 Task: Find connections with filter location Bandeirantes with filter topic #Lifechangewith filter profile language Potuguese with filter current company Biocon with filter school Sri Padmavati Mahila Visvavidyalayam with filter industry Commercial and Industrial Machinery Maintenance with filter service category Market Strategy with filter keywords title UPS Driver
Action: Mouse moved to (687, 128)
Screenshot: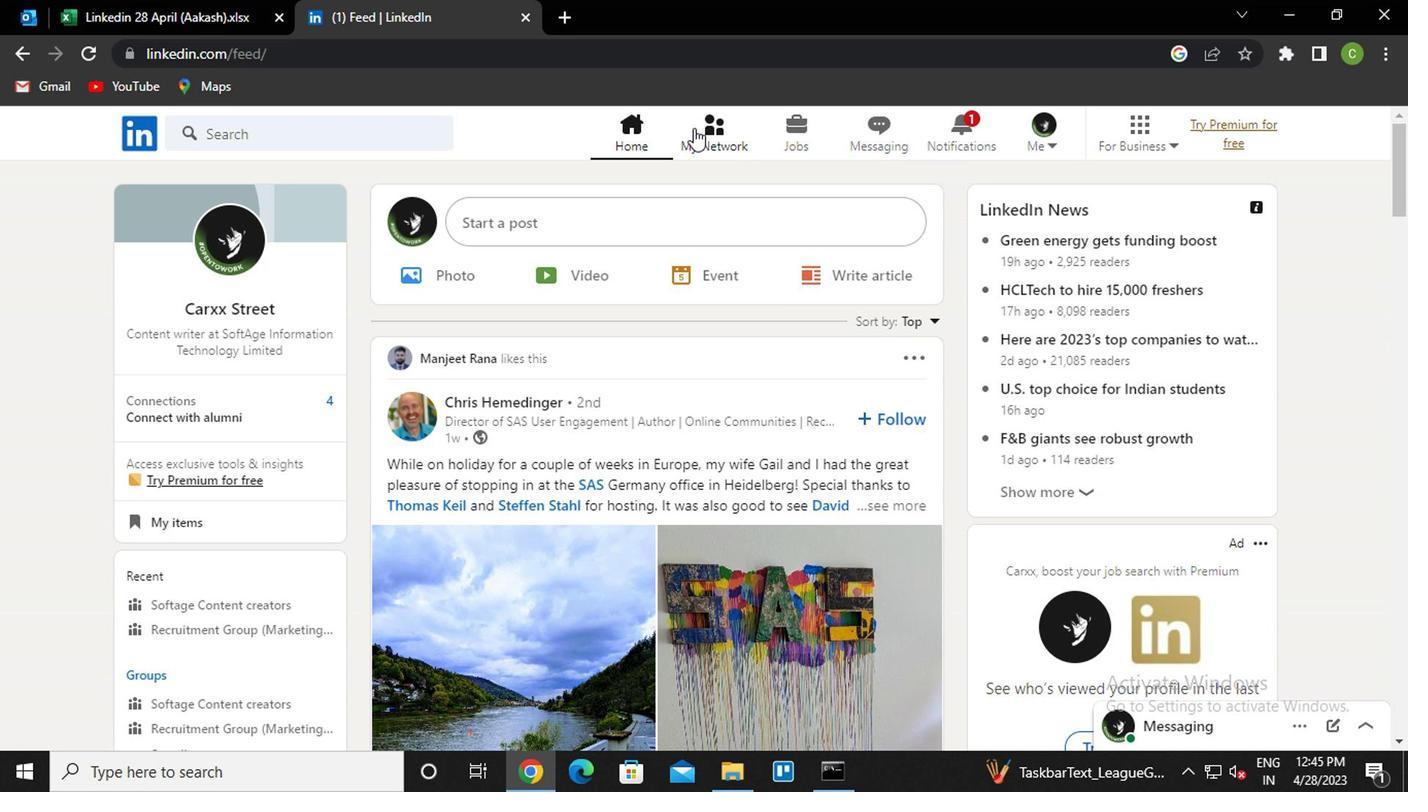 
Action: Mouse pressed left at (687, 128)
Screenshot: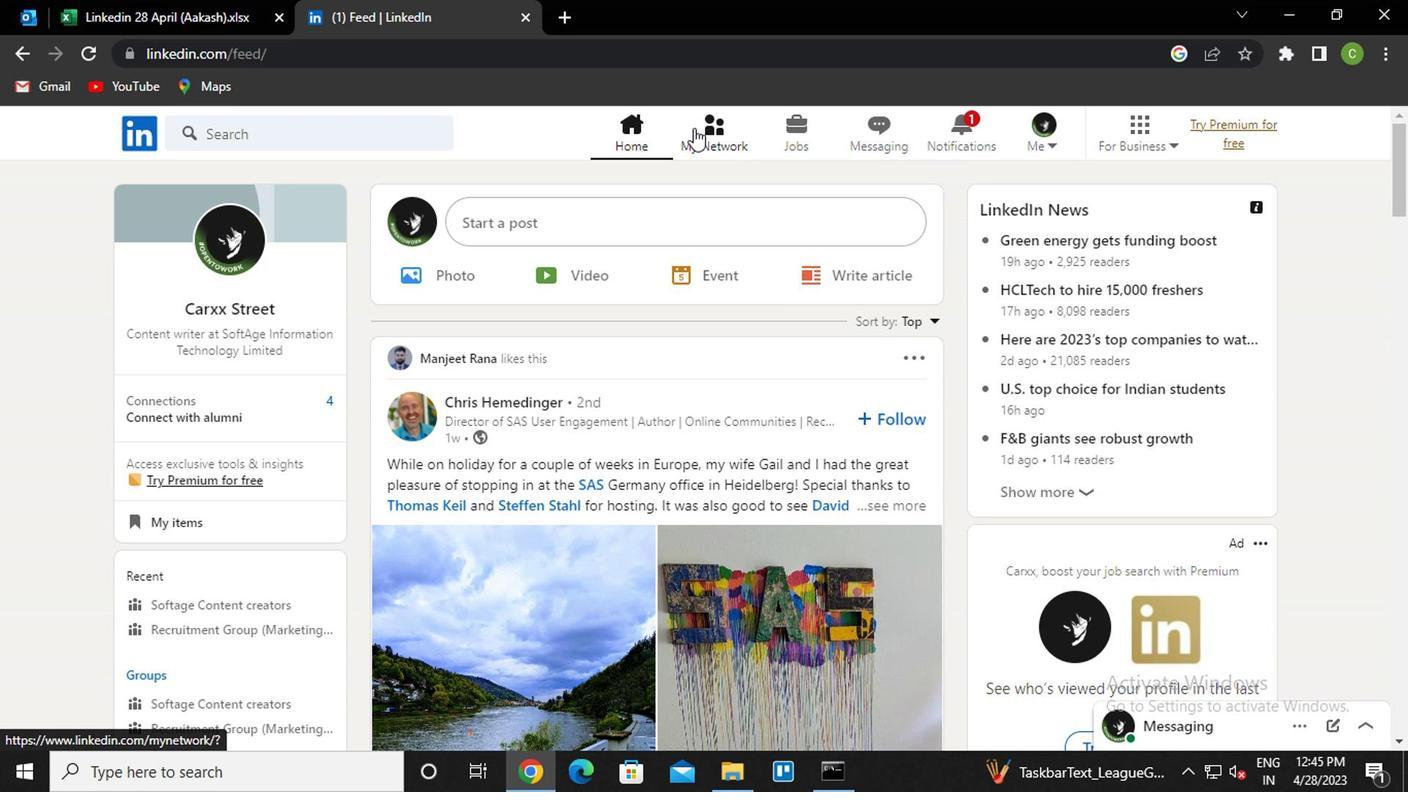 
Action: Mouse moved to (264, 258)
Screenshot: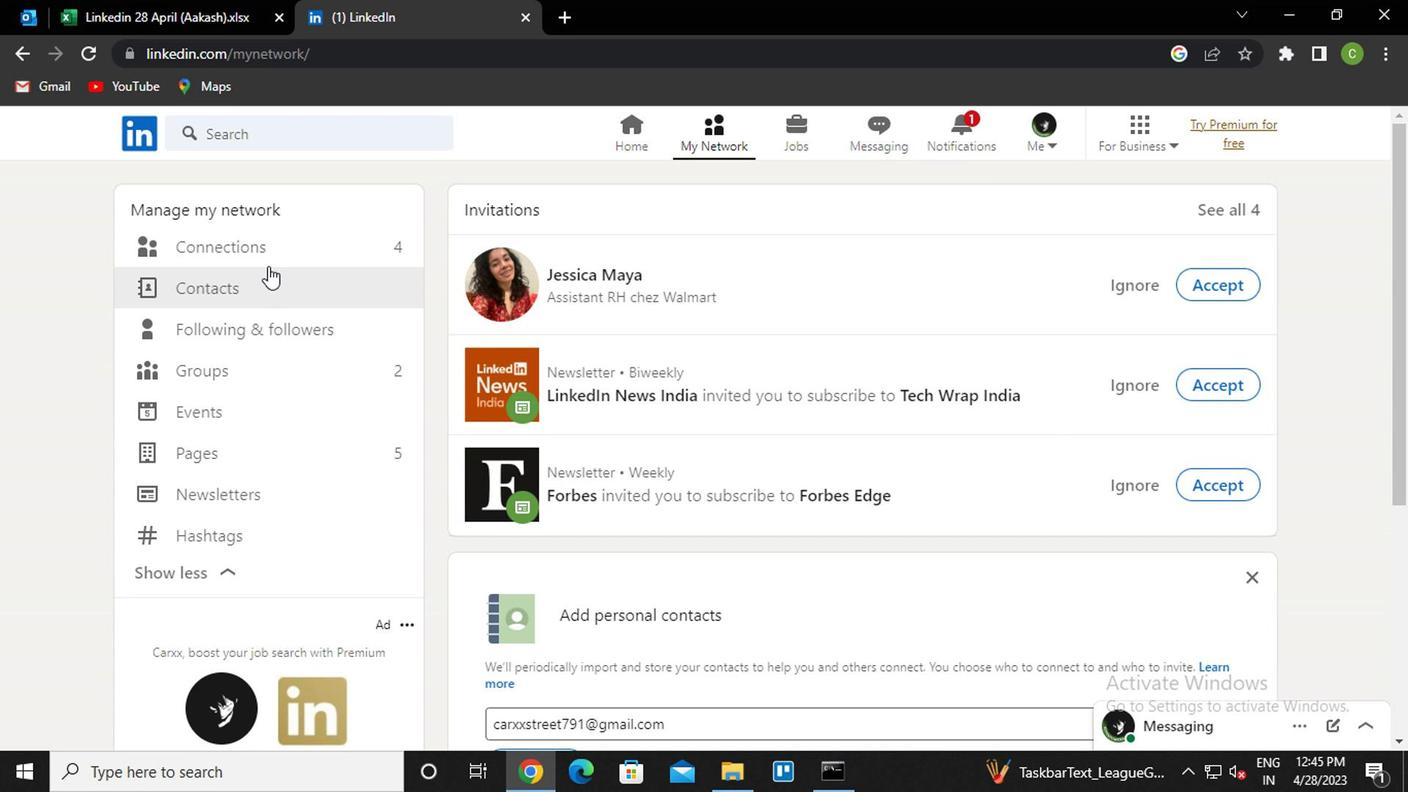 
Action: Mouse pressed left at (264, 258)
Screenshot: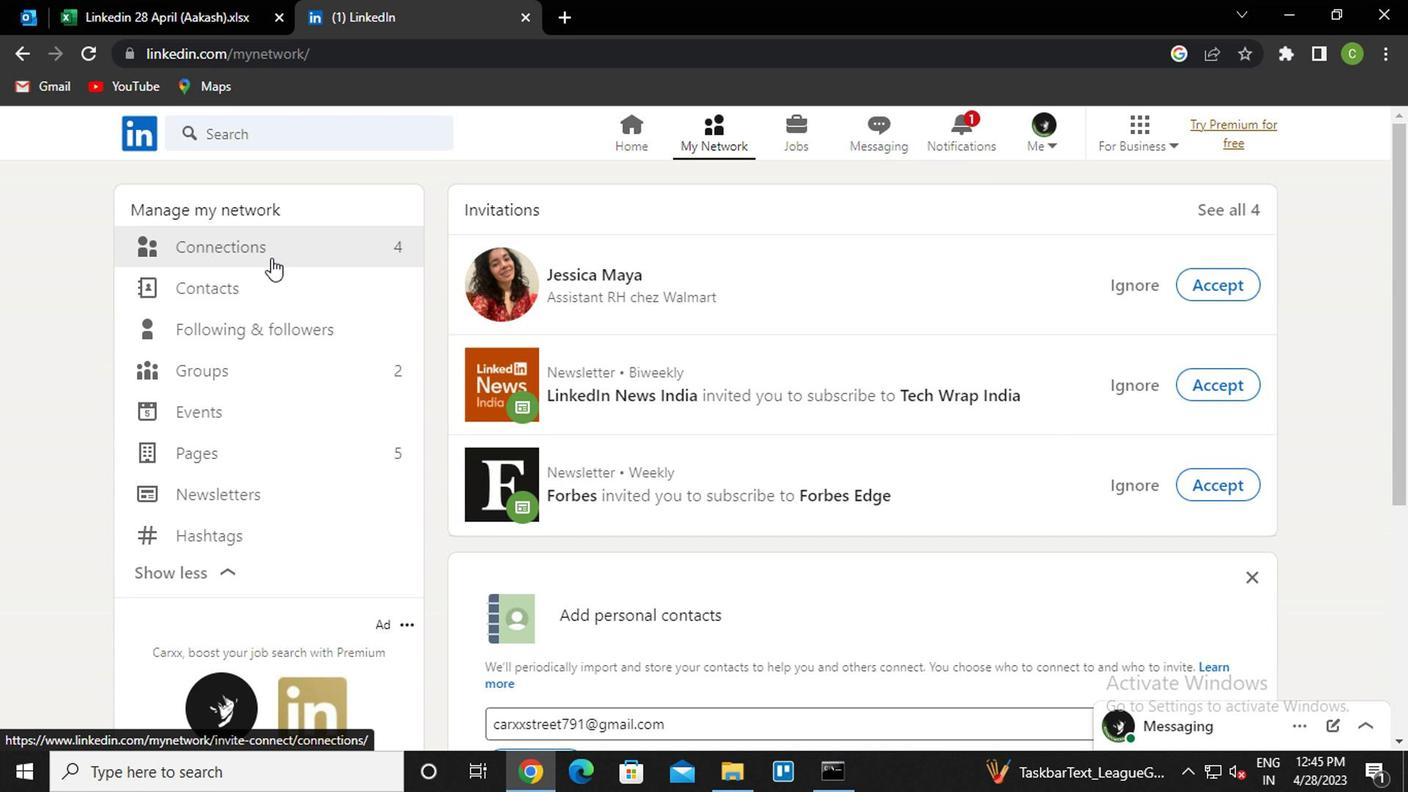 
Action: Mouse moved to (861, 250)
Screenshot: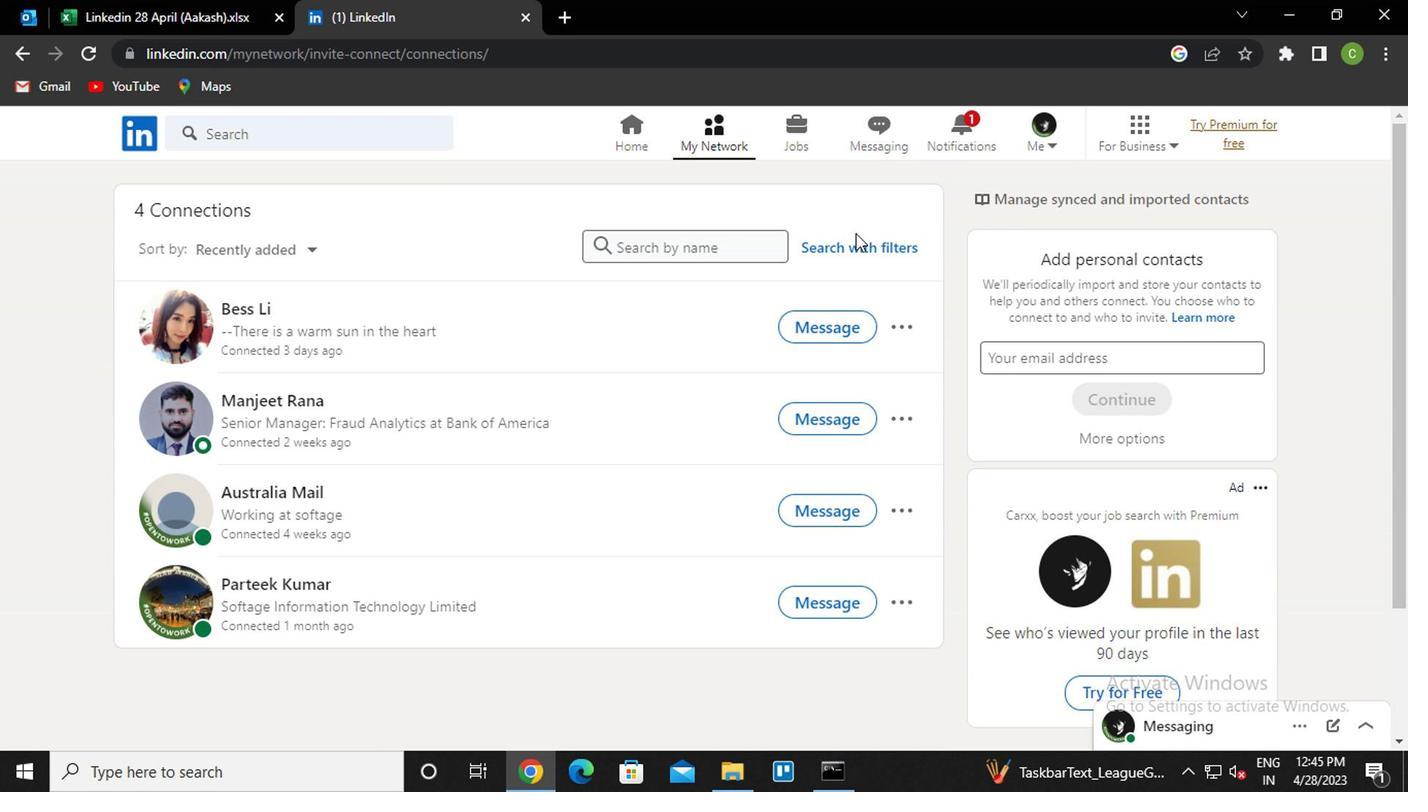 
Action: Mouse pressed left at (861, 250)
Screenshot: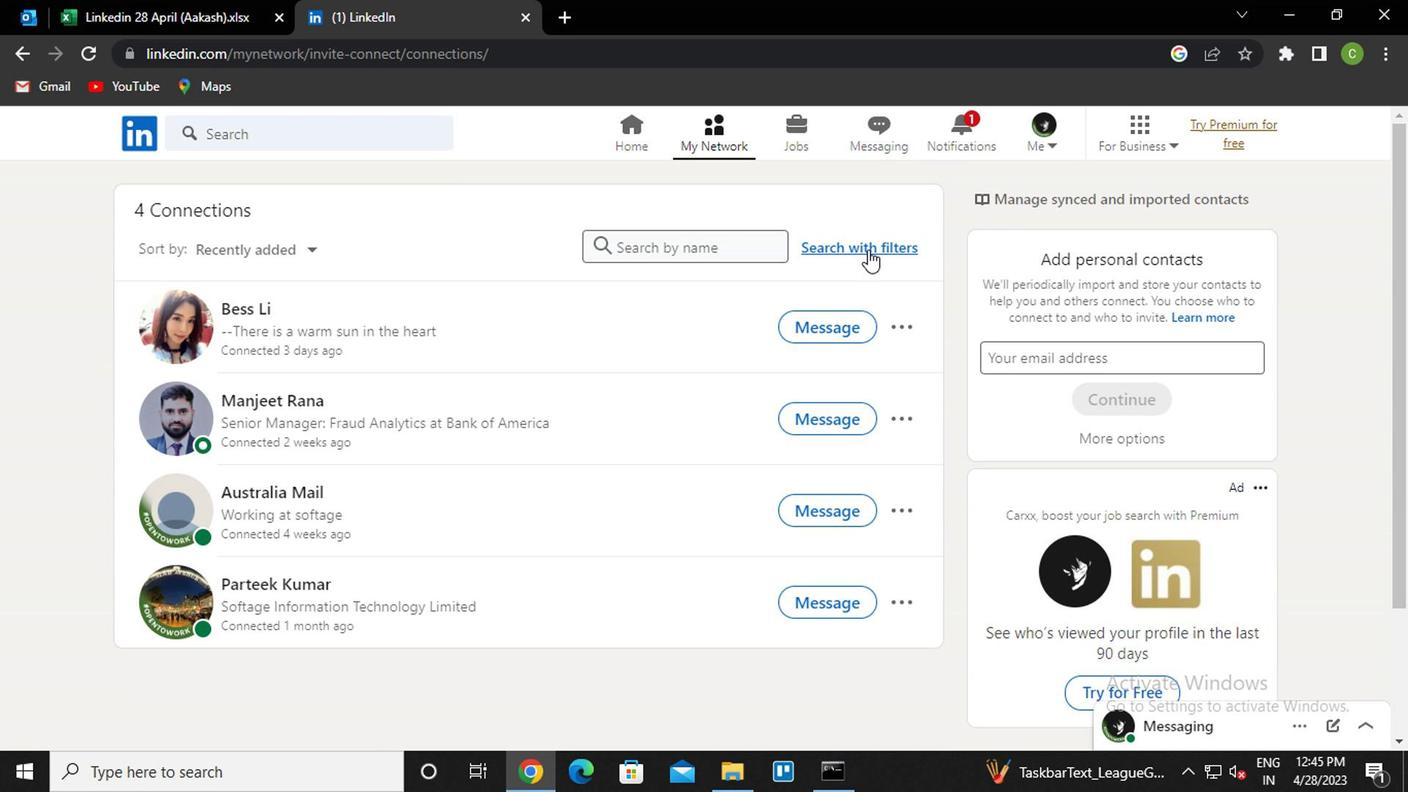 
Action: Mouse moved to (788, 205)
Screenshot: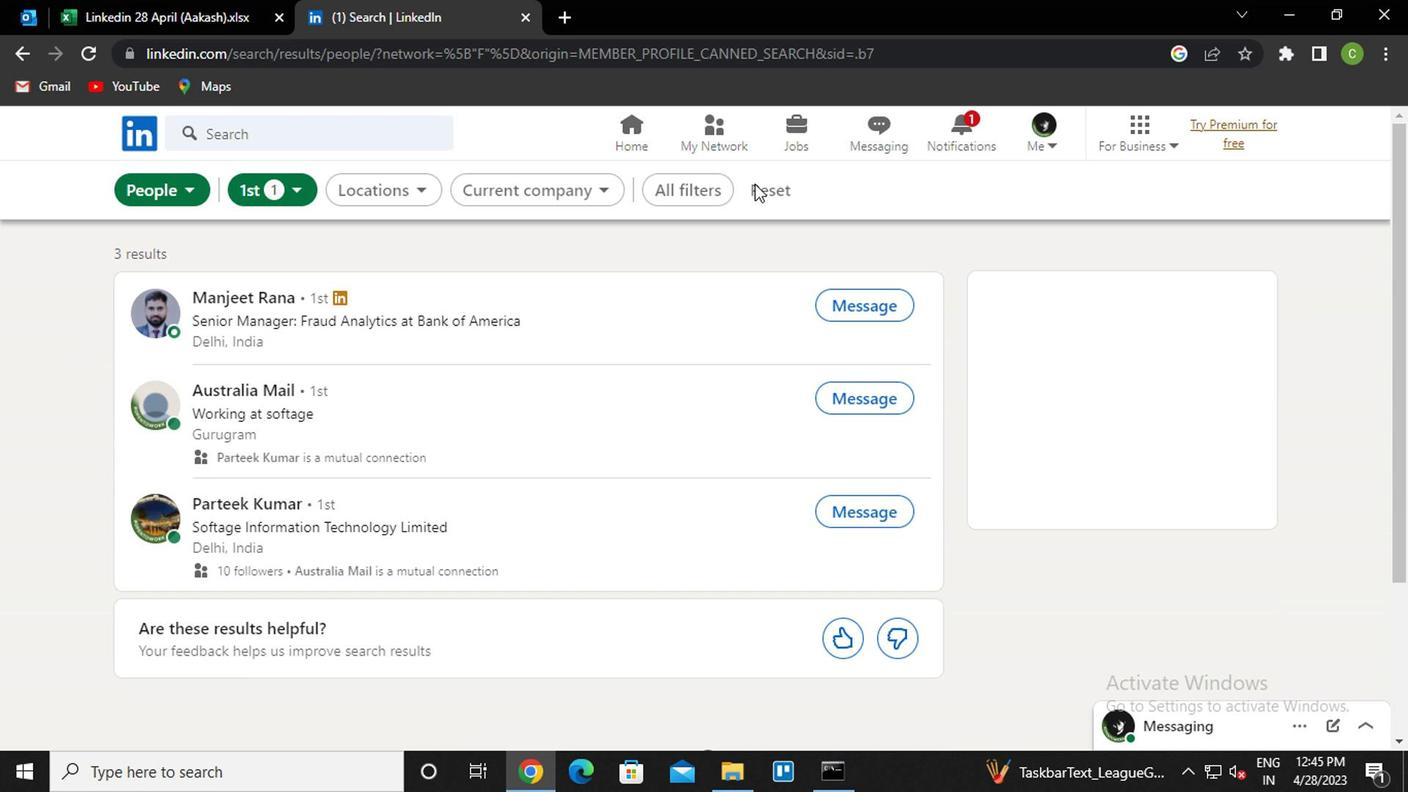 
Action: Mouse pressed left at (788, 205)
Screenshot: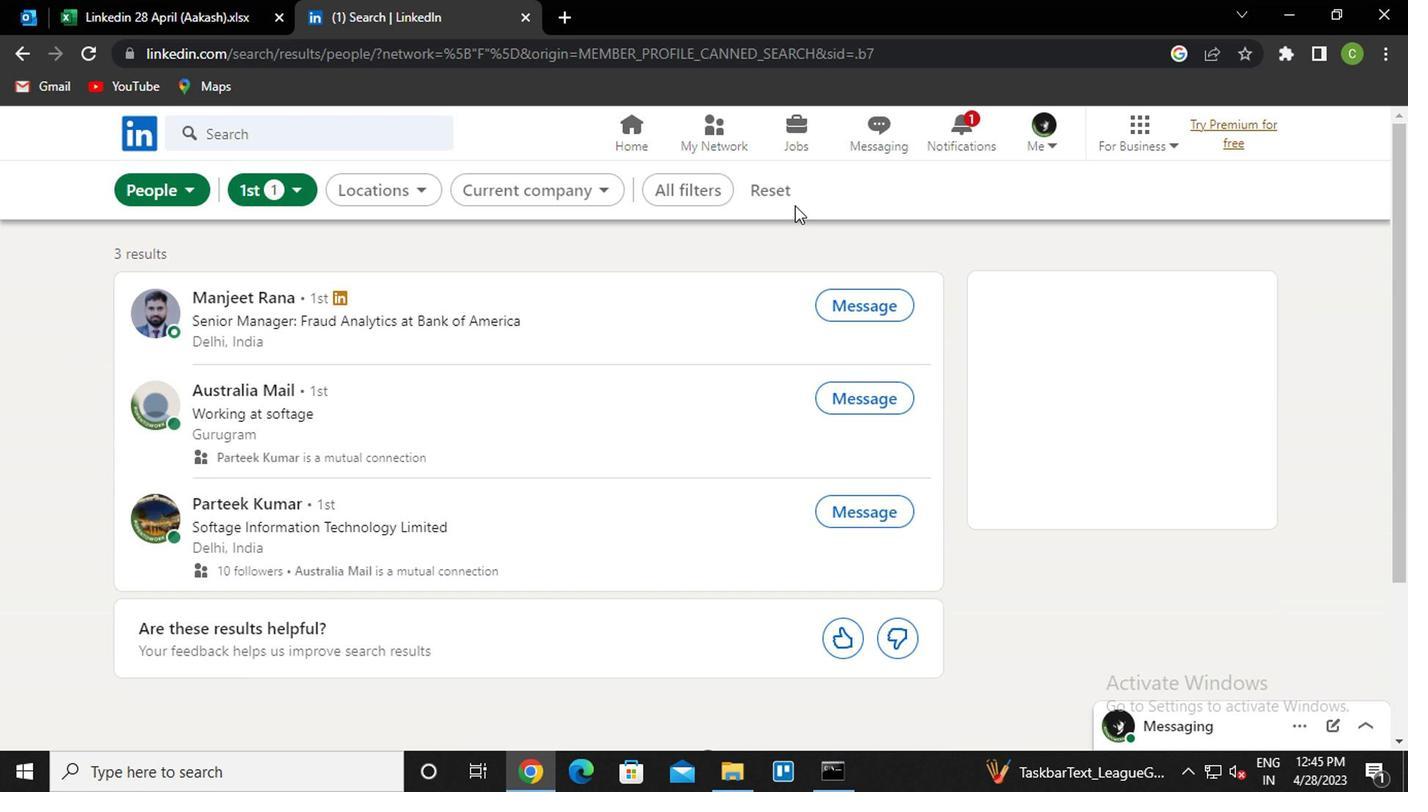 
Action: Mouse moved to (776, 198)
Screenshot: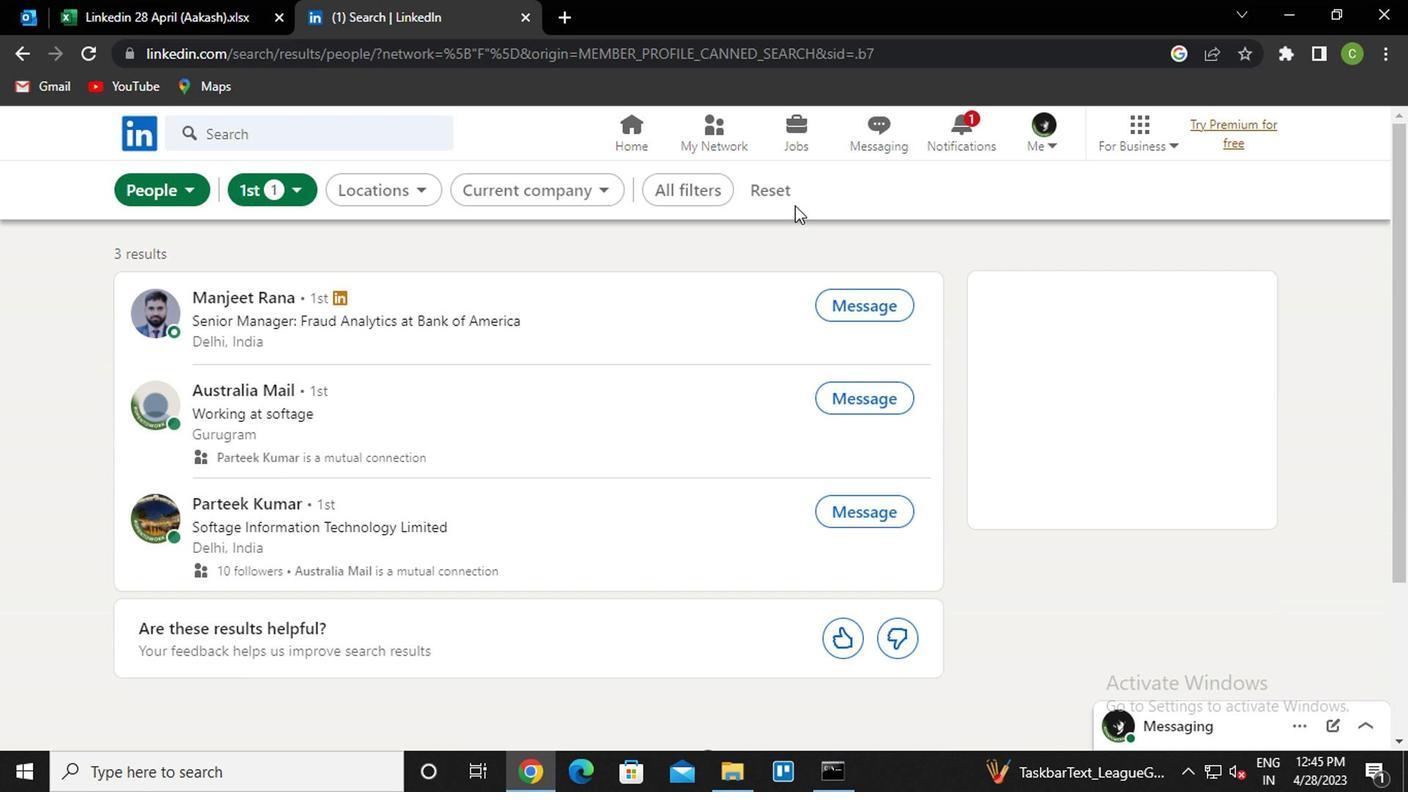
Action: Mouse pressed left at (776, 198)
Screenshot: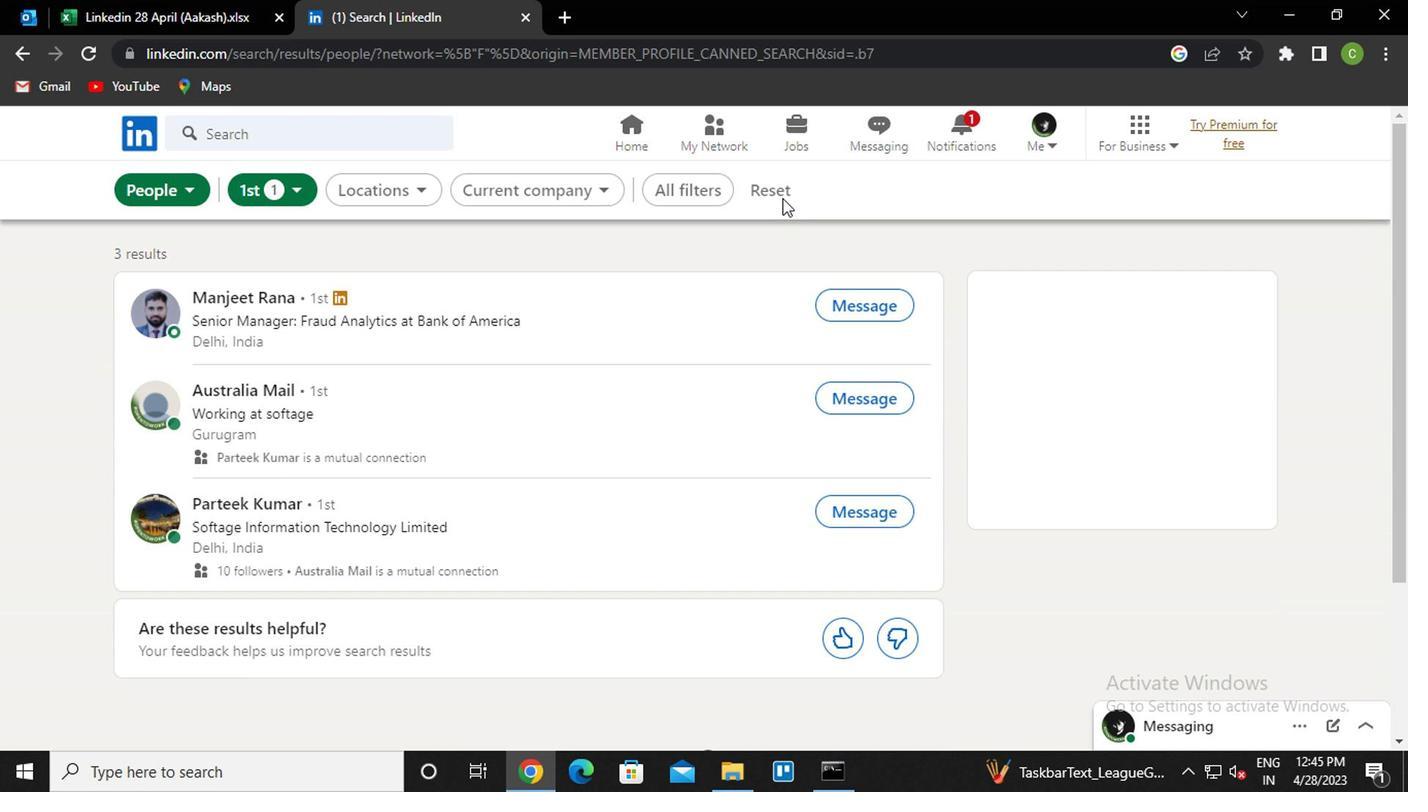 
Action: Mouse moved to (721, 196)
Screenshot: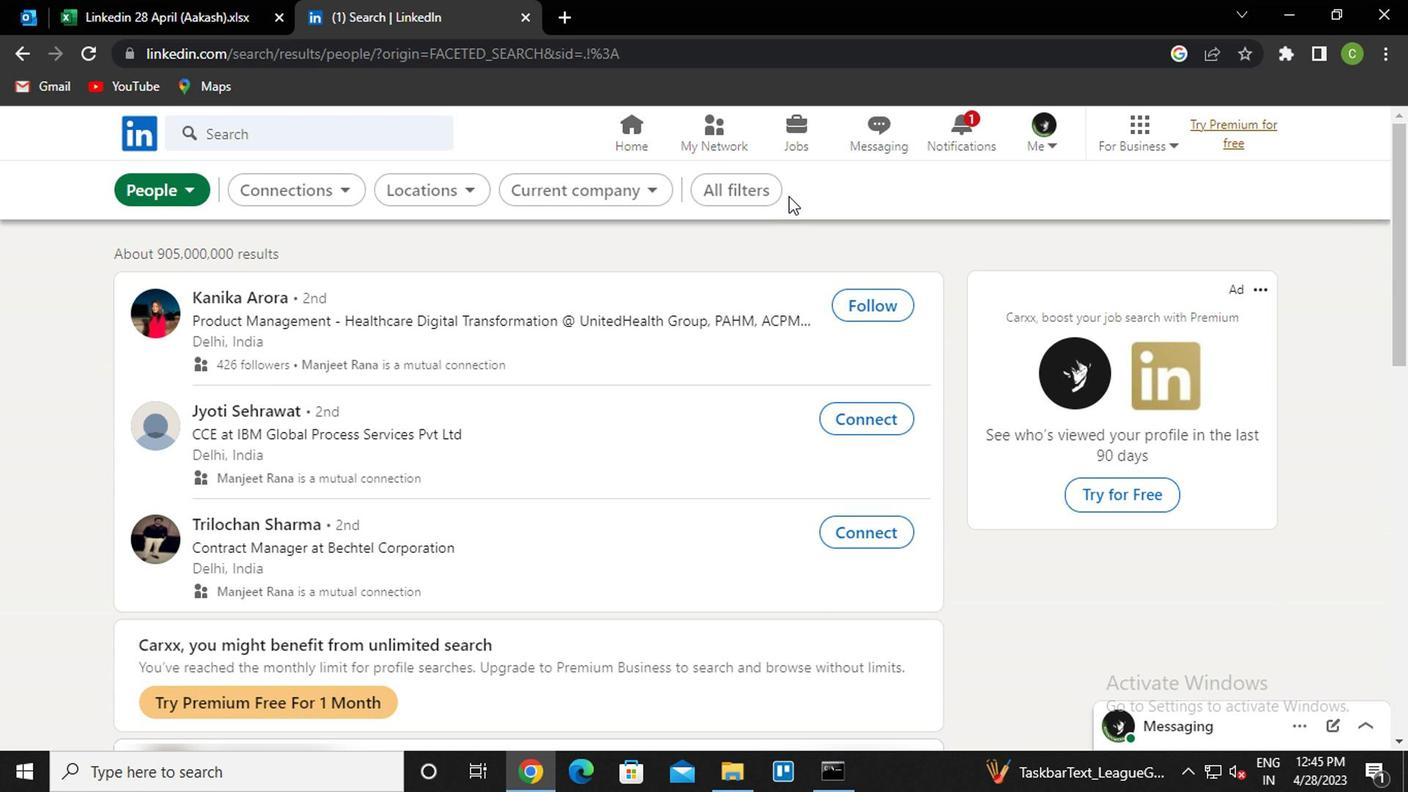 
Action: Mouse pressed left at (721, 196)
Screenshot: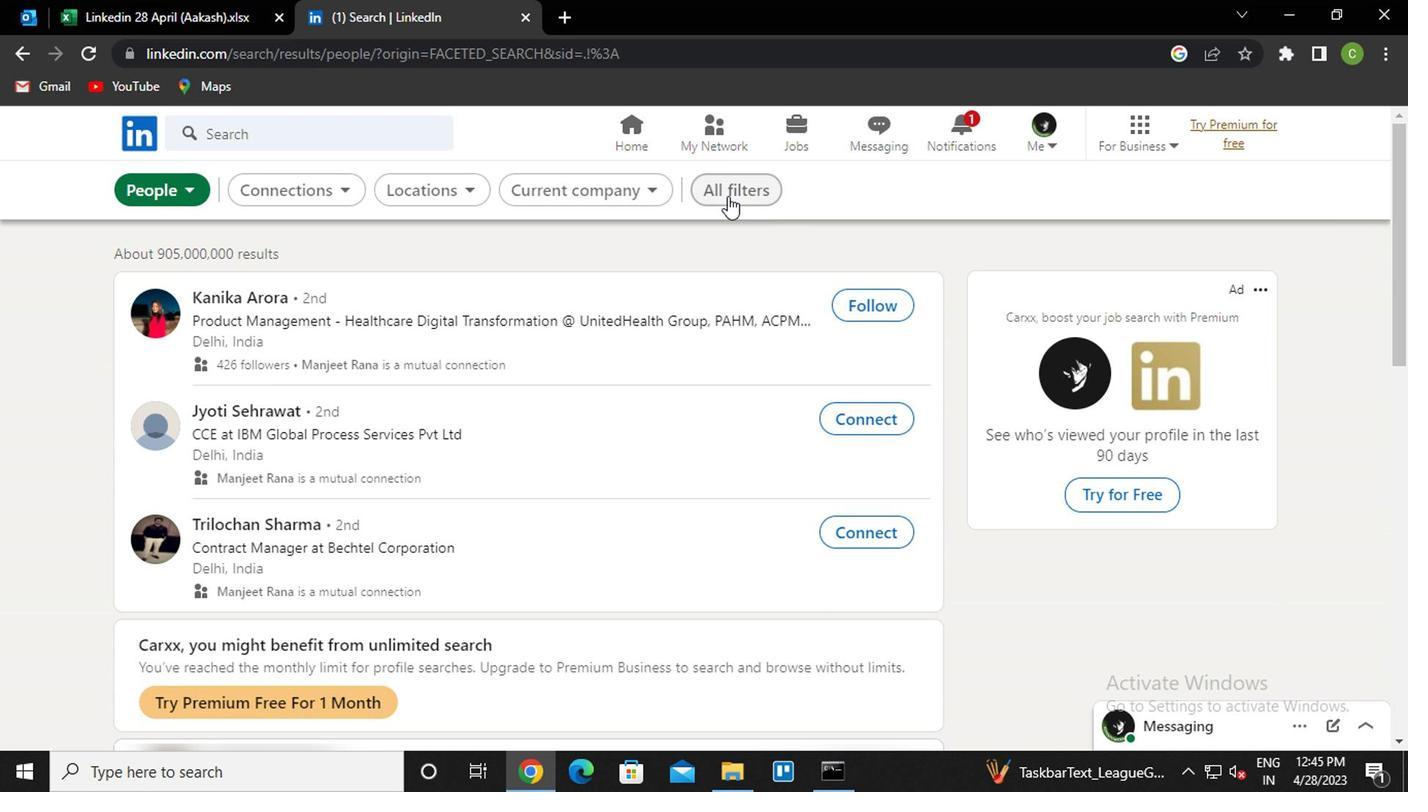 
Action: Mouse moved to (1121, 437)
Screenshot: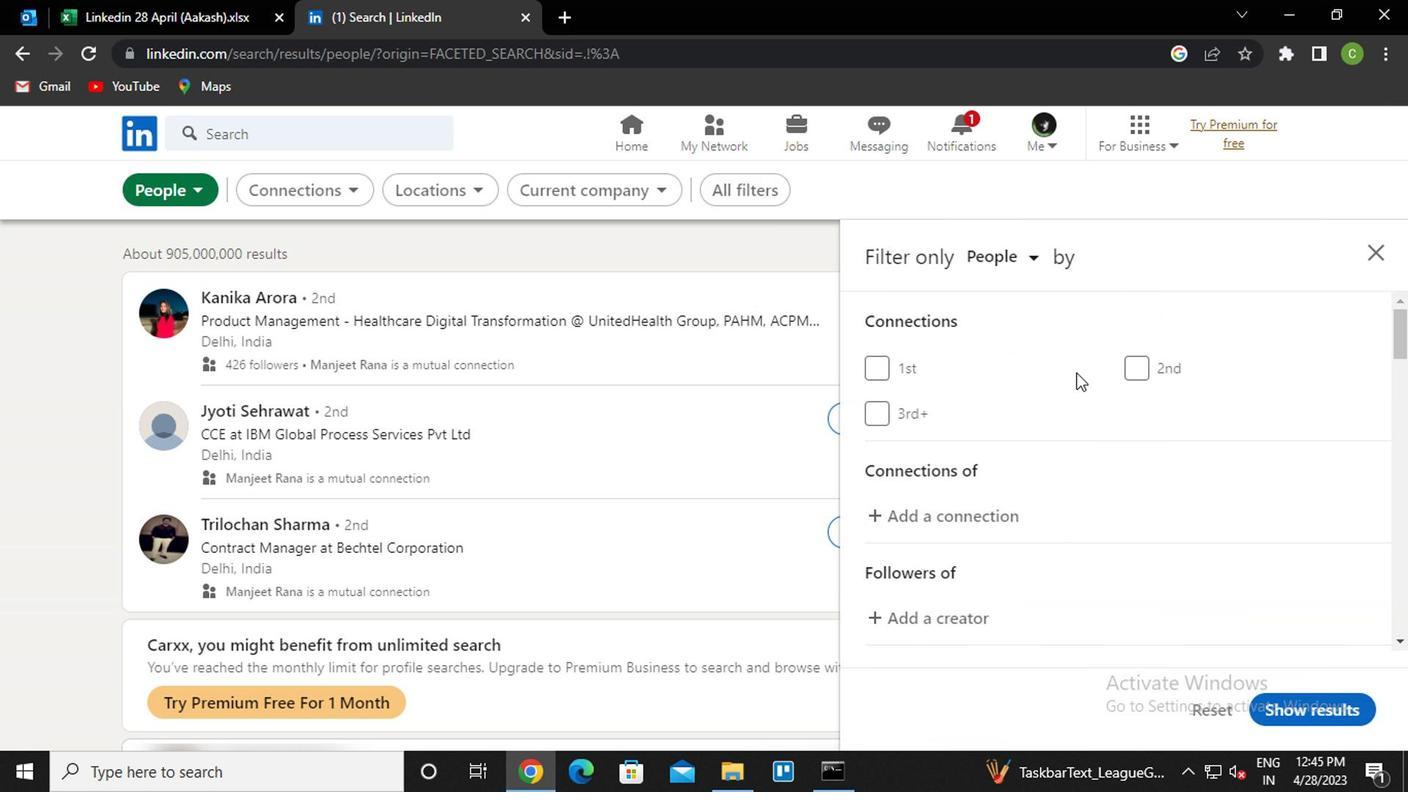 
Action: Mouse scrolled (1121, 436) with delta (0, 0)
Screenshot: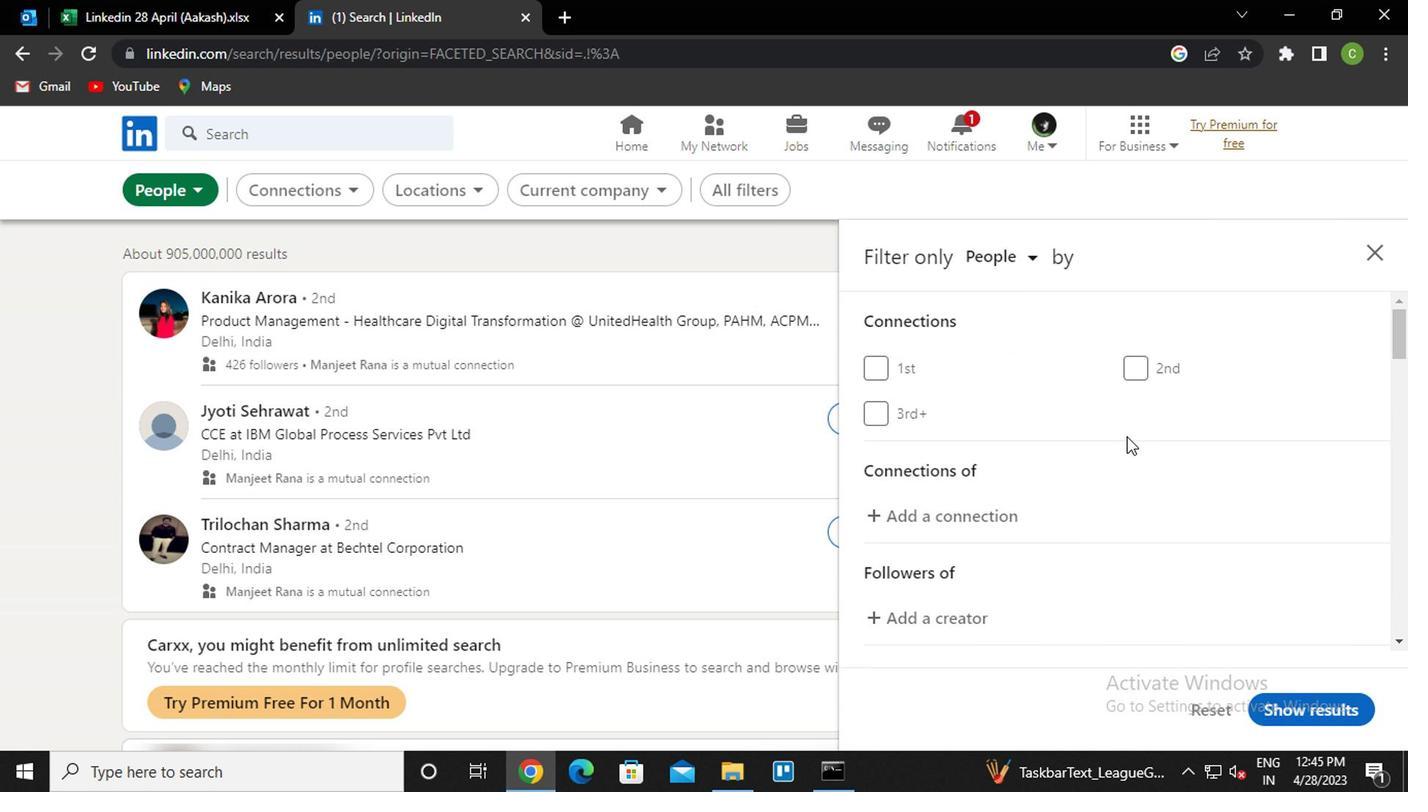 
Action: Mouse scrolled (1121, 436) with delta (0, 0)
Screenshot: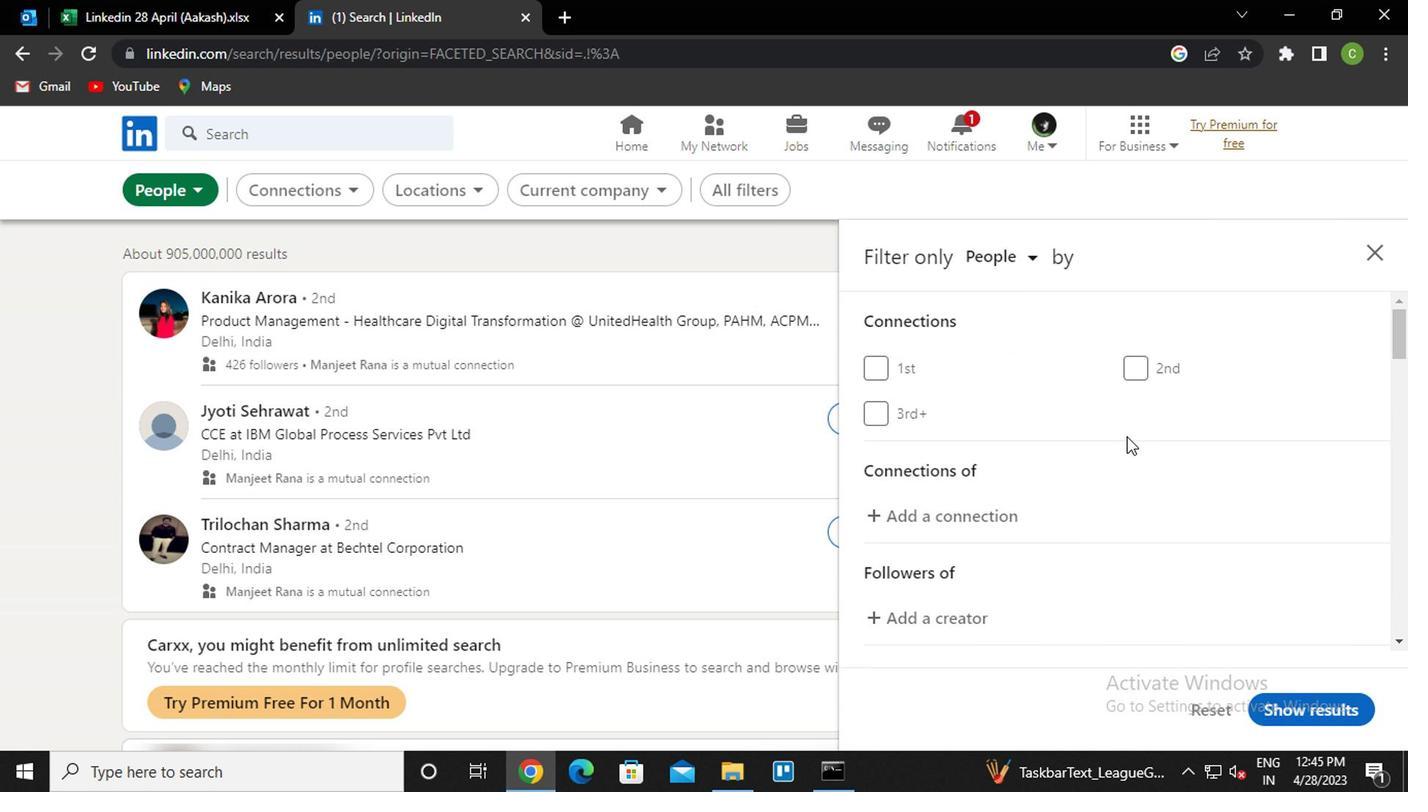
Action: Mouse scrolled (1121, 436) with delta (0, 0)
Screenshot: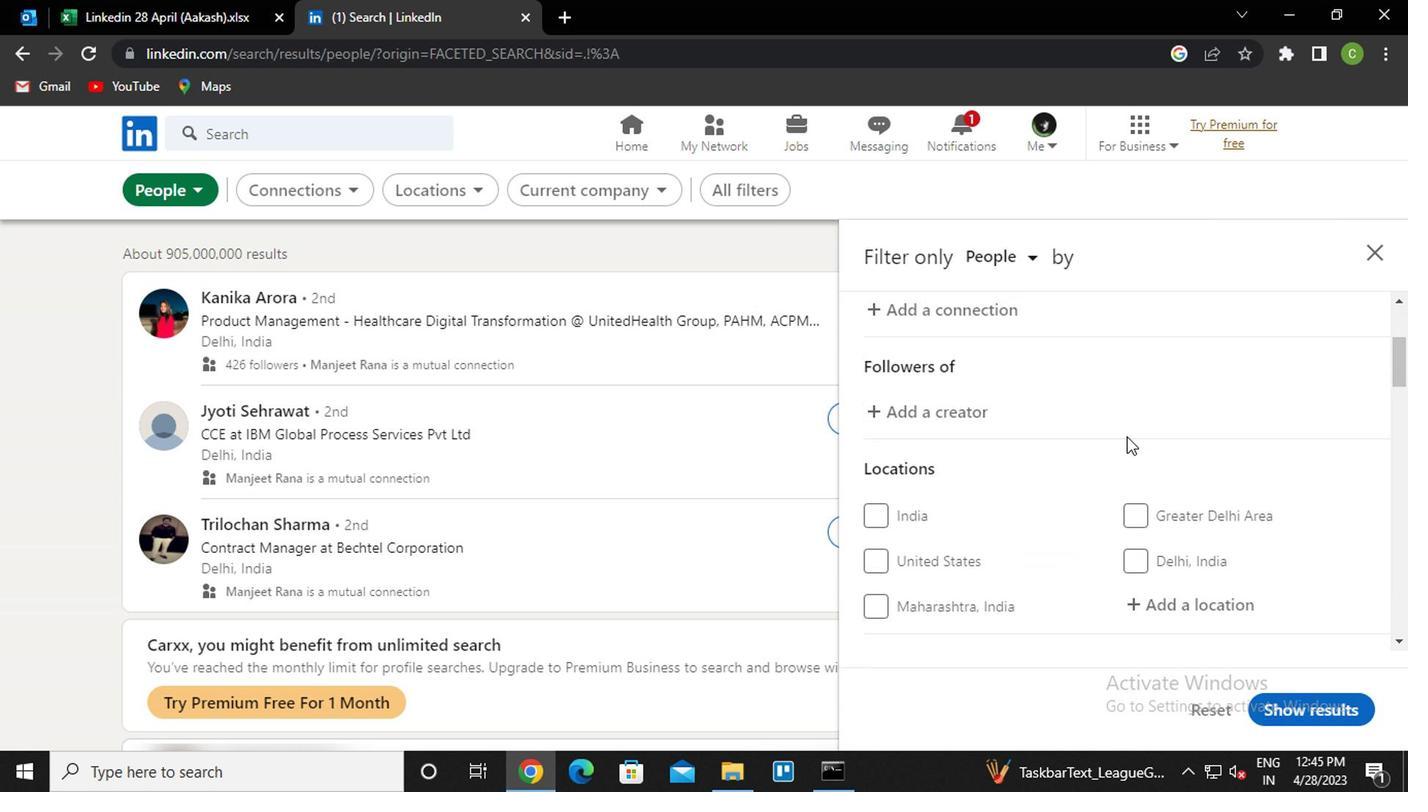 
Action: Mouse moved to (1130, 462)
Screenshot: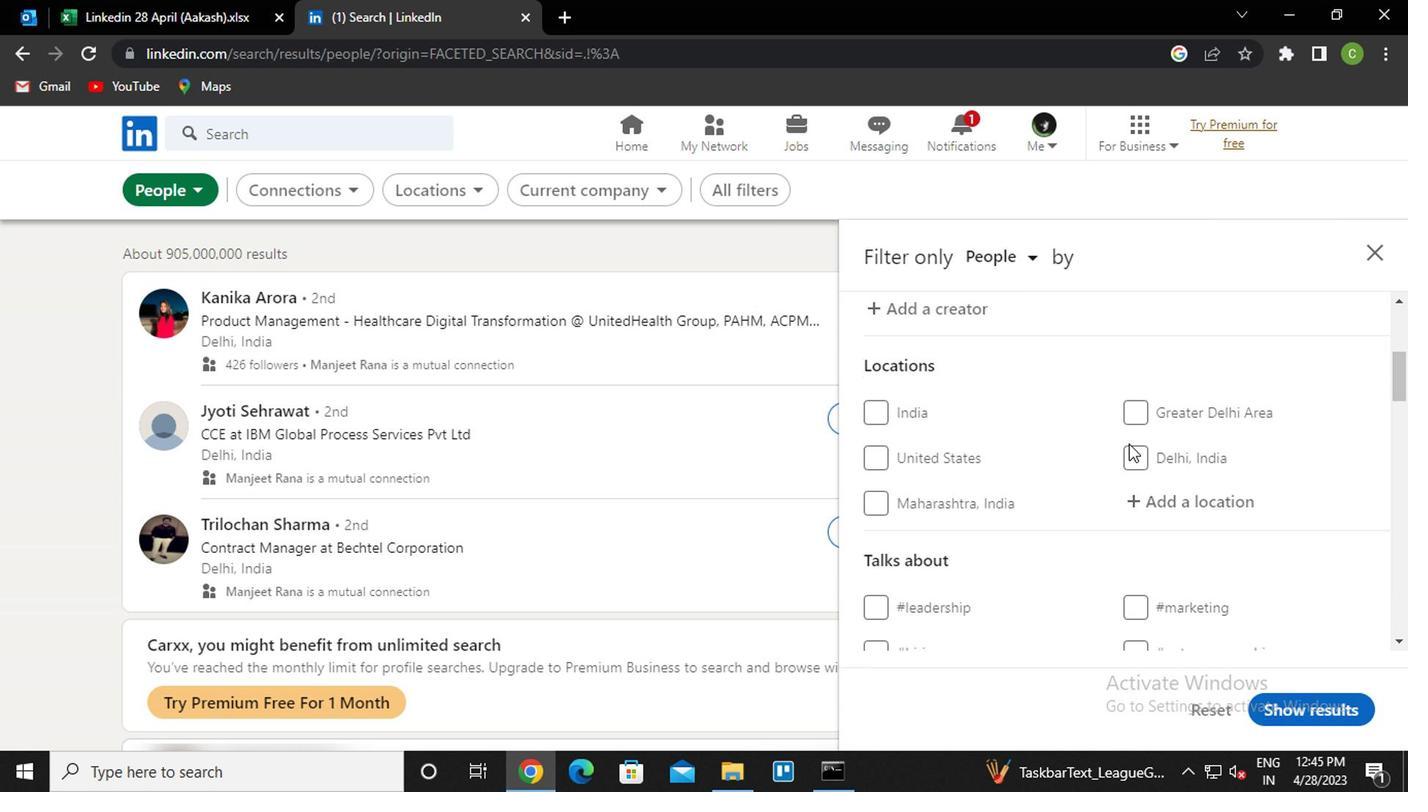 
Action: Mouse scrolled (1130, 461) with delta (0, 0)
Screenshot: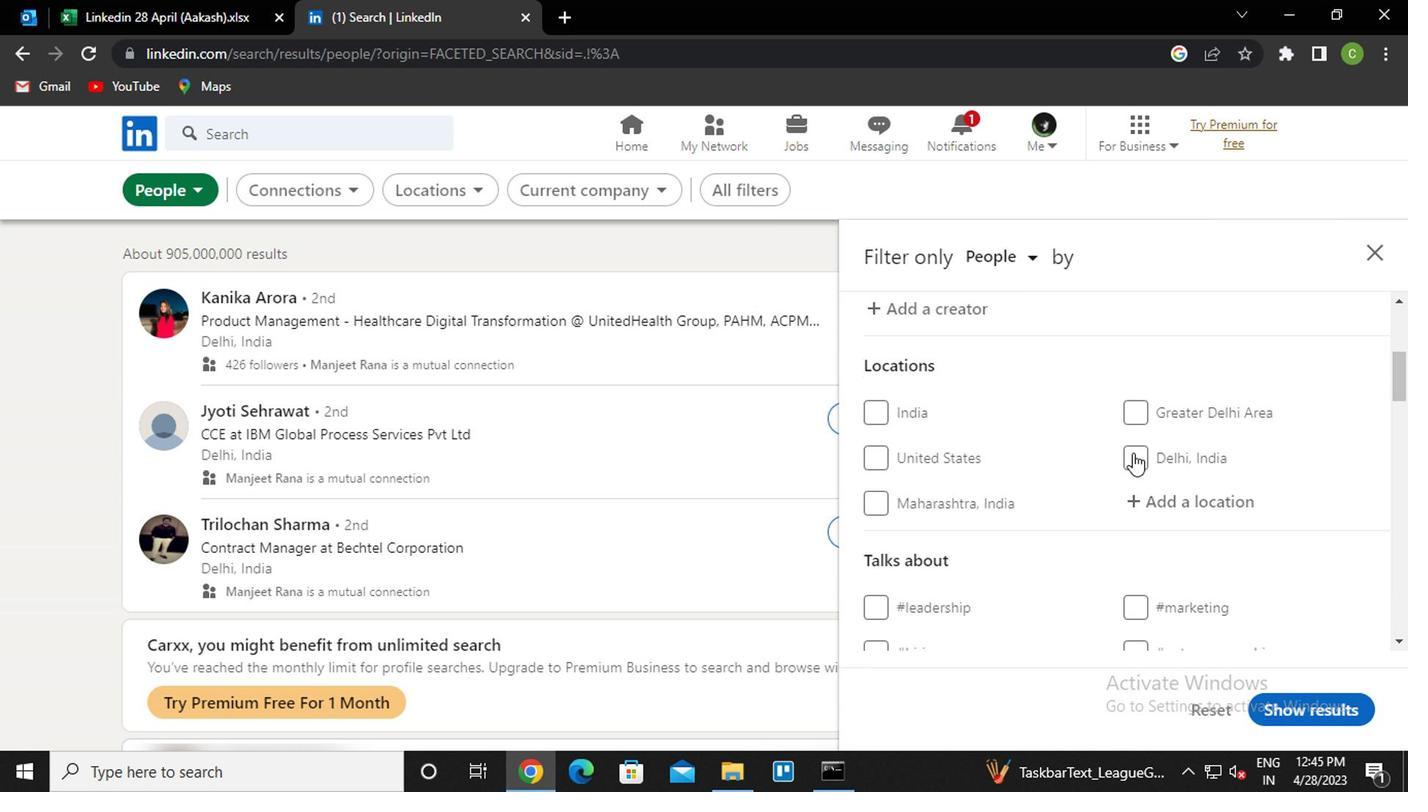 
Action: Mouse moved to (1130, 464)
Screenshot: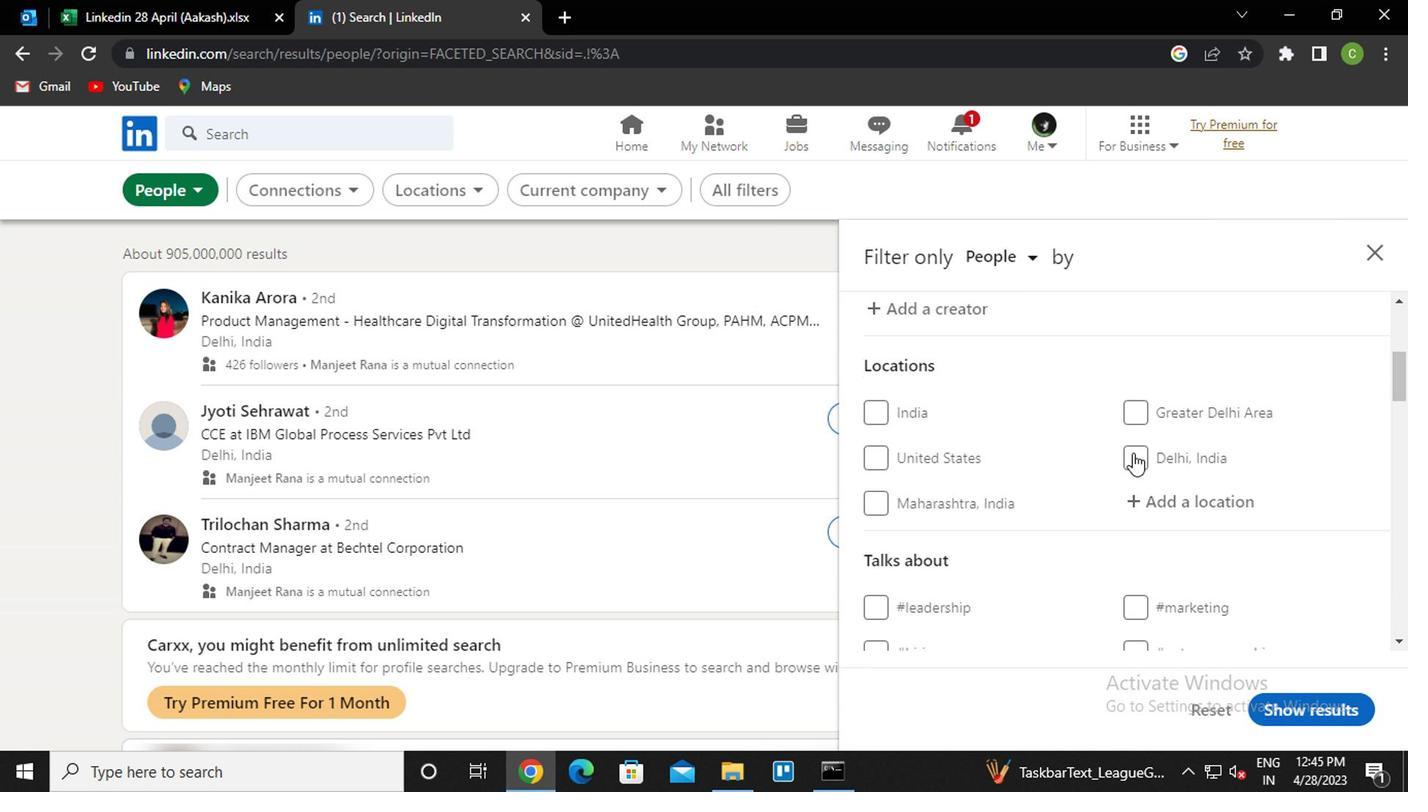 
Action: Mouse scrolled (1130, 463) with delta (0, 0)
Screenshot: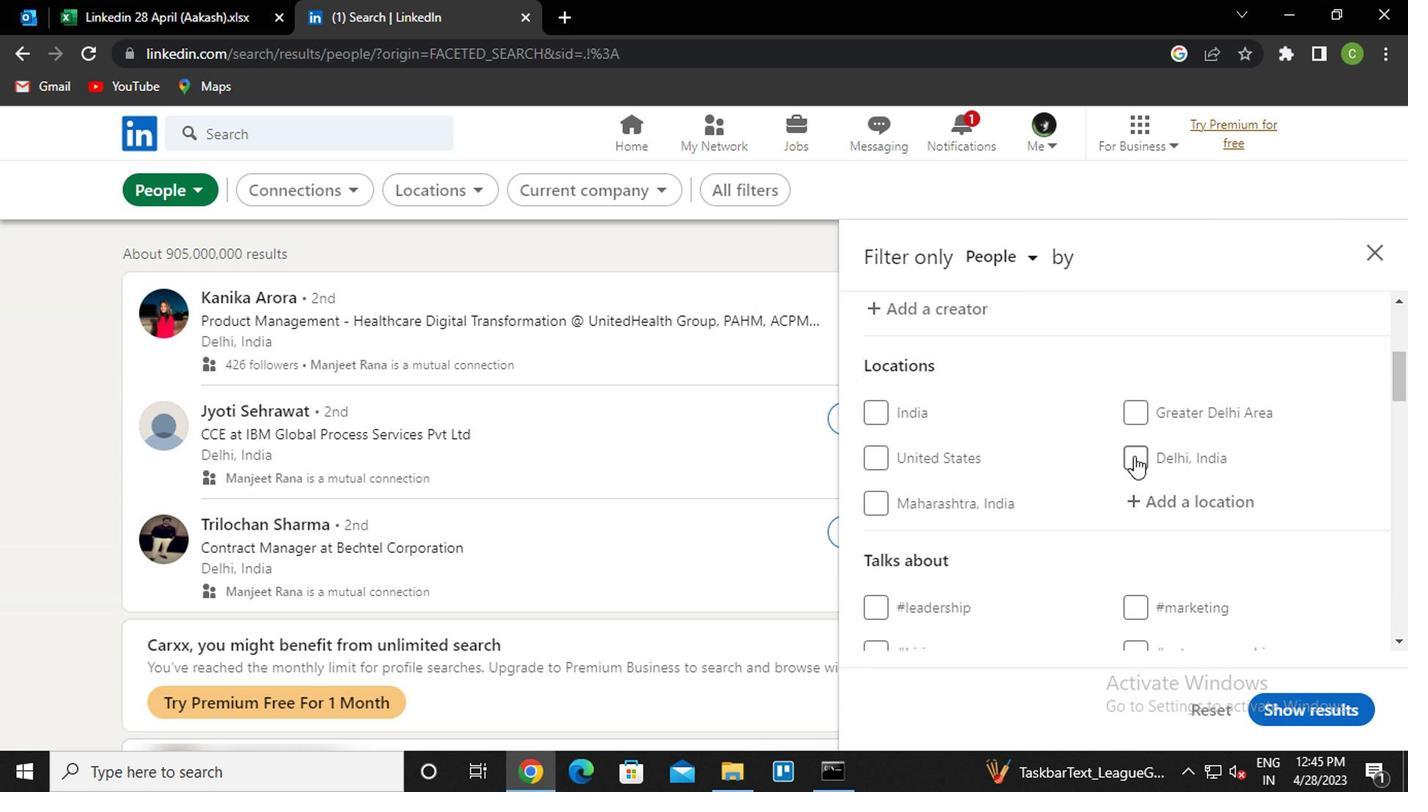 
Action: Mouse moved to (1142, 448)
Screenshot: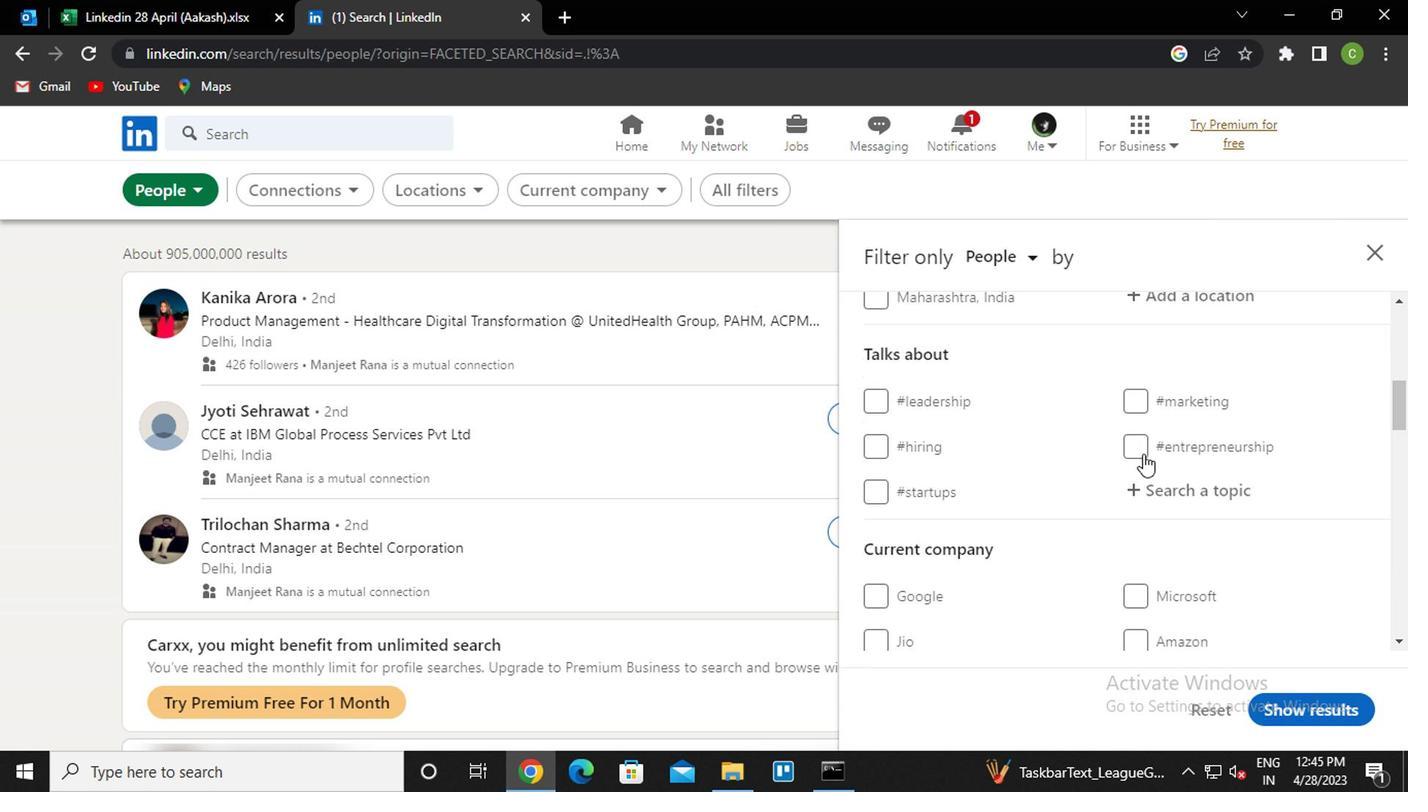 
Action: Mouse scrolled (1142, 449) with delta (0, 0)
Screenshot: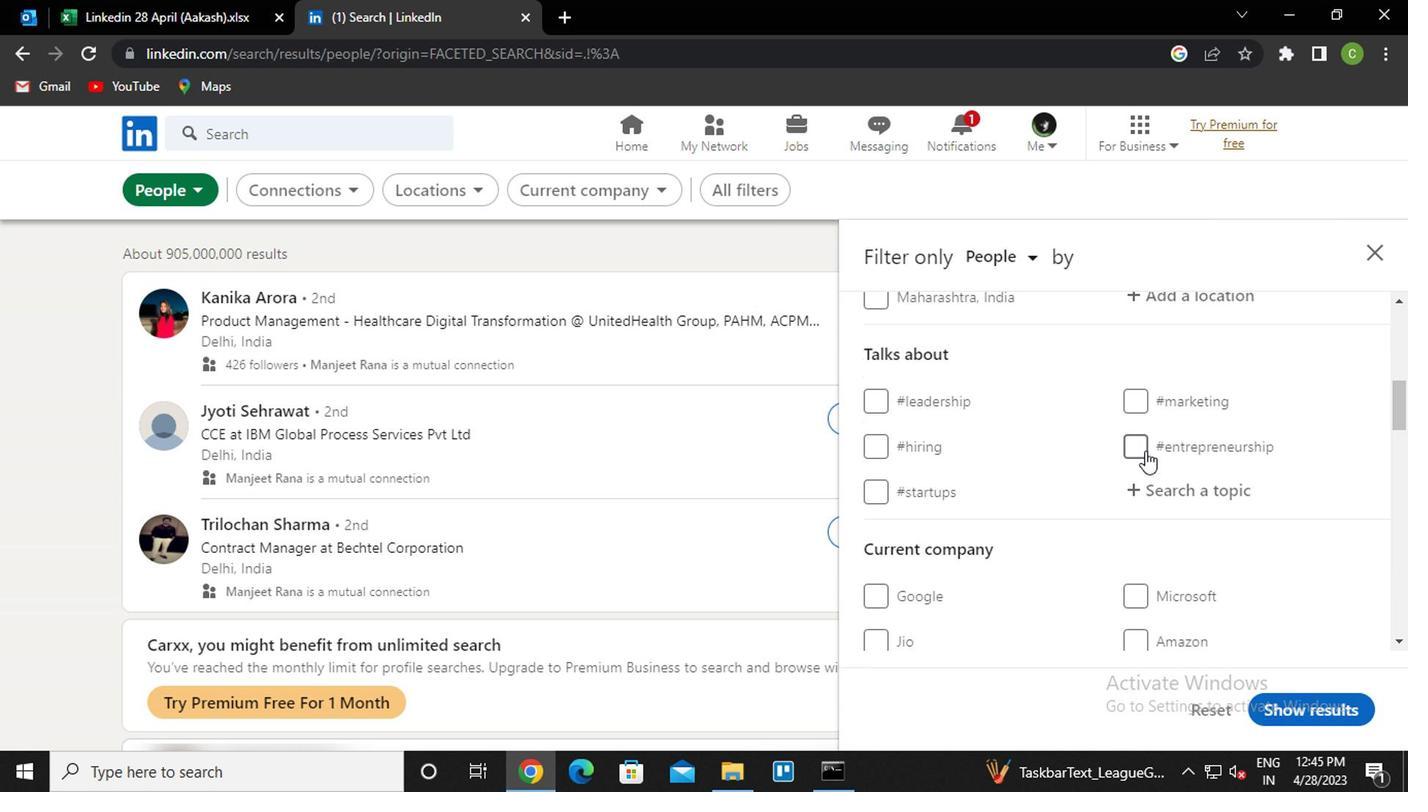 
Action: Mouse moved to (1191, 396)
Screenshot: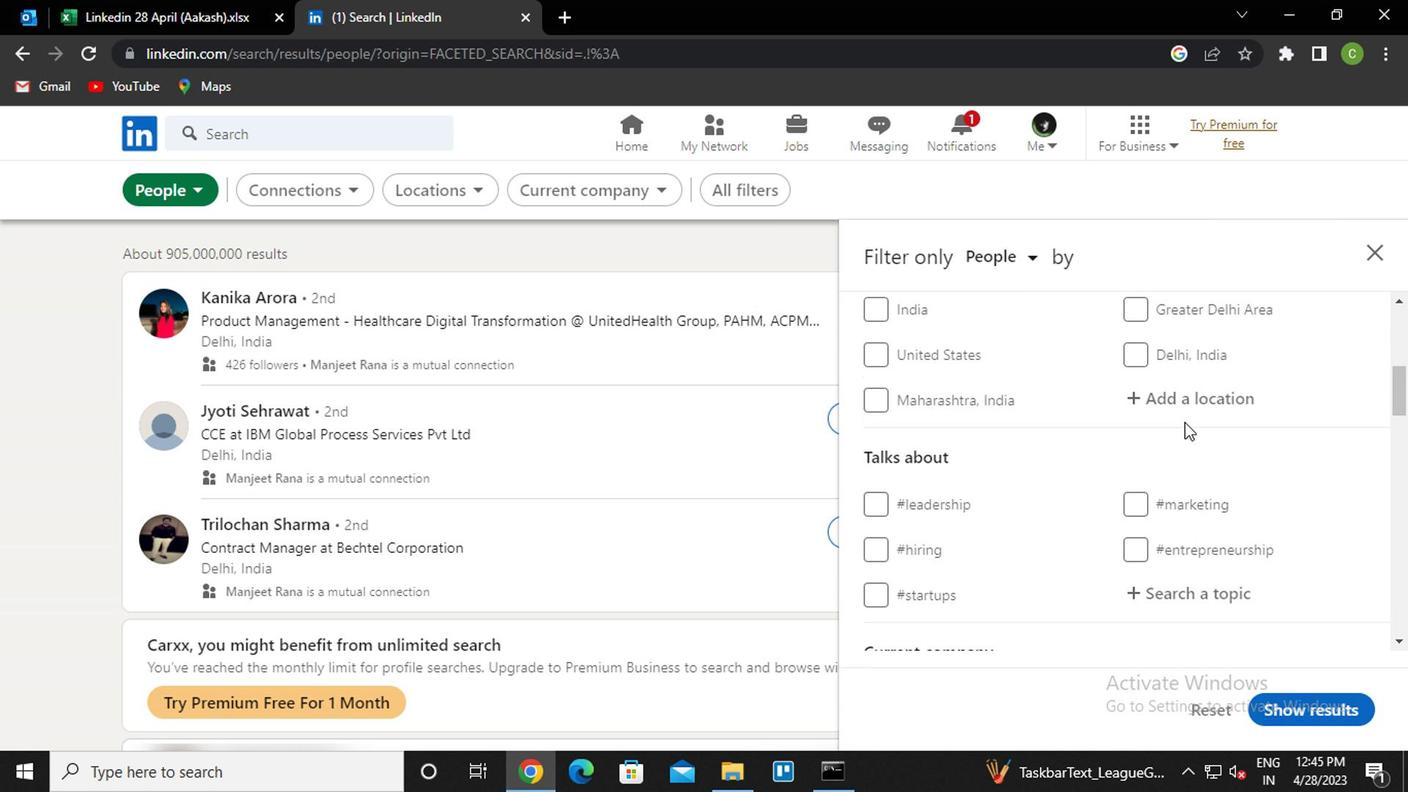 
Action: Mouse pressed left at (1191, 396)
Screenshot: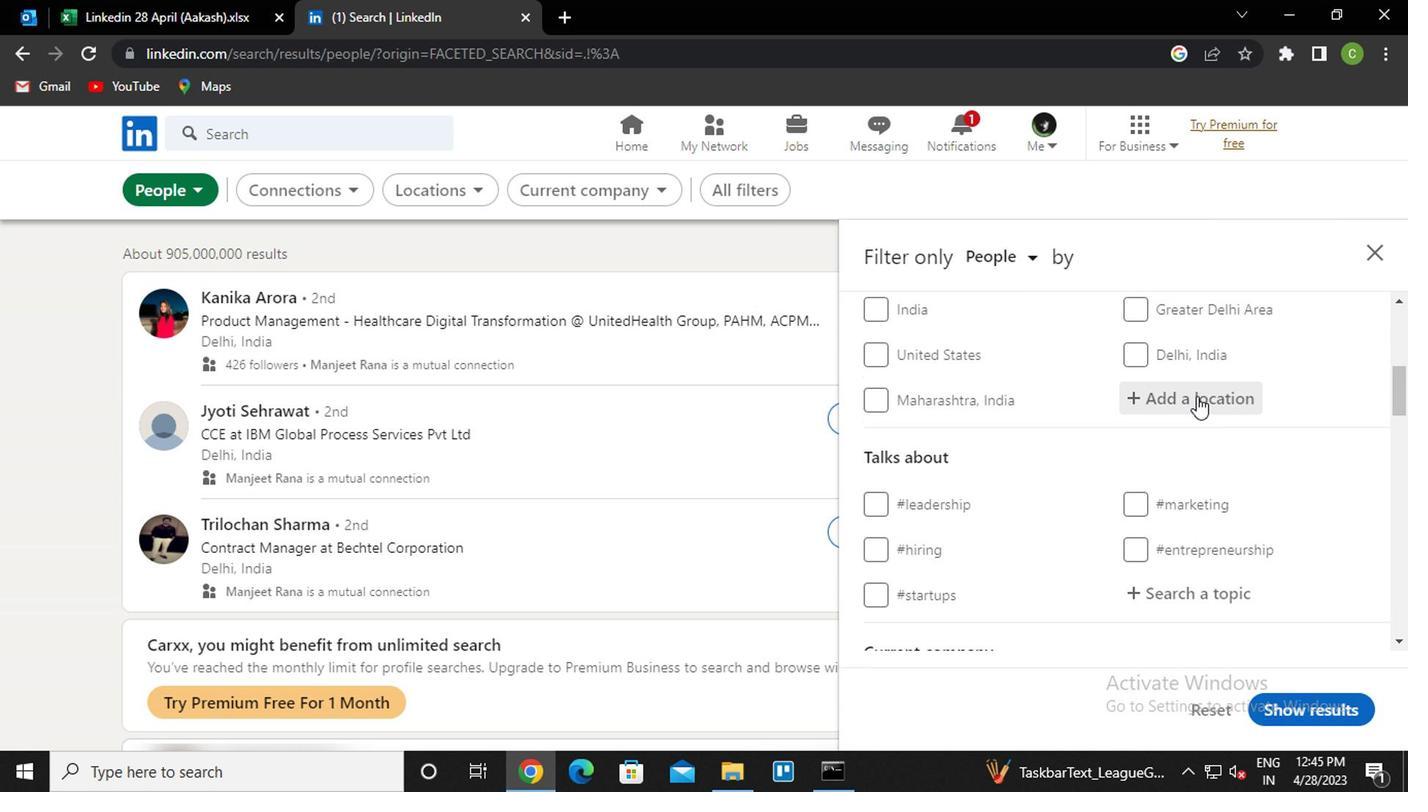 
Action: Key pressed <Key.caps_lock>b<Key.caps_lock>andeir<Key.down><Key.enter>
Screenshot: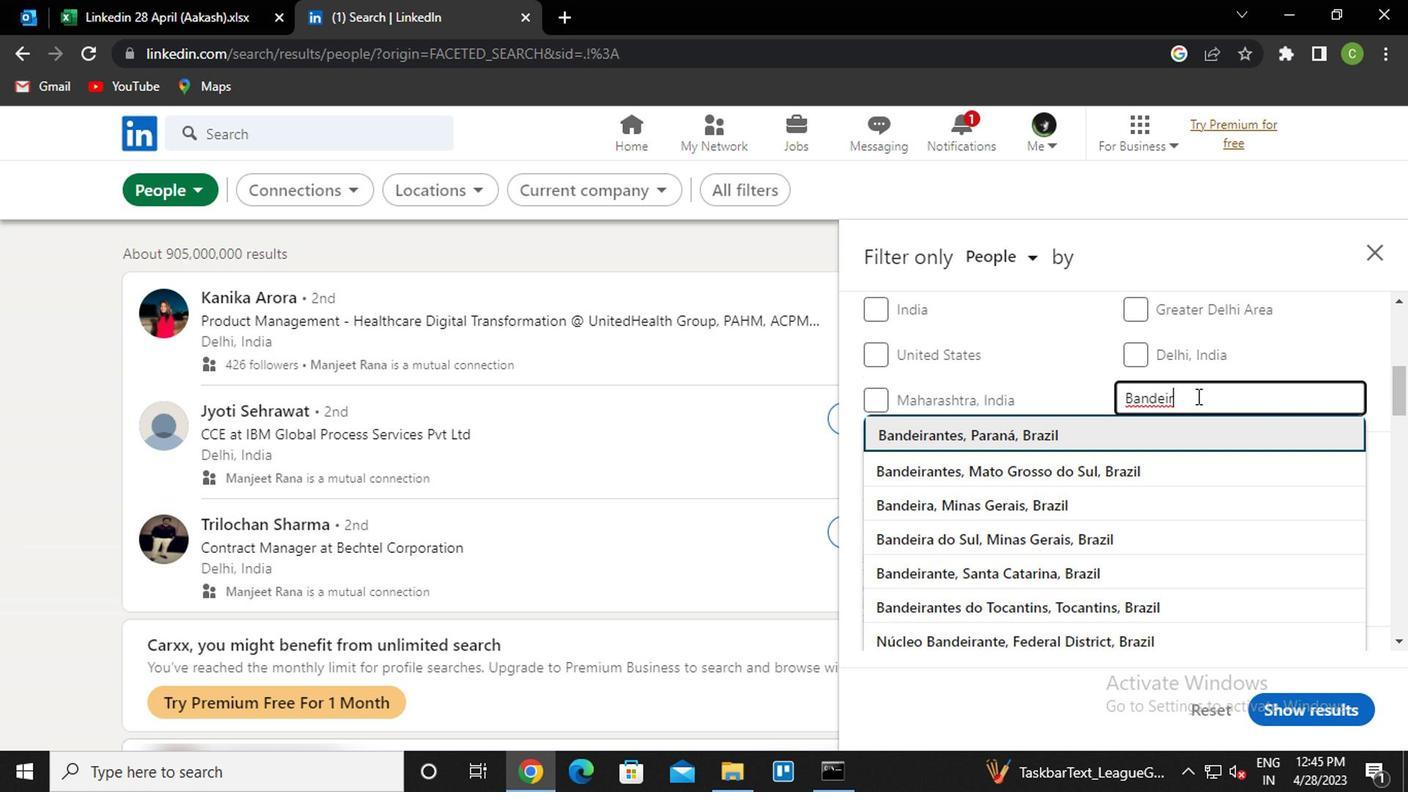 
Action: Mouse scrolled (1191, 396) with delta (0, 0)
Screenshot: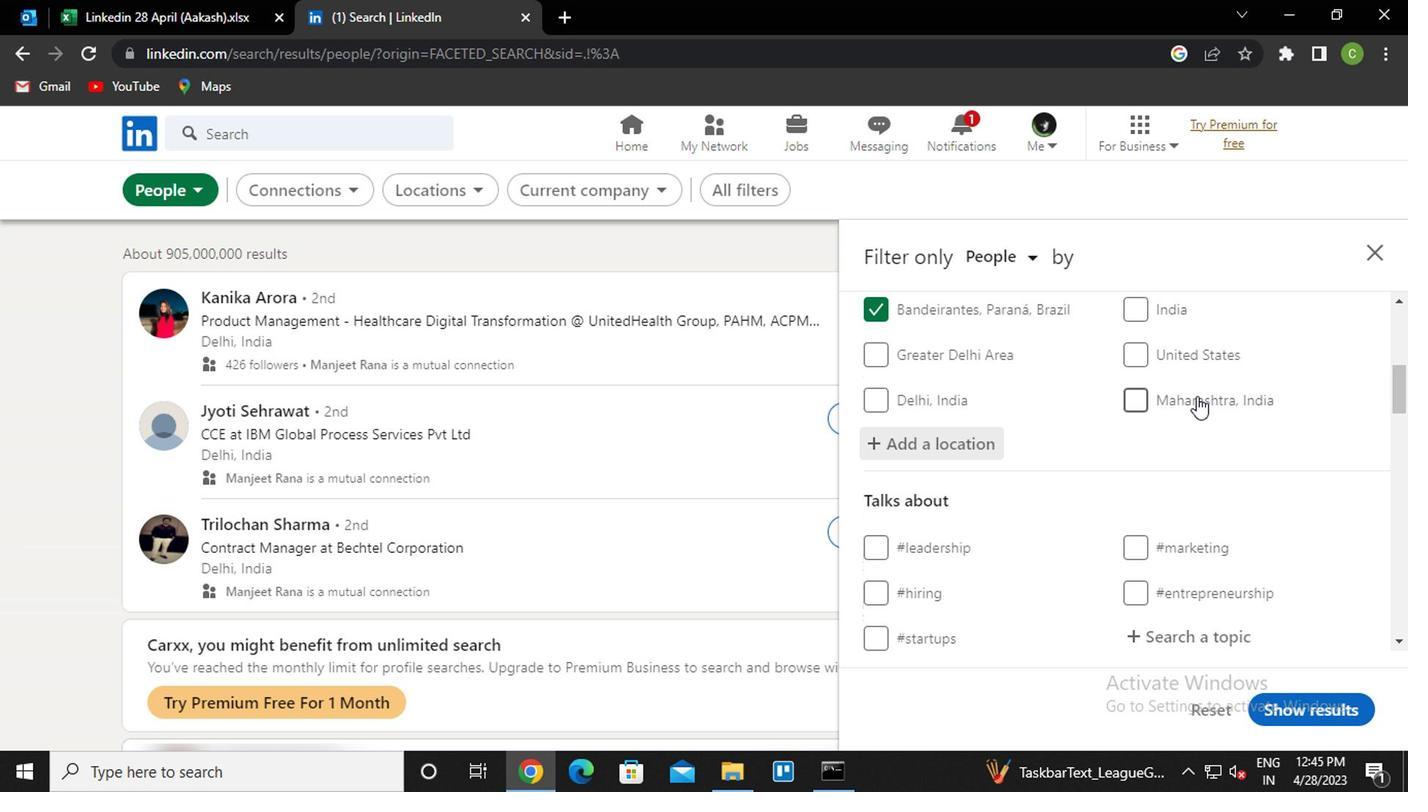 
Action: Mouse scrolled (1191, 396) with delta (0, 0)
Screenshot: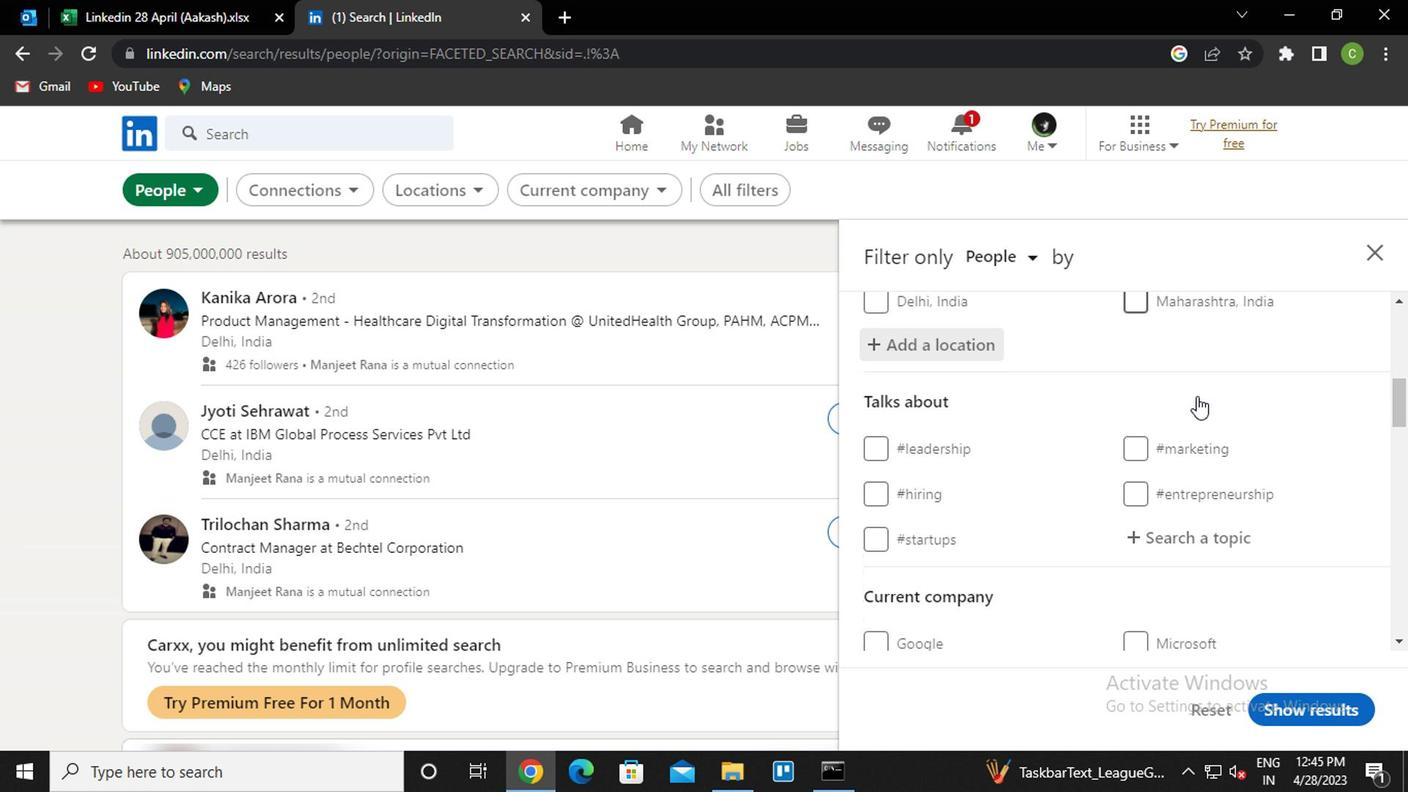 
Action: Mouse moved to (1186, 429)
Screenshot: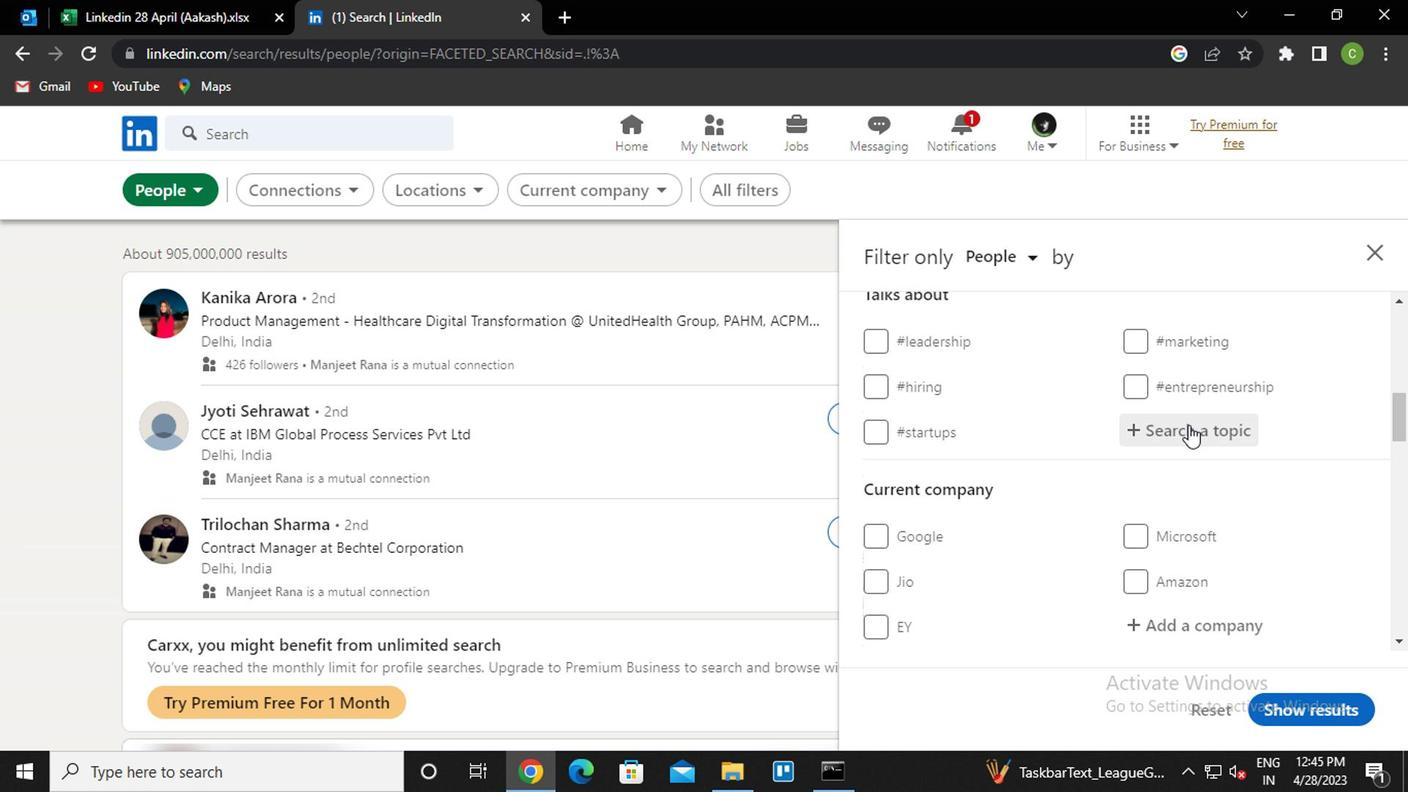 
Action: Mouse pressed left at (1186, 429)
Screenshot: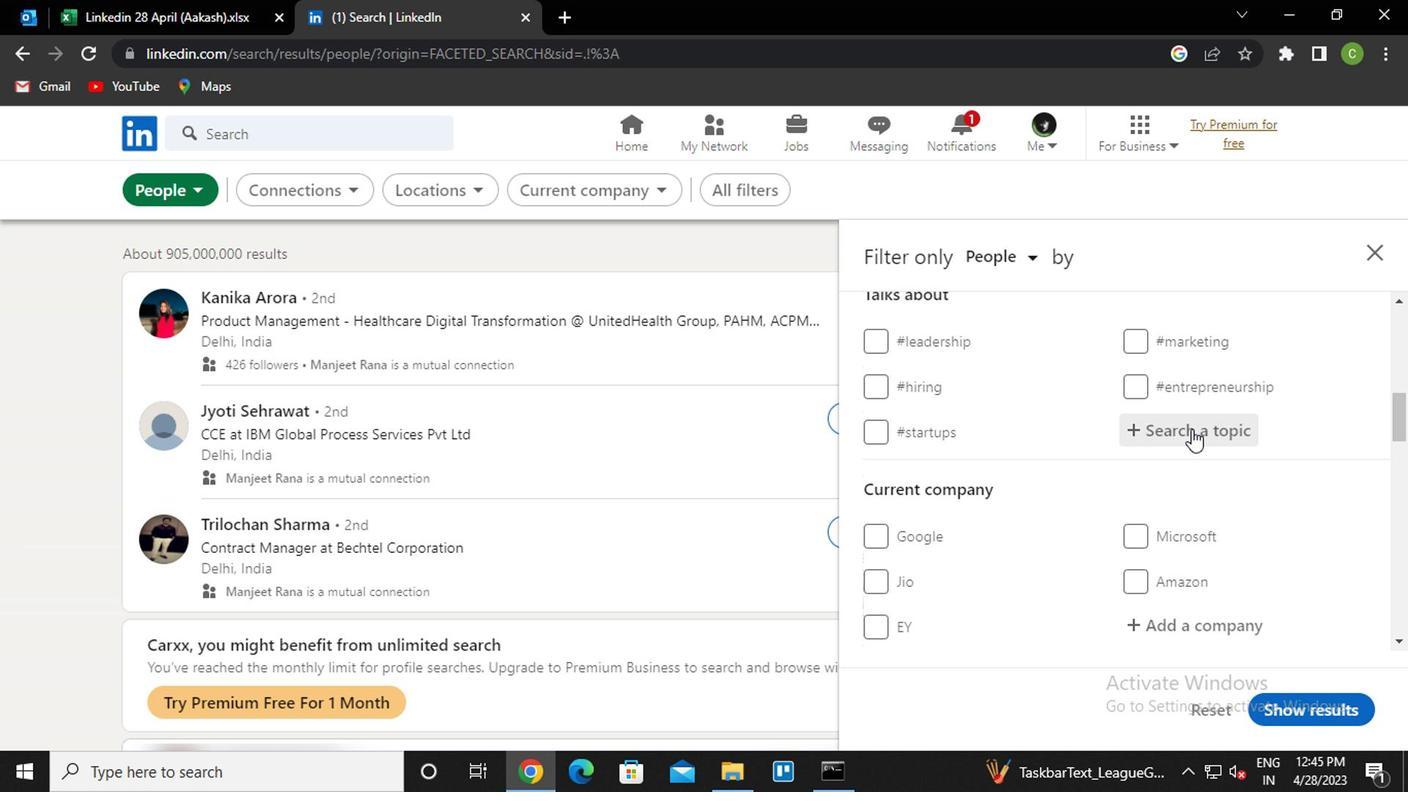 
Action: Key pressed lifechange<Key.down><Key.down><Key.down><Key.up><Key.enter>
Screenshot: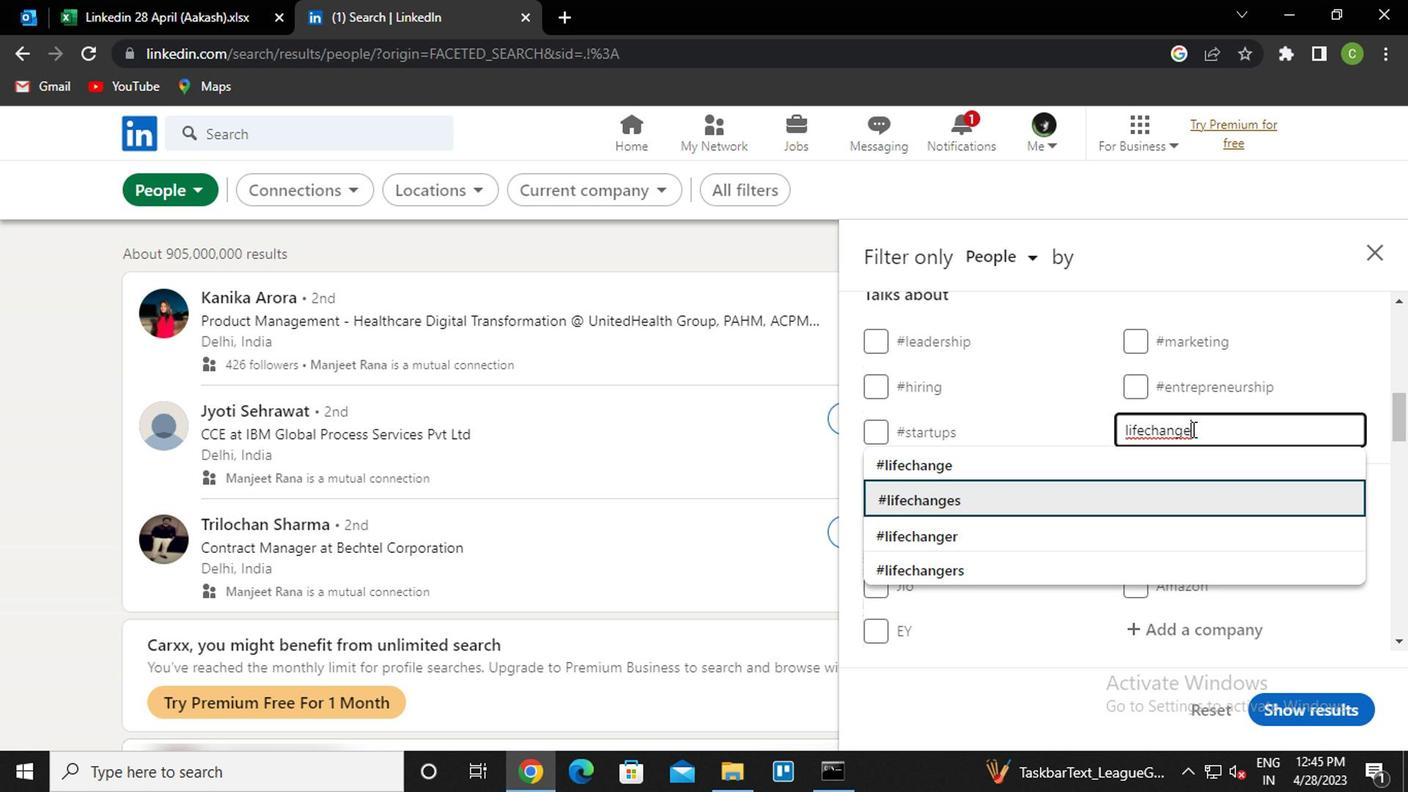 
Action: Mouse scrolled (1186, 429) with delta (0, 0)
Screenshot: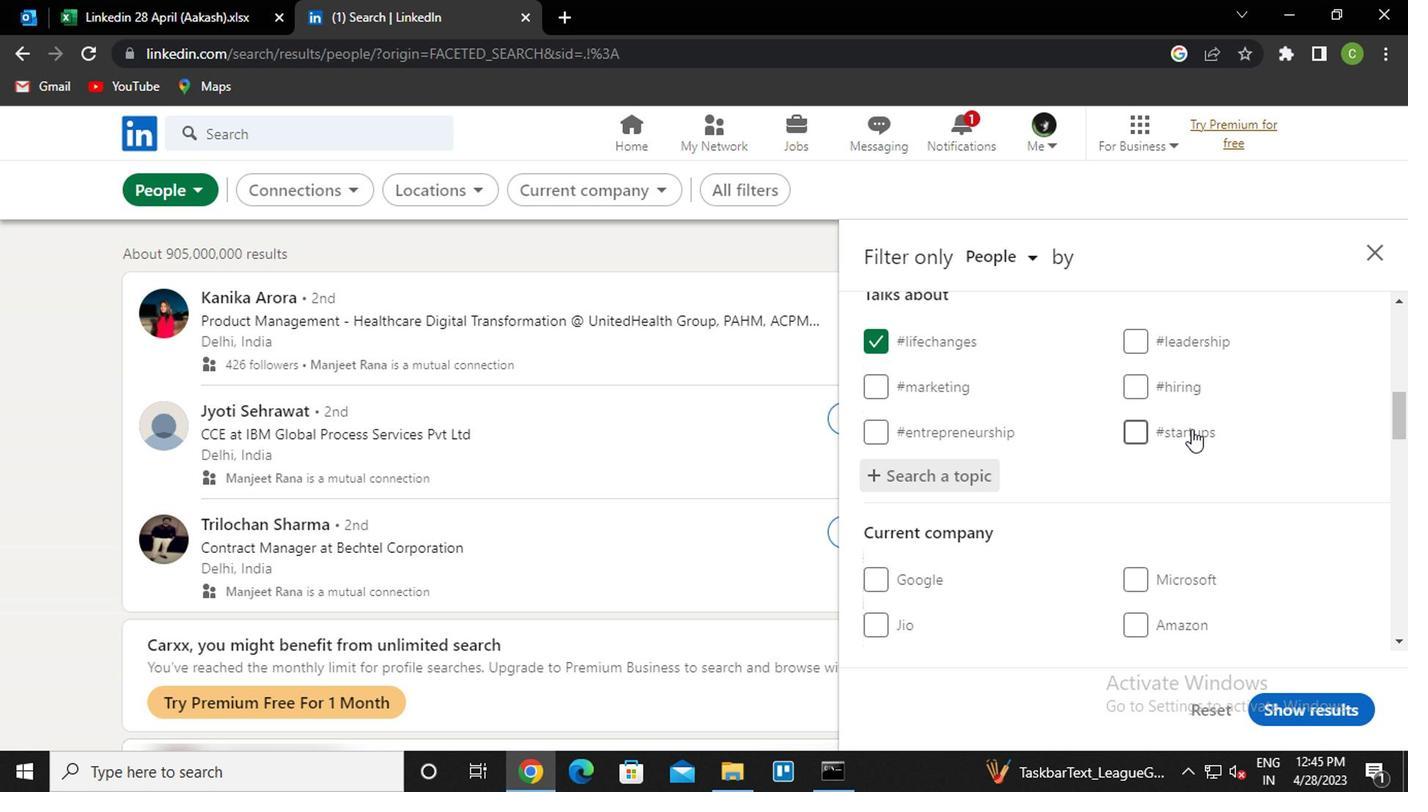 
Action: Mouse scrolled (1186, 429) with delta (0, 0)
Screenshot: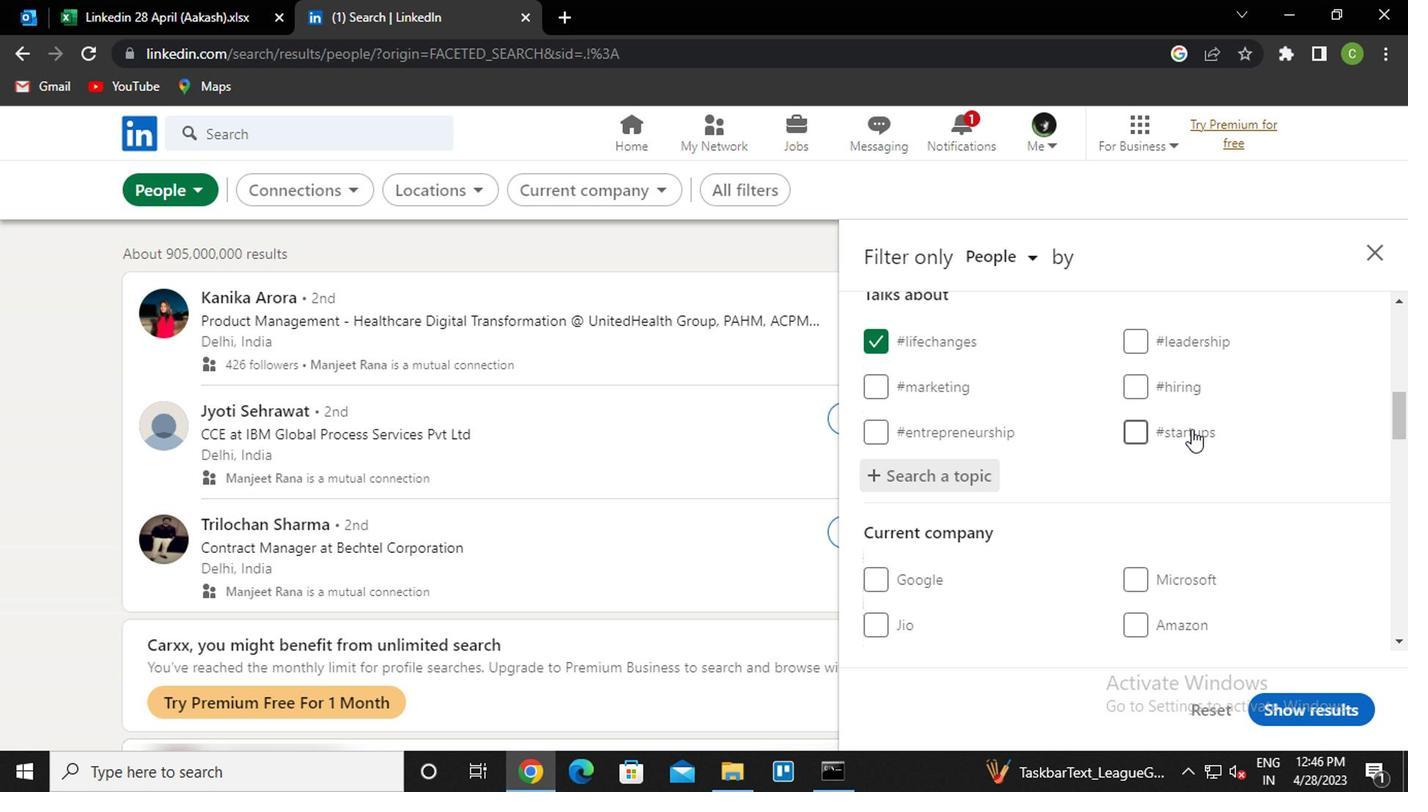 
Action: Mouse scrolled (1186, 429) with delta (0, 0)
Screenshot: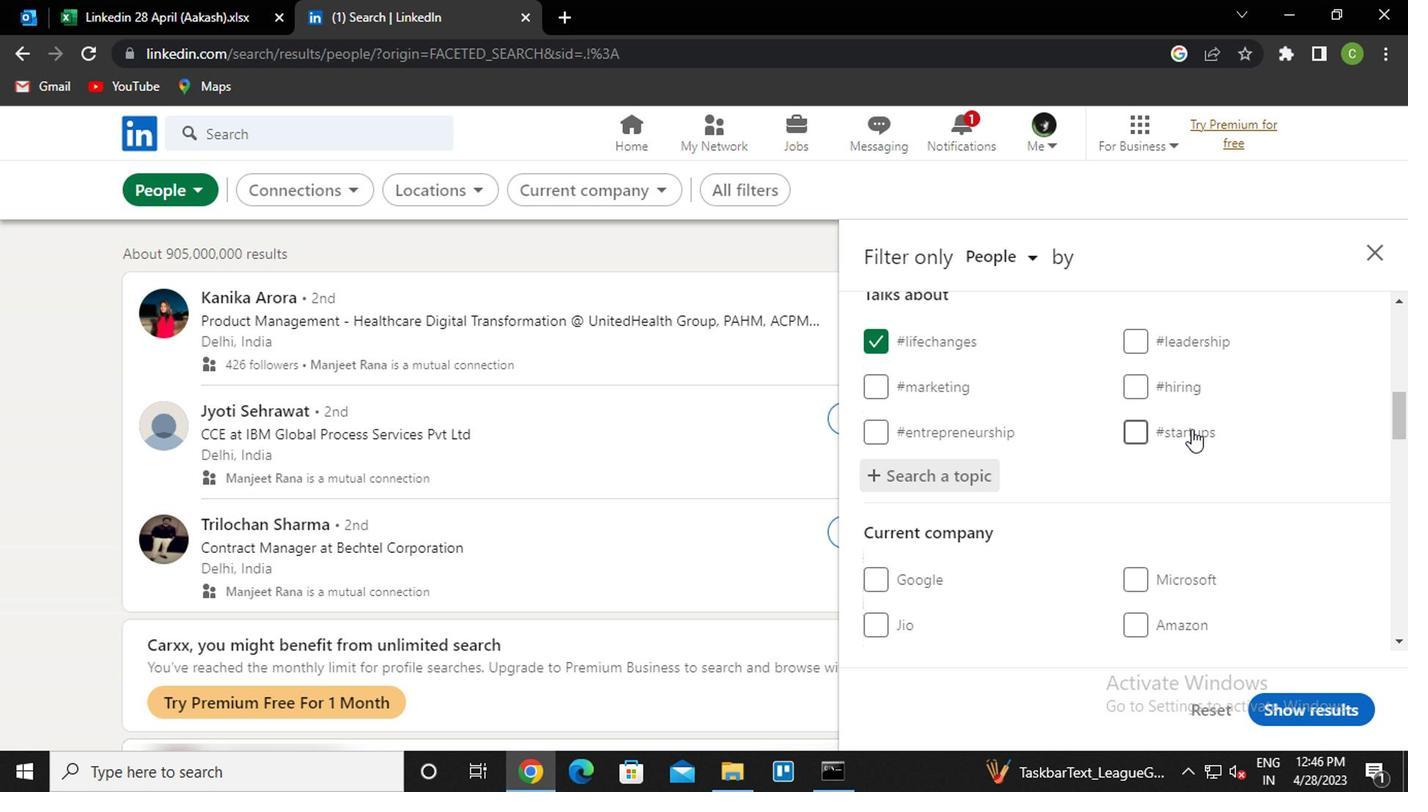 
Action: Mouse scrolled (1186, 429) with delta (0, 0)
Screenshot: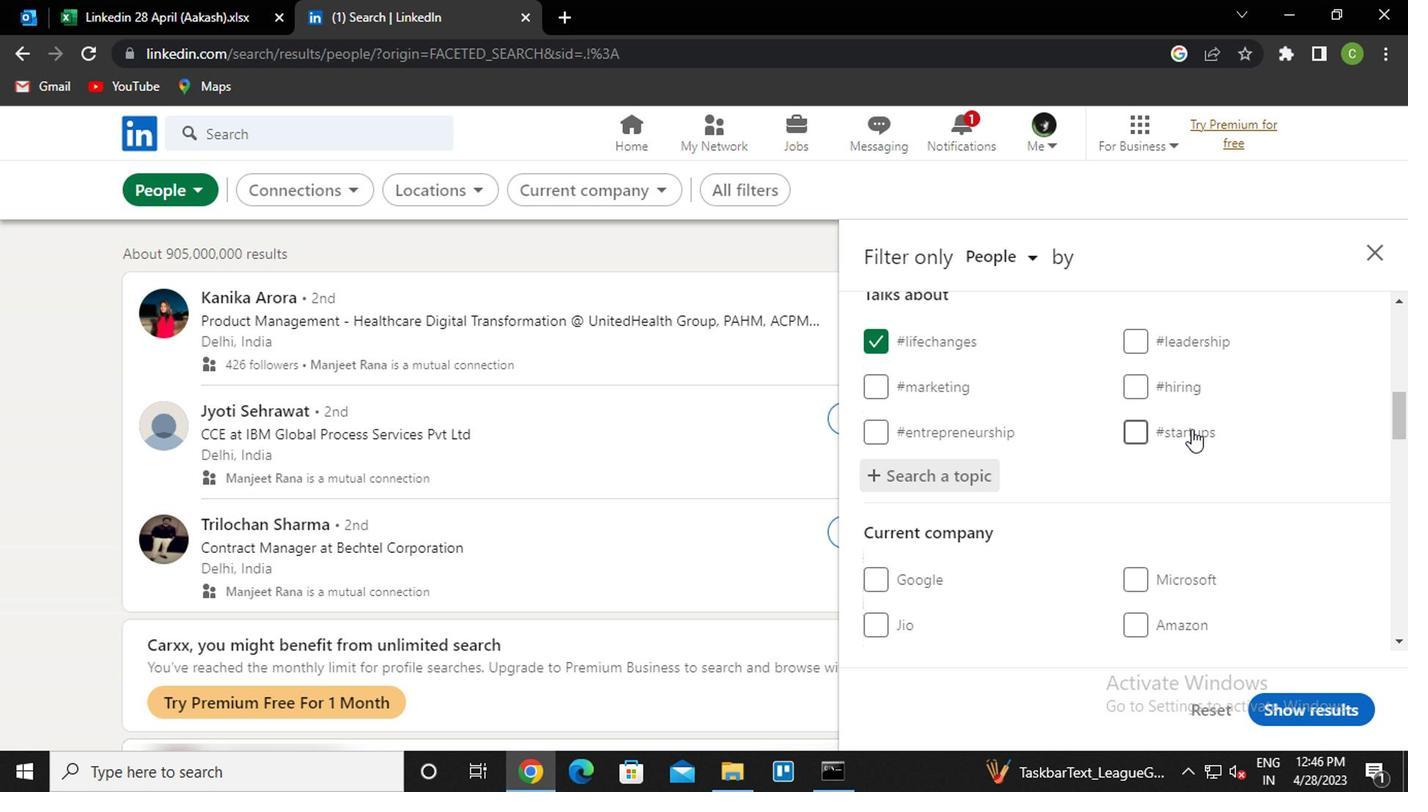 
Action: Mouse scrolled (1186, 429) with delta (0, 0)
Screenshot: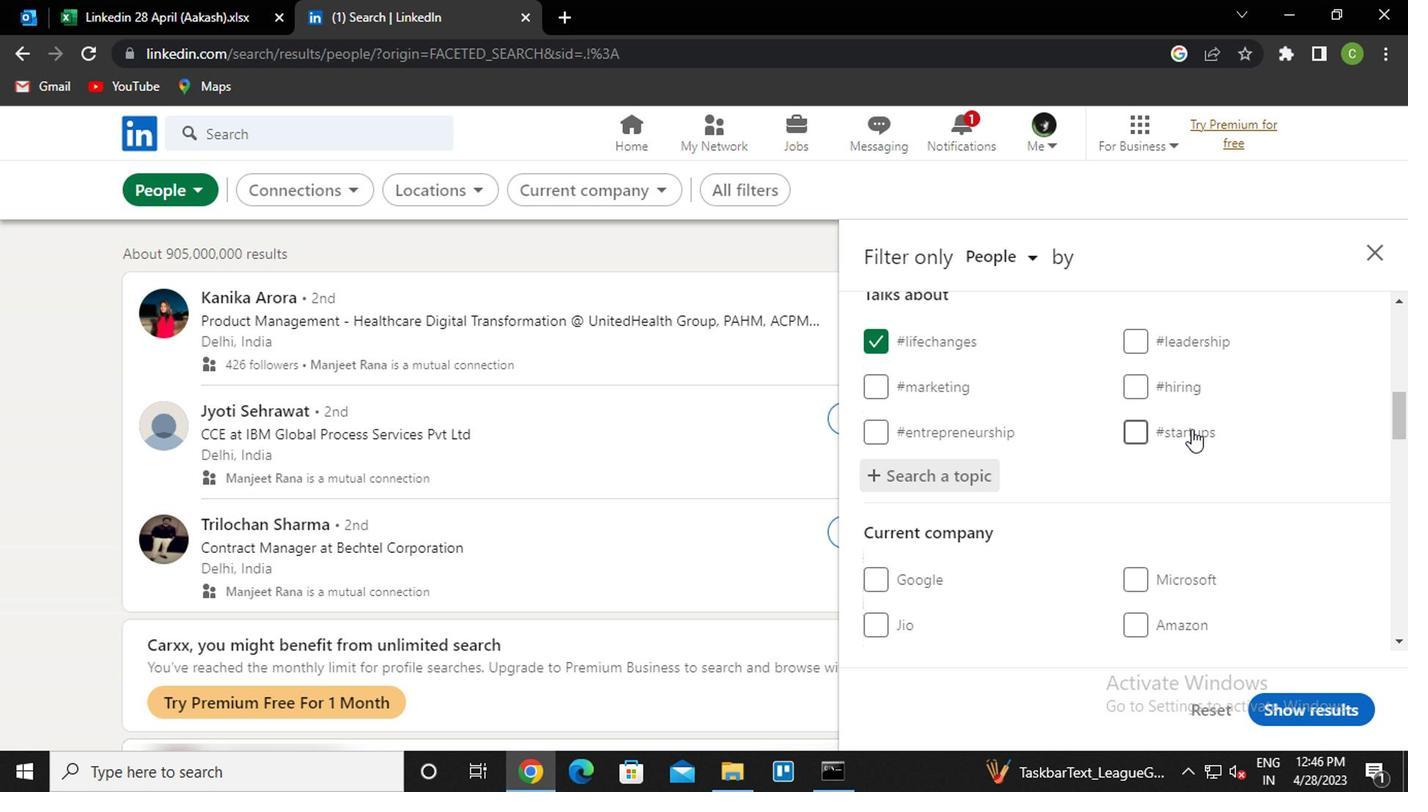 
Action: Mouse scrolled (1186, 429) with delta (0, 0)
Screenshot: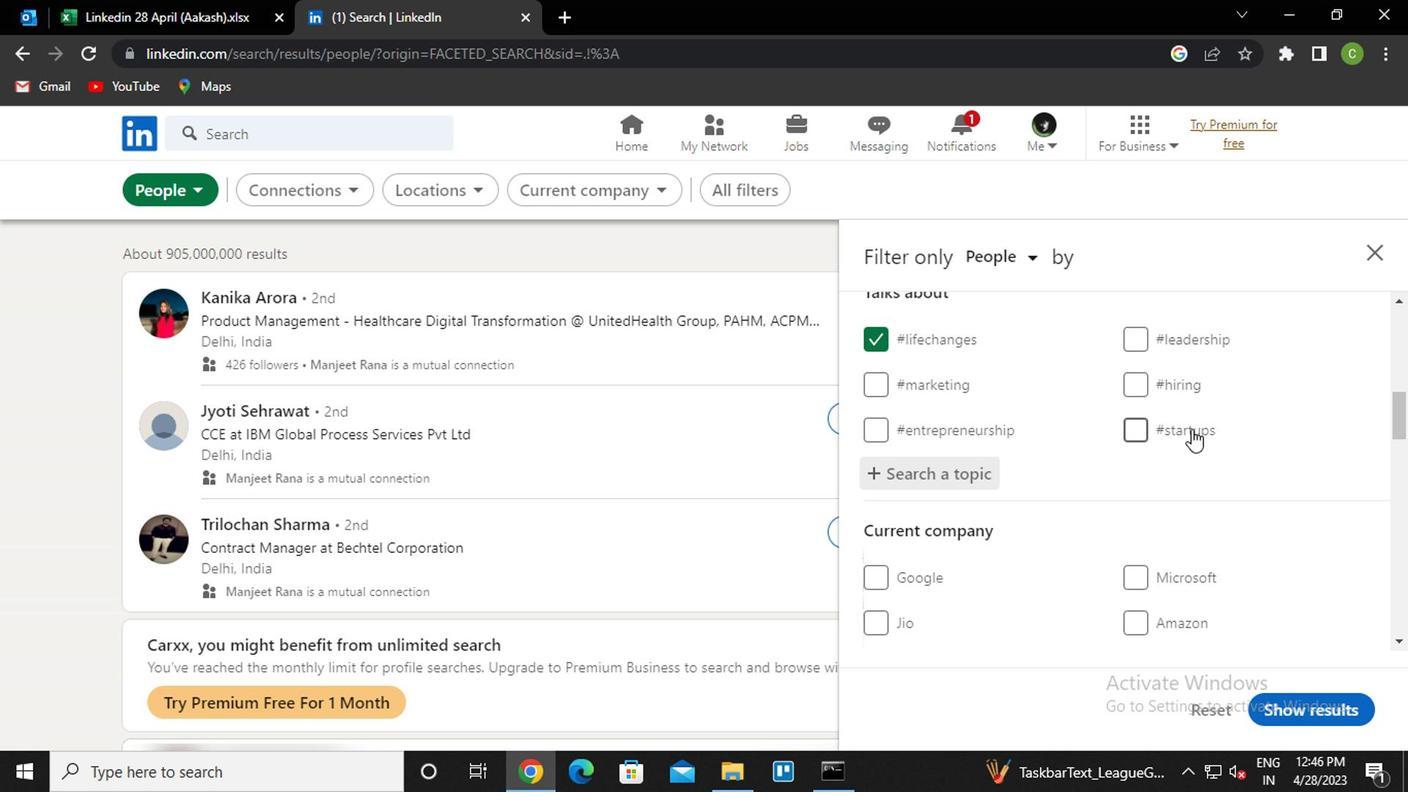 
Action: Mouse scrolled (1186, 429) with delta (0, 0)
Screenshot: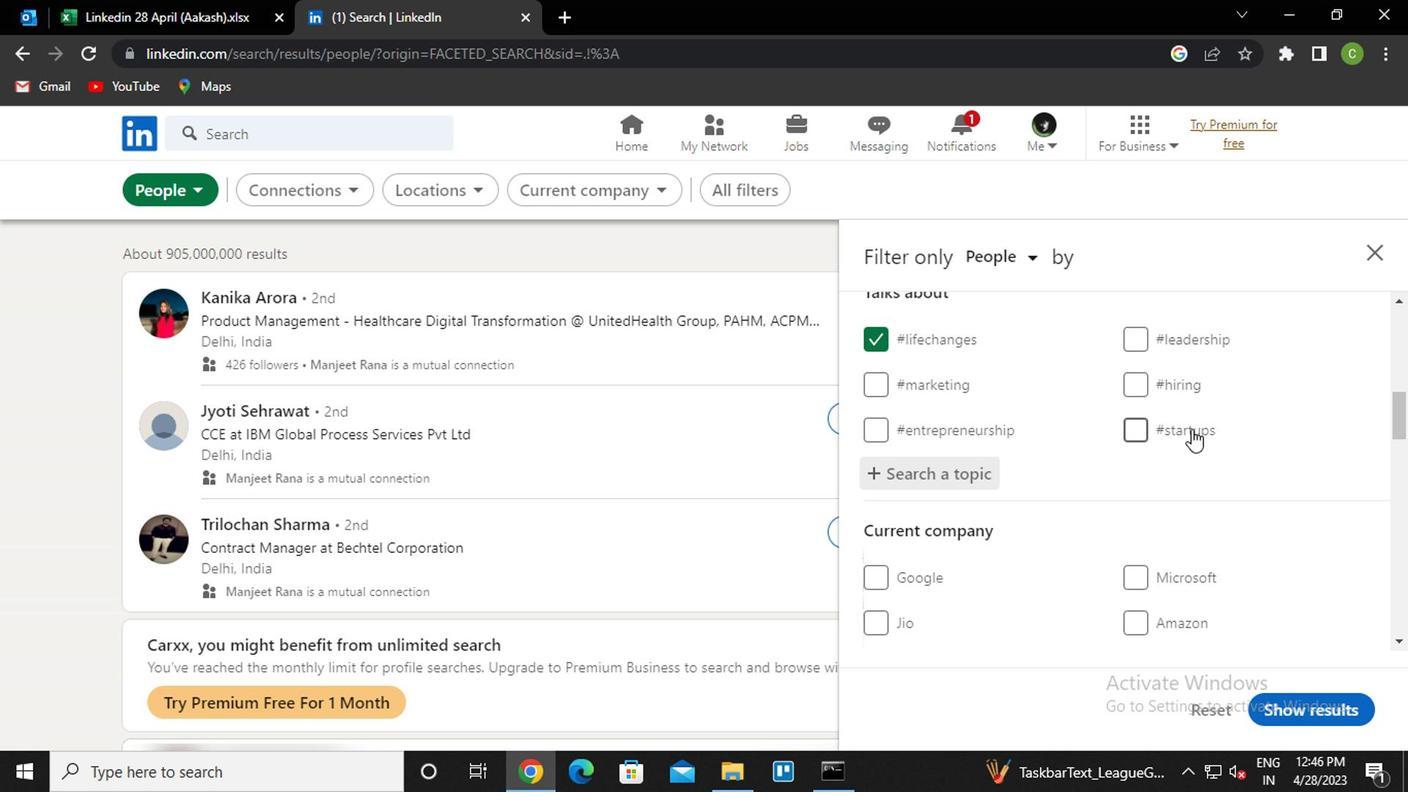 
Action: Mouse scrolled (1186, 429) with delta (0, 0)
Screenshot: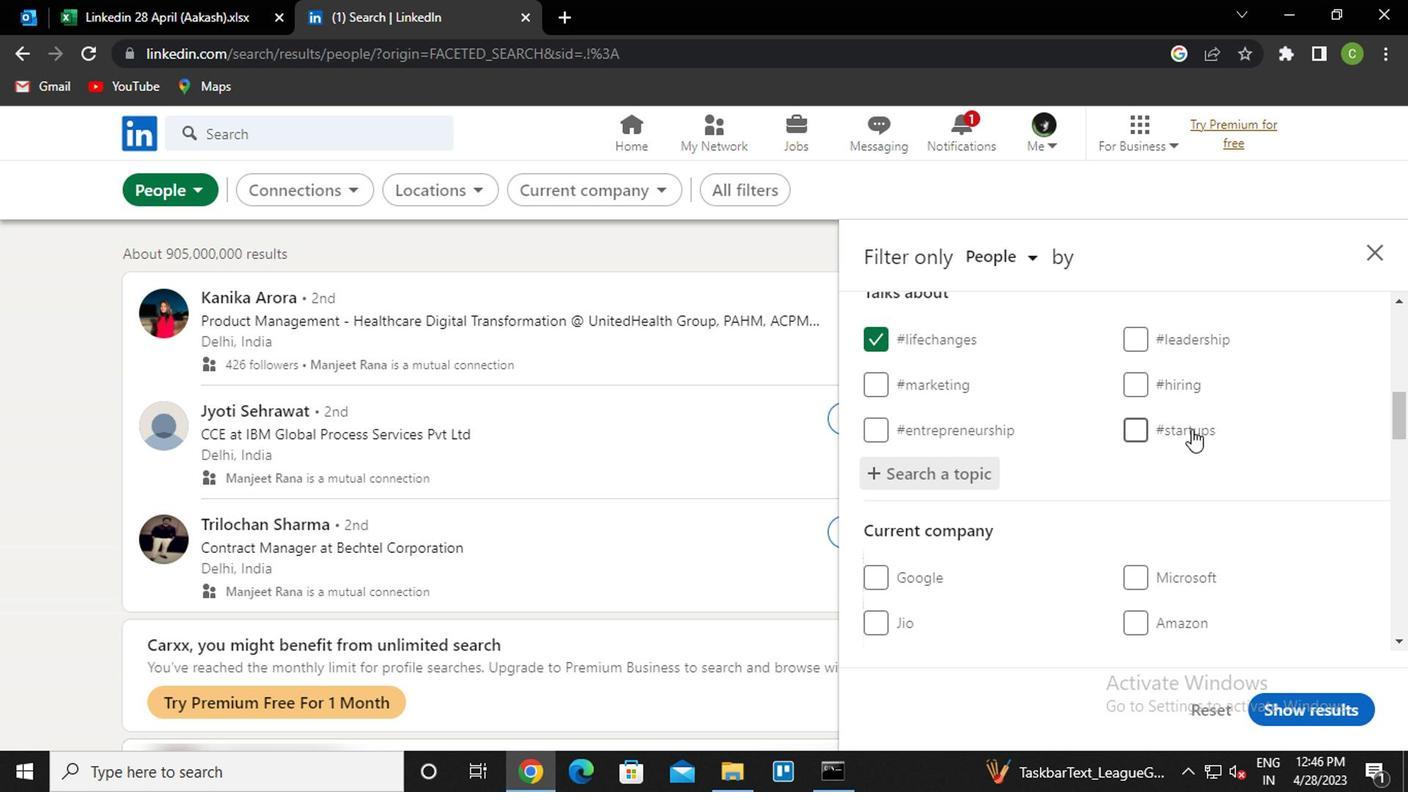 
Action: Mouse moved to (1139, 617)
Screenshot: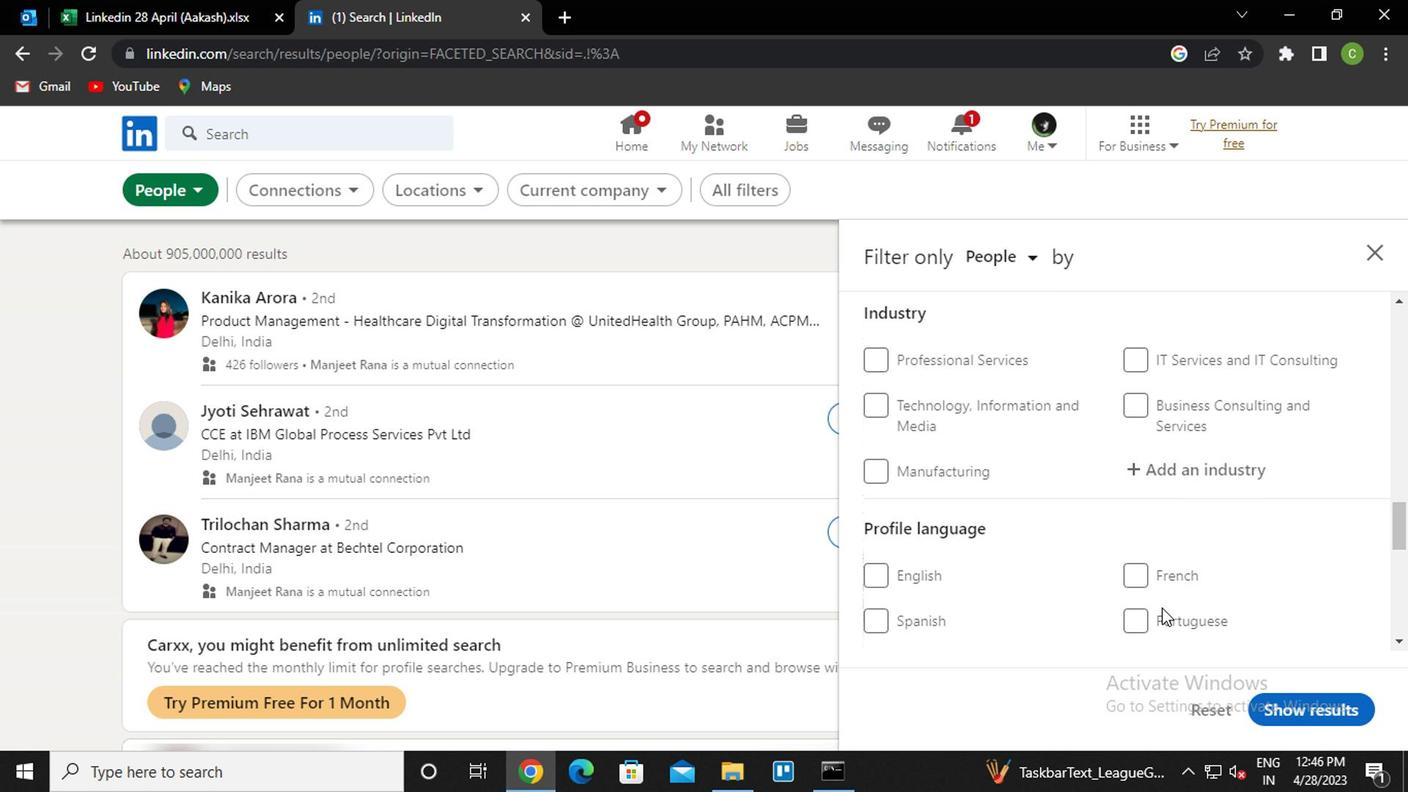 
Action: Mouse pressed left at (1139, 617)
Screenshot: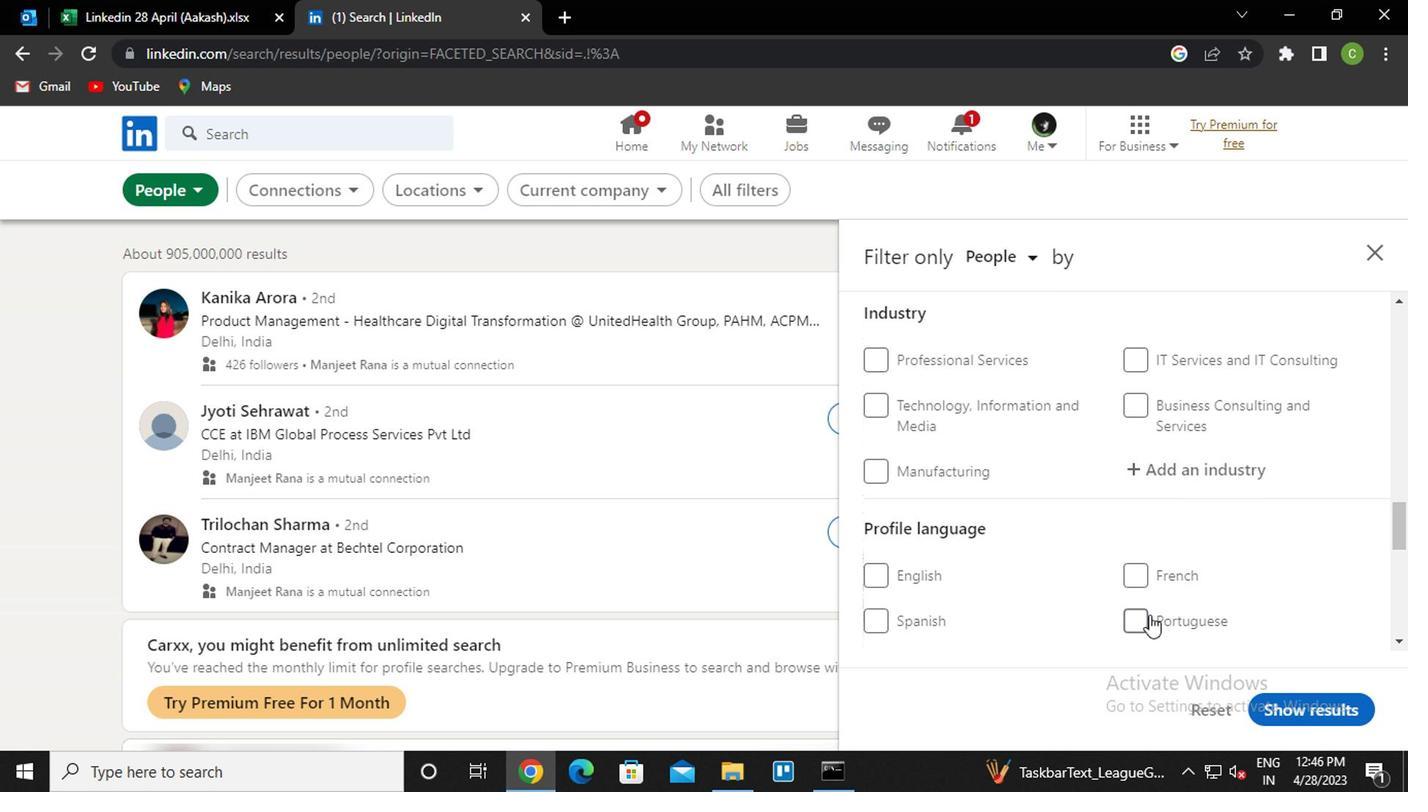 
Action: Mouse moved to (1139, 605)
Screenshot: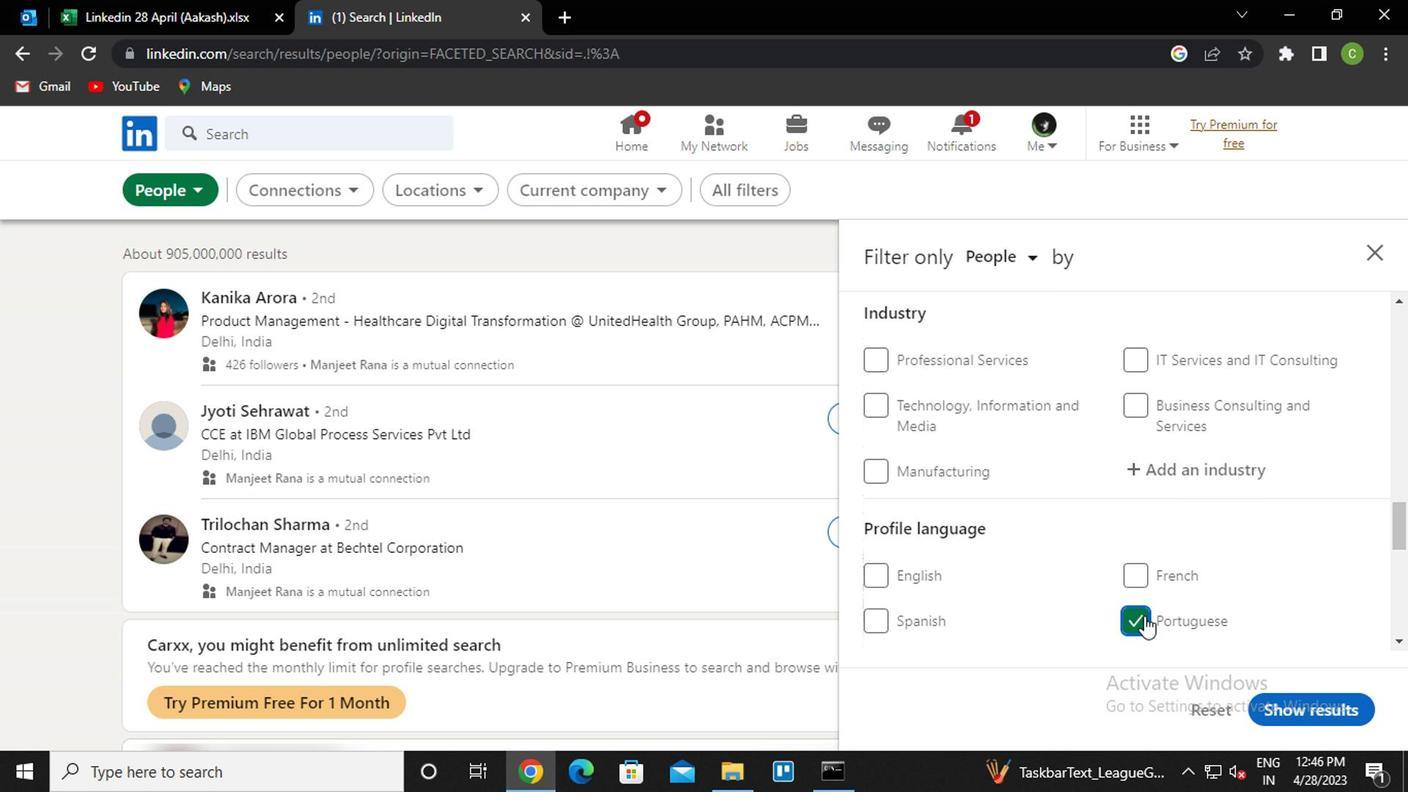 
Action: Mouse scrolled (1139, 607) with delta (0, 1)
Screenshot: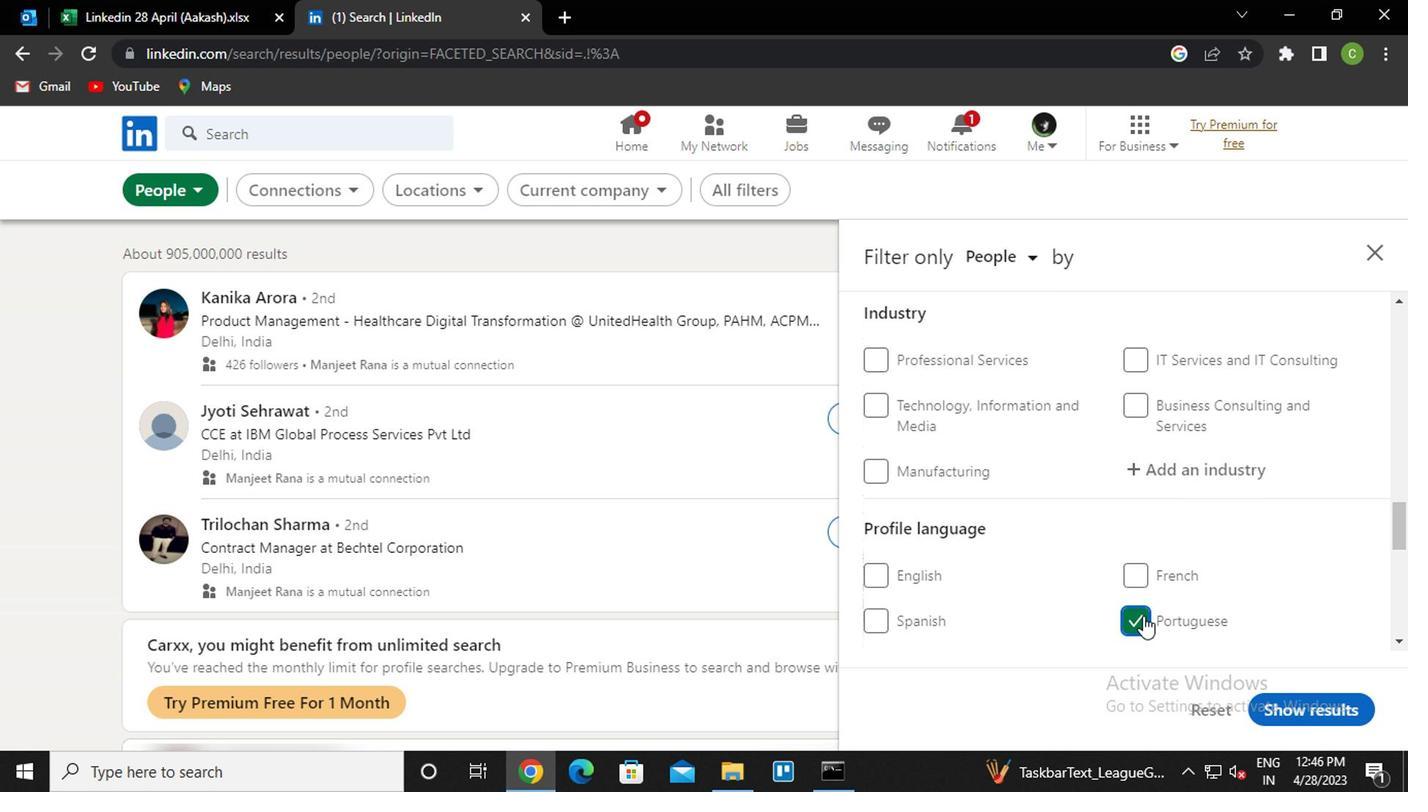 
Action: Mouse scrolled (1139, 607) with delta (0, 1)
Screenshot: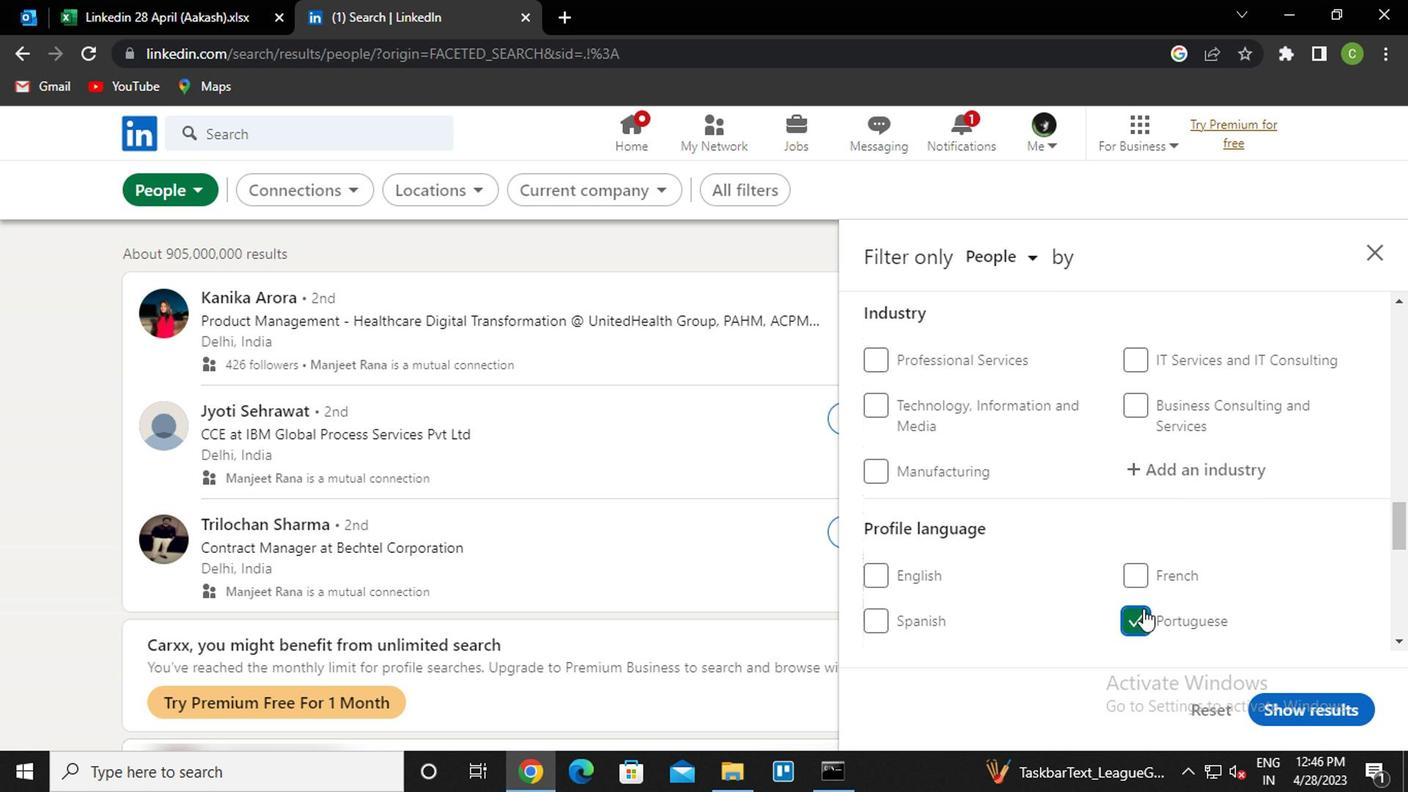 
Action: Mouse scrolled (1139, 607) with delta (0, 1)
Screenshot: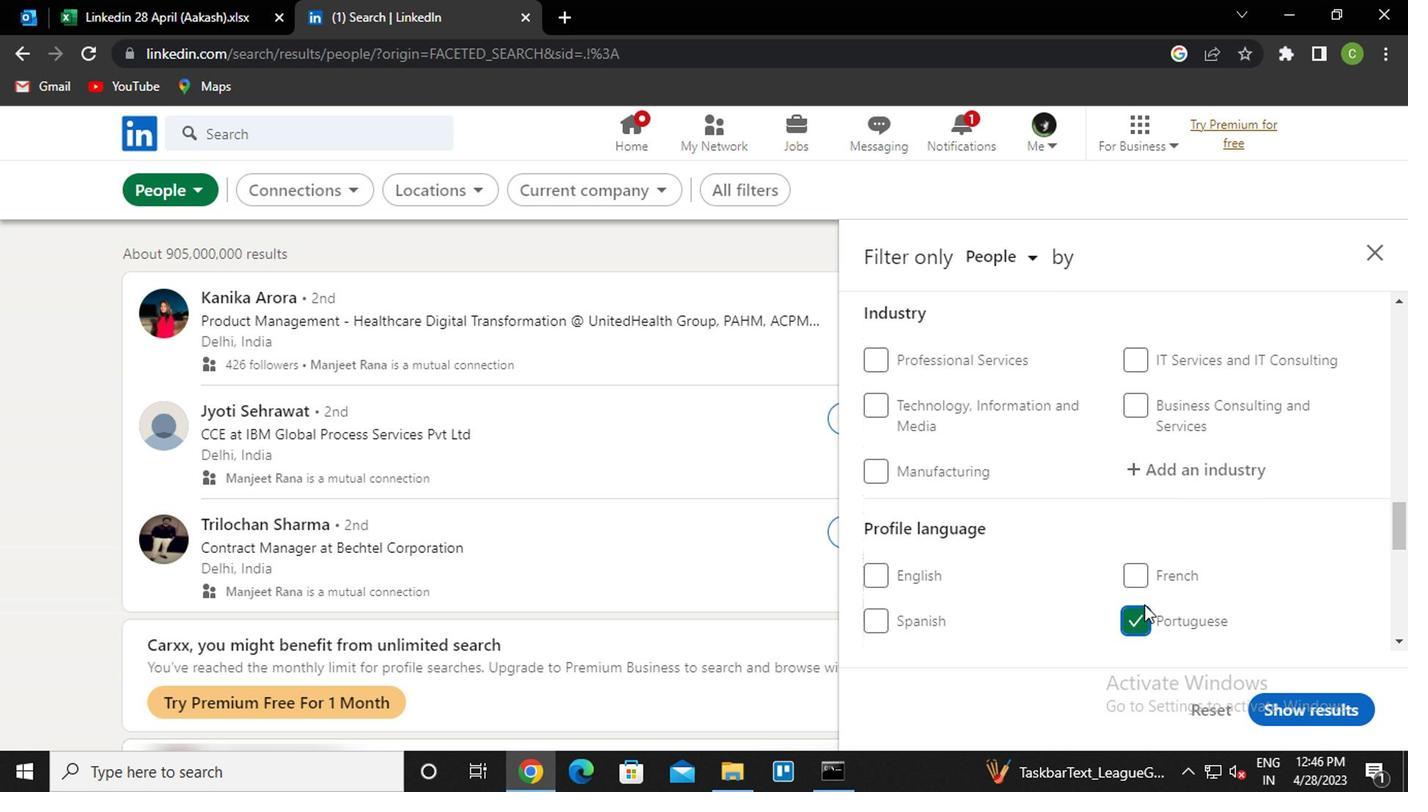 
Action: Mouse scrolled (1139, 607) with delta (0, 1)
Screenshot: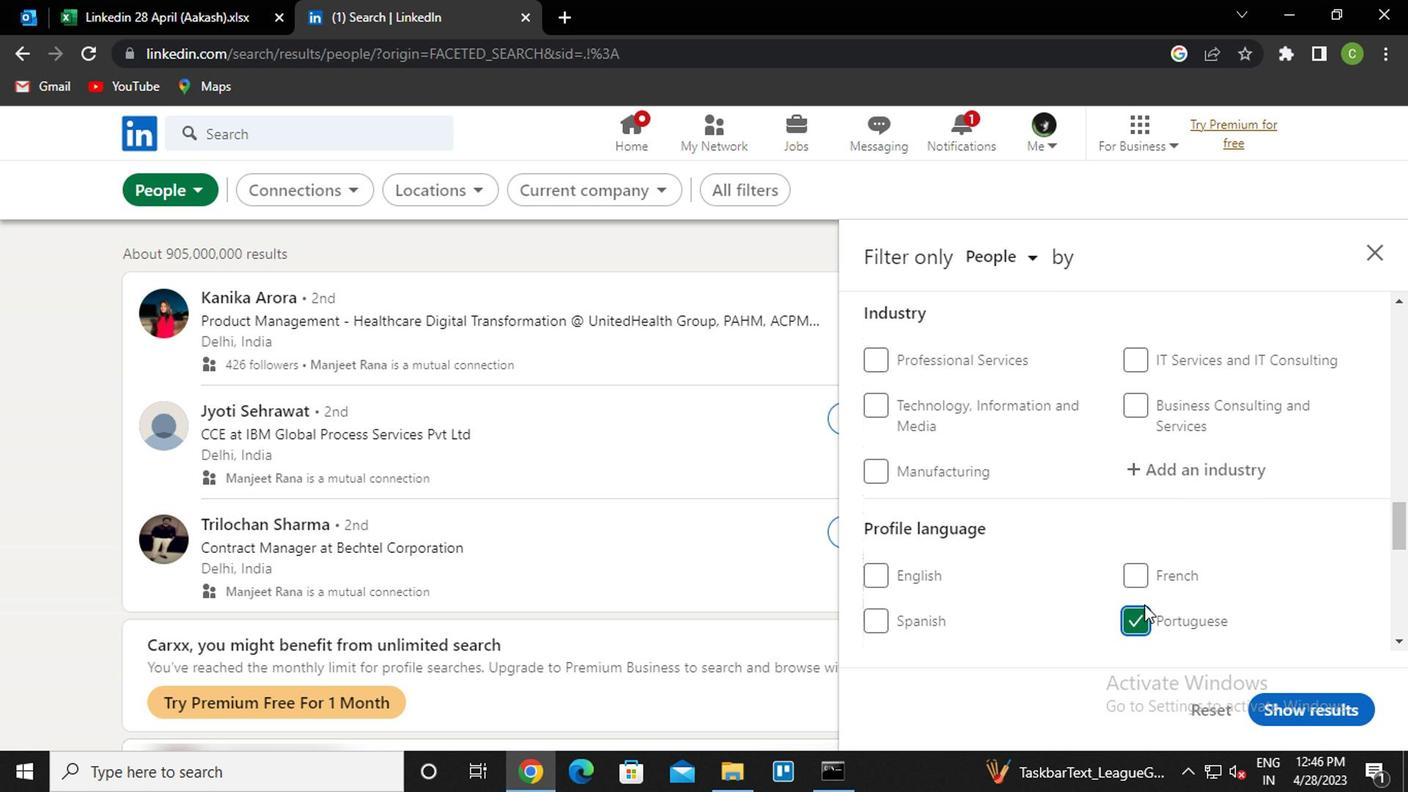 
Action: Mouse moved to (1098, 529)
Screenshot: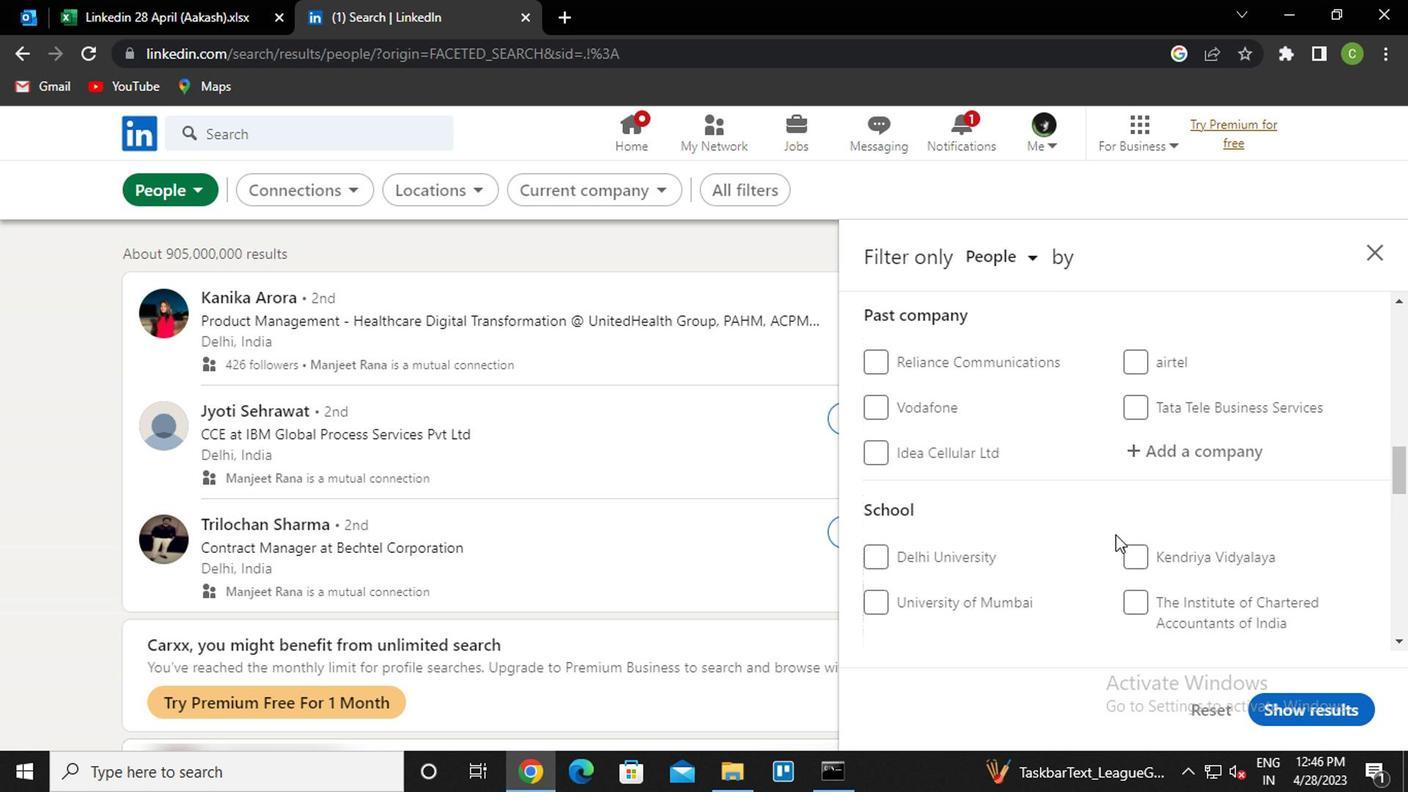 
Action: Mouse scrolled (1098, 530) with delta (0, 0)
Screenshot: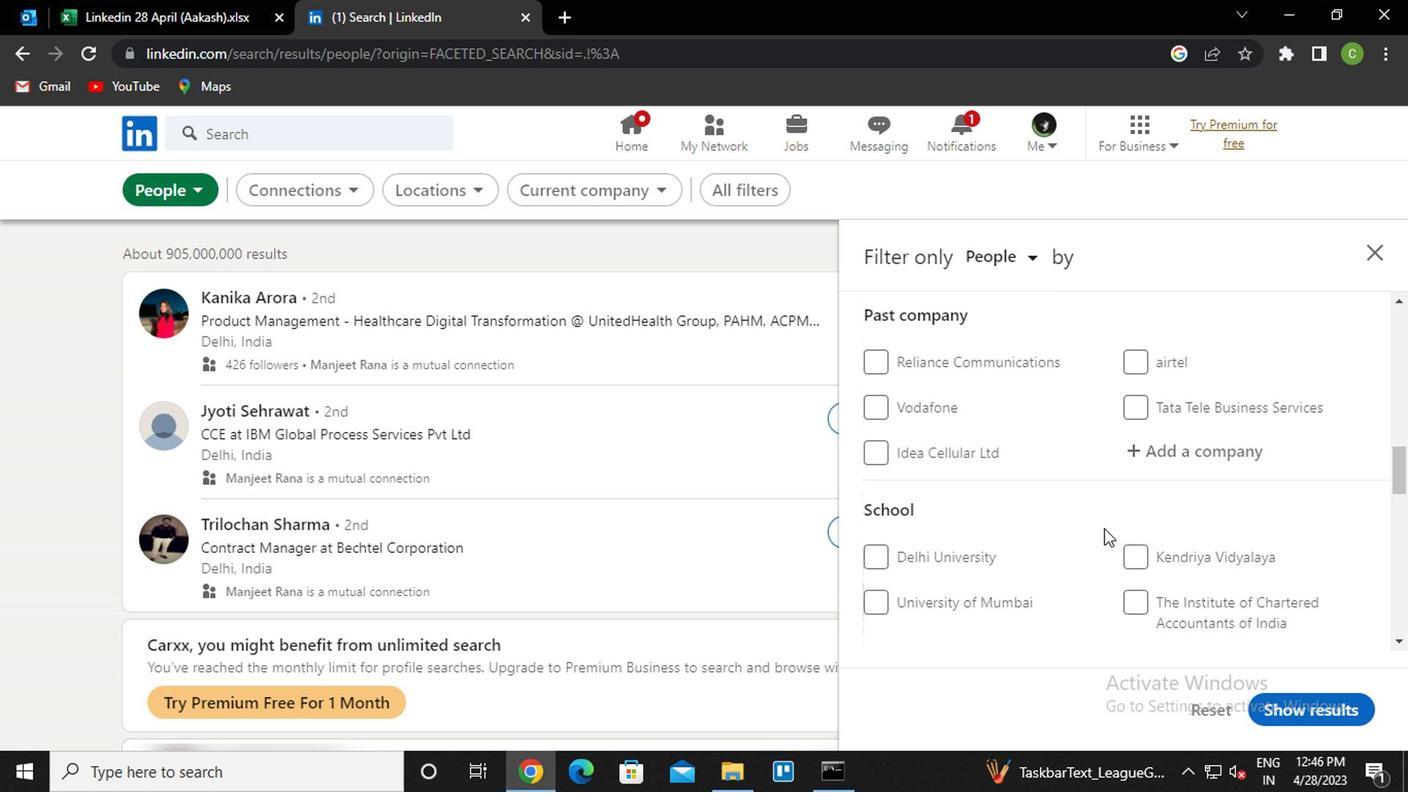 
Action: Mouse scrolled (1098, 530) with delta (0, 0)
Screenshot: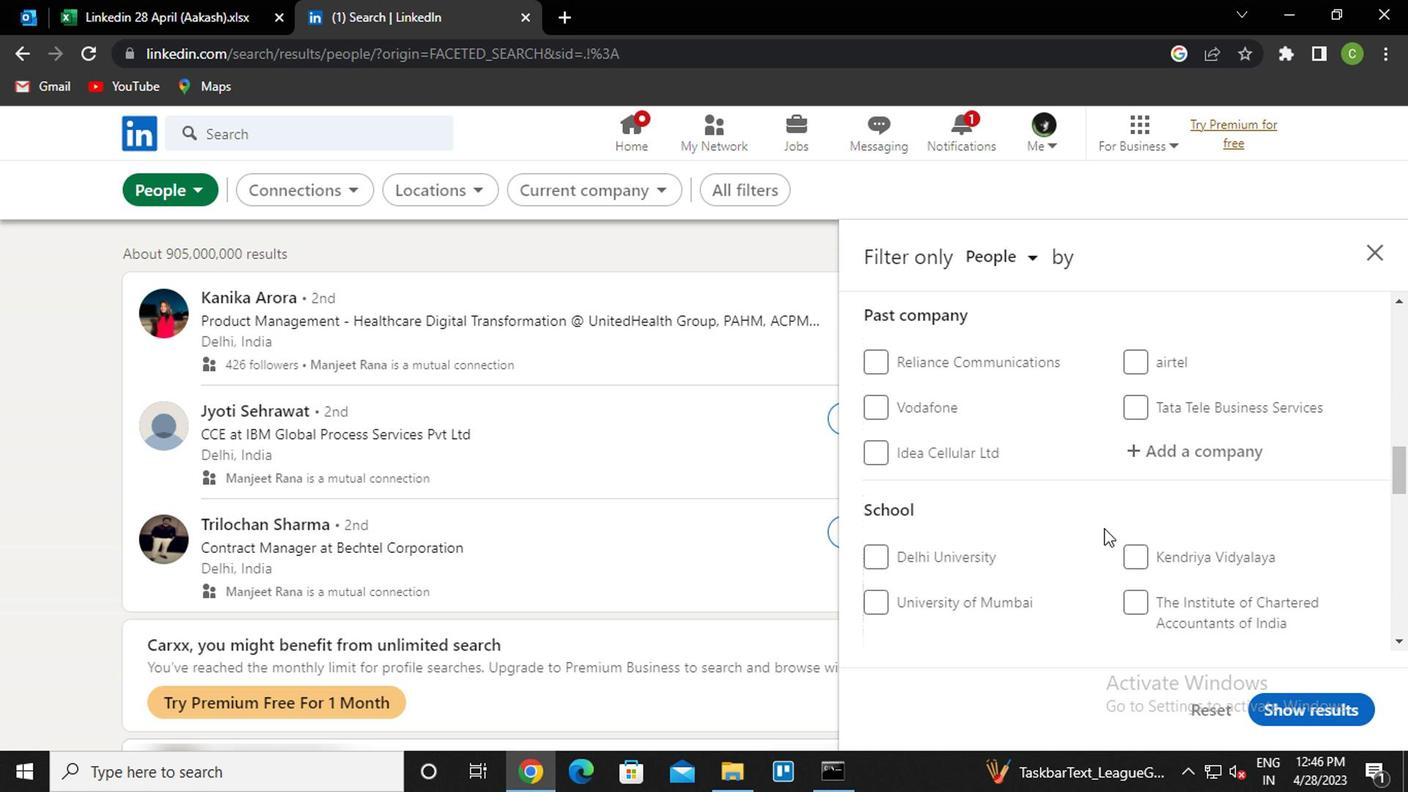 
Action: Mouse moved to (1182, 462)
Screenshot: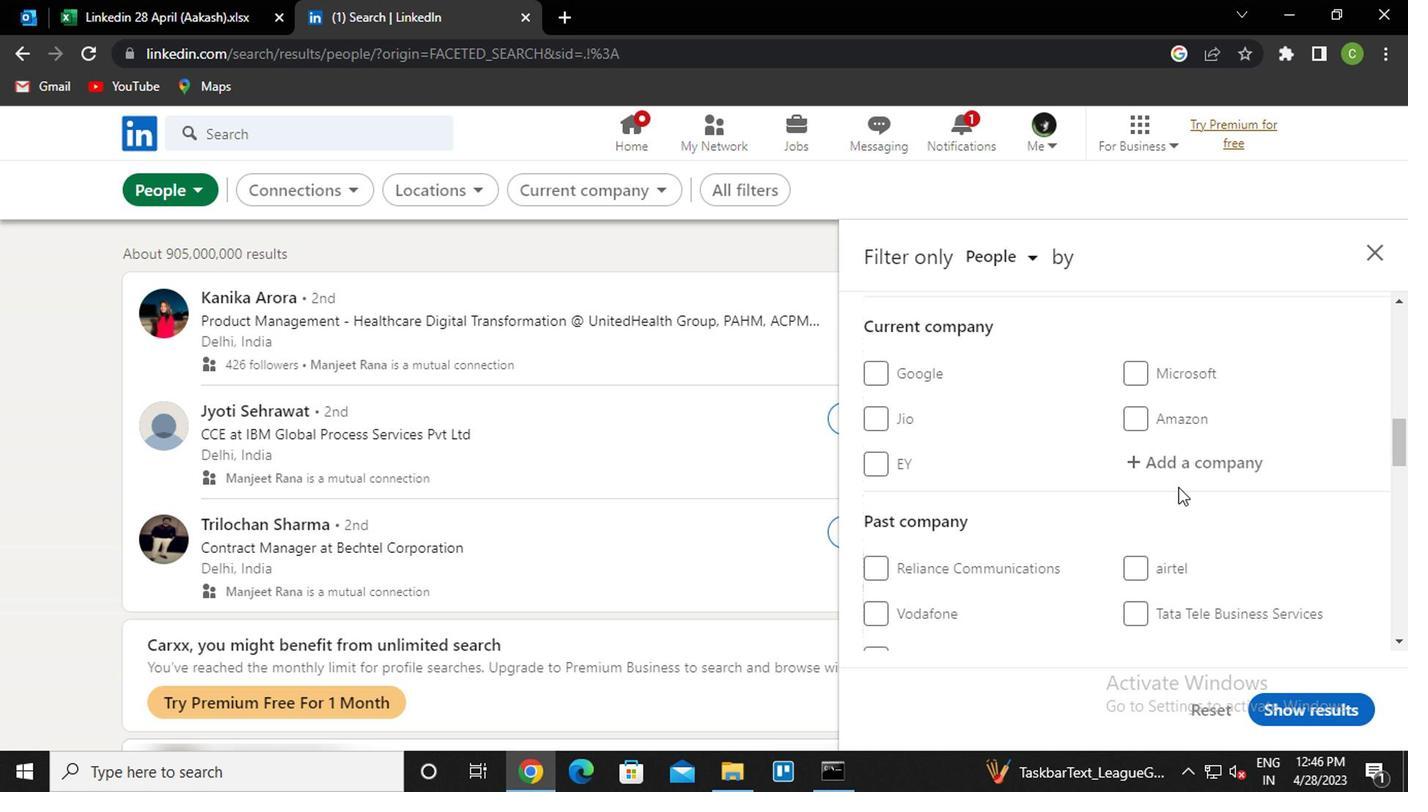 
Action: Mouse pressed left at (1182, 462)
Screenshot: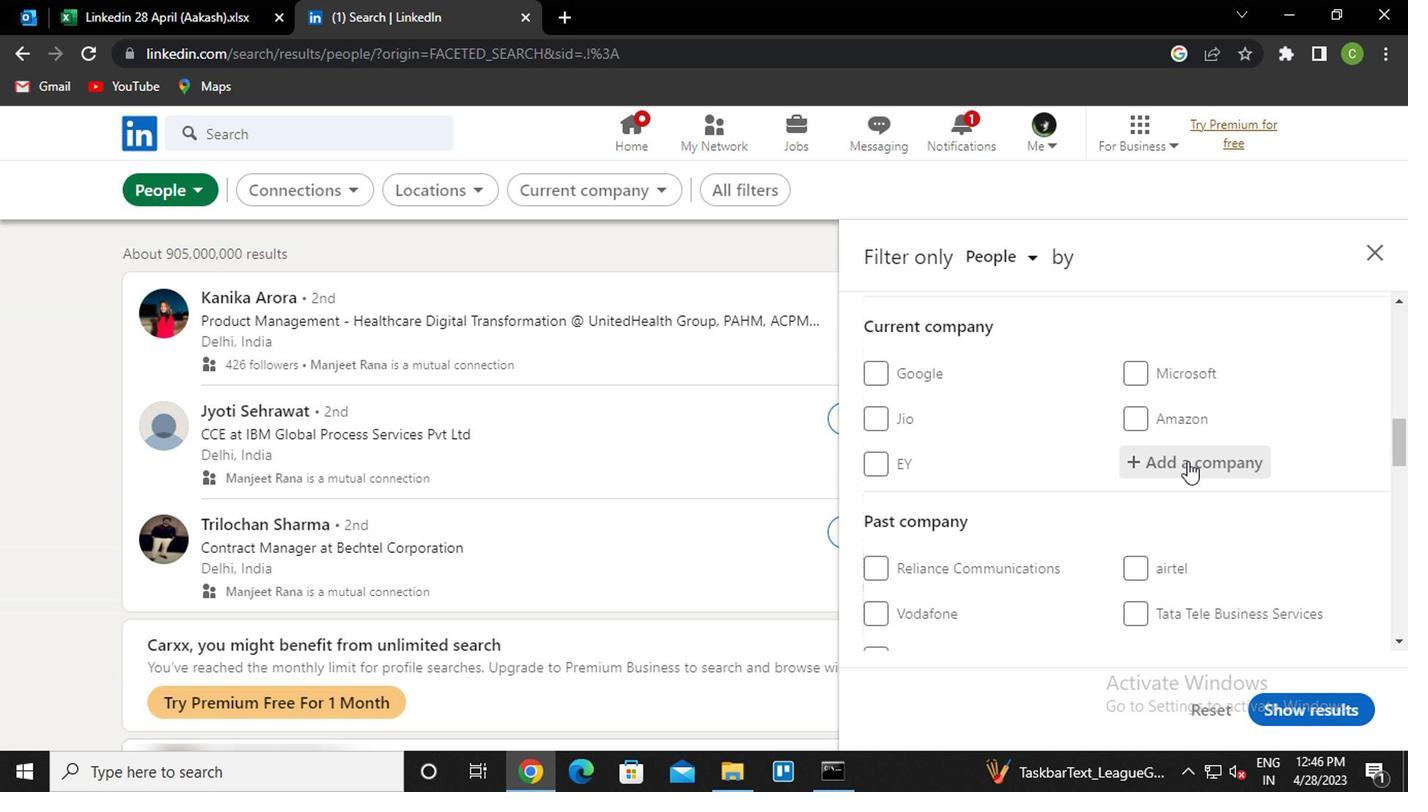 
Action: Key pressed <Key.caps_lock>b<Key.caps_lock>iocon<Key.down><Key.enter>
Screenshot: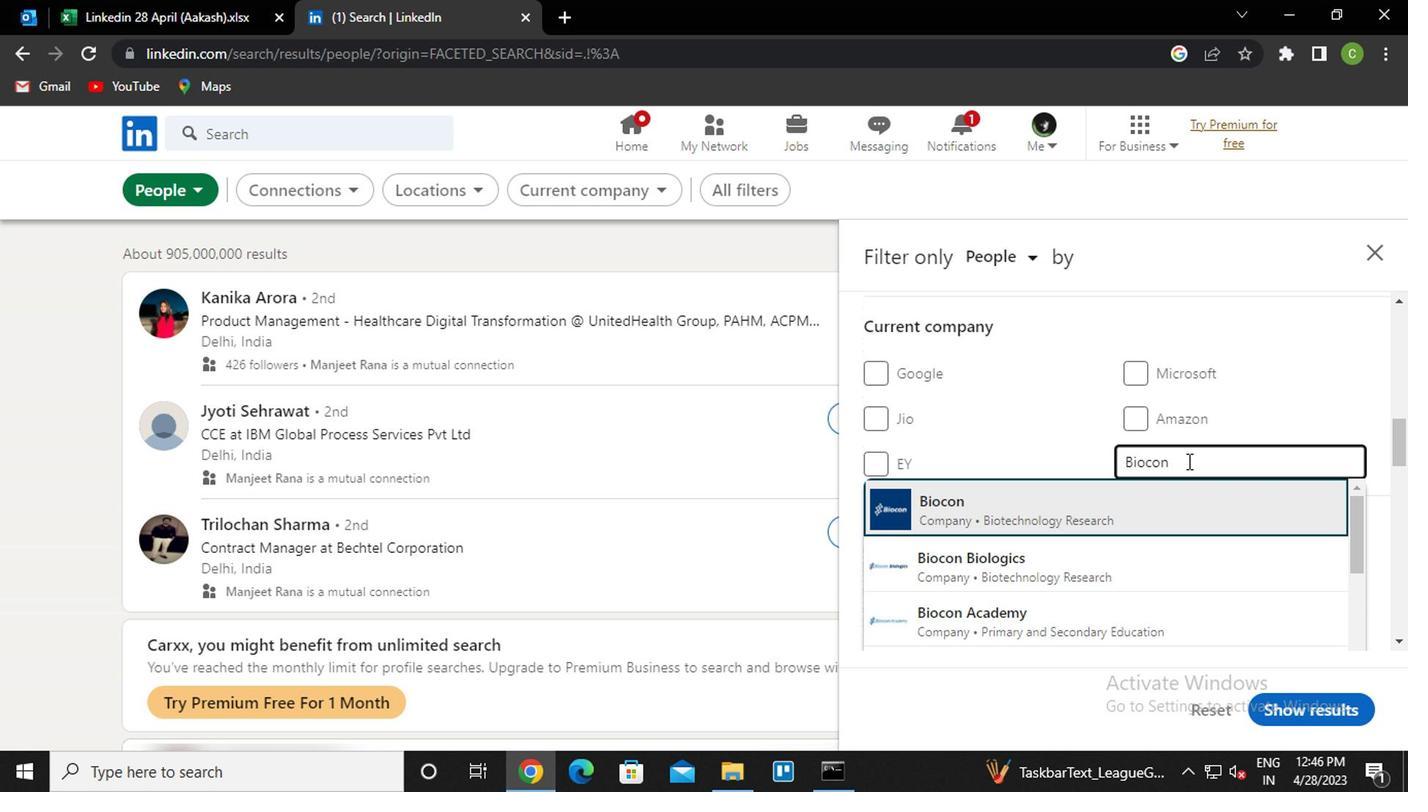 
Action: Mouse scrolled (1182, 461) with delta (0, 0)
Screenshot: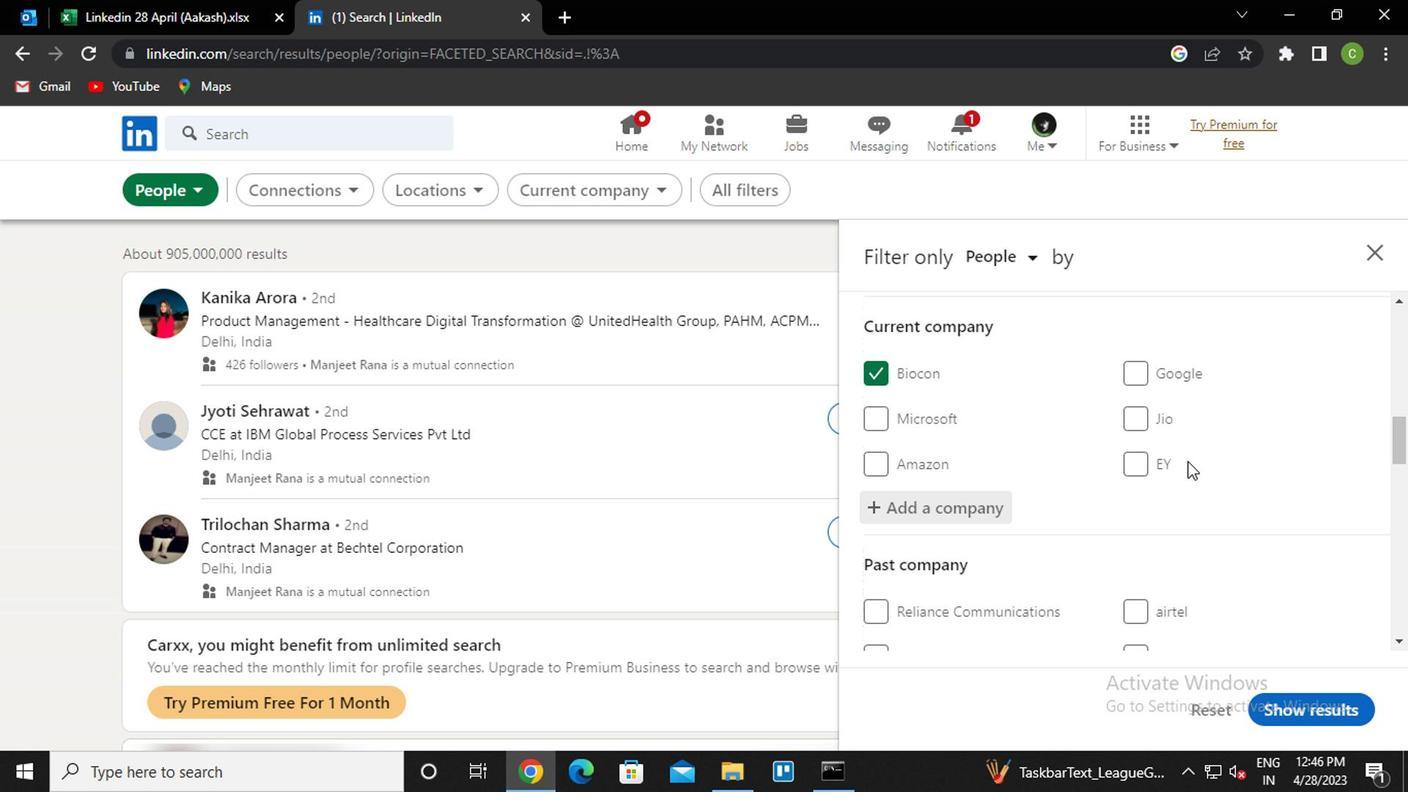 
Action: Mouse scrolled (1182, 461) with delta (0, 0)
Screenshot: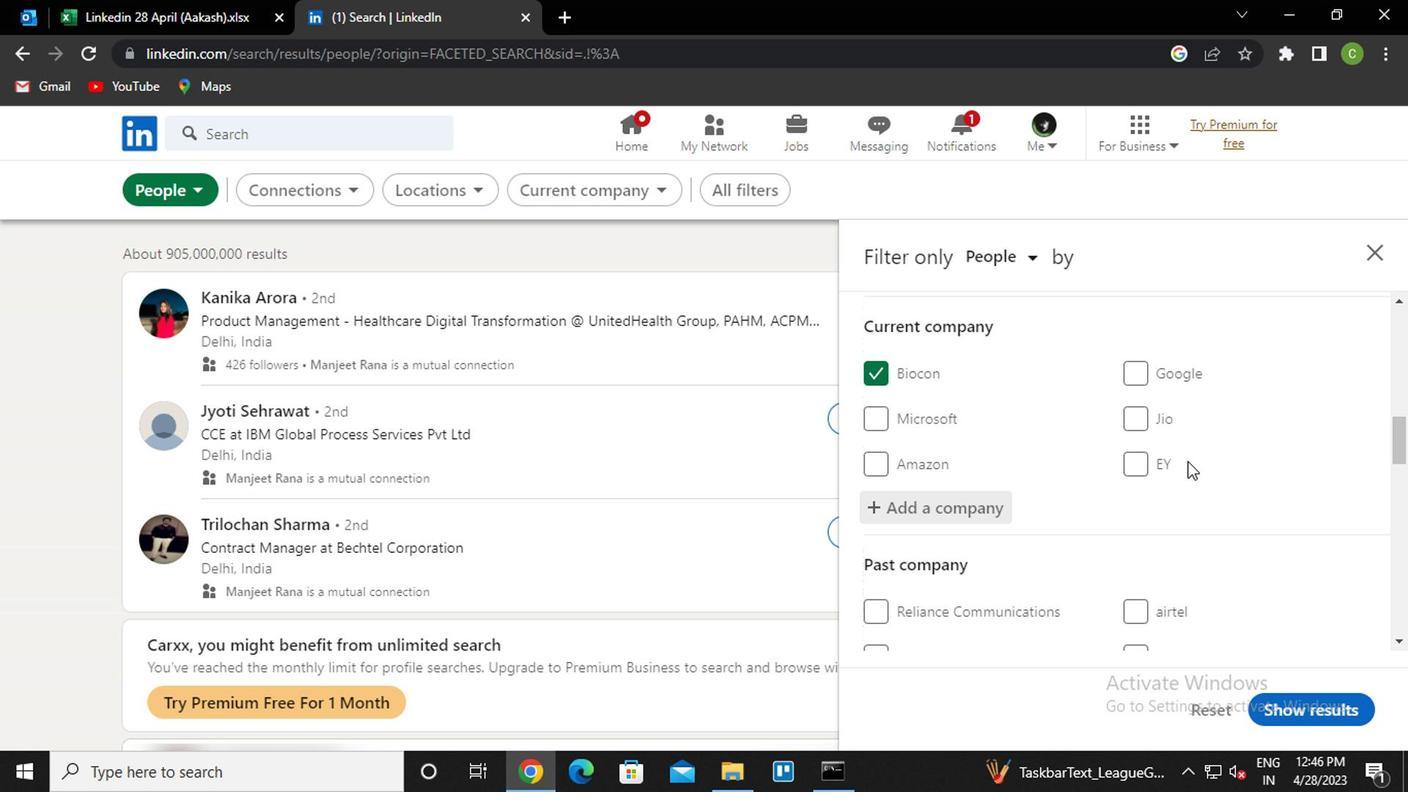 
Action: Mouse scrolled (1182, 461) with delta (0, 0)
Screenshot: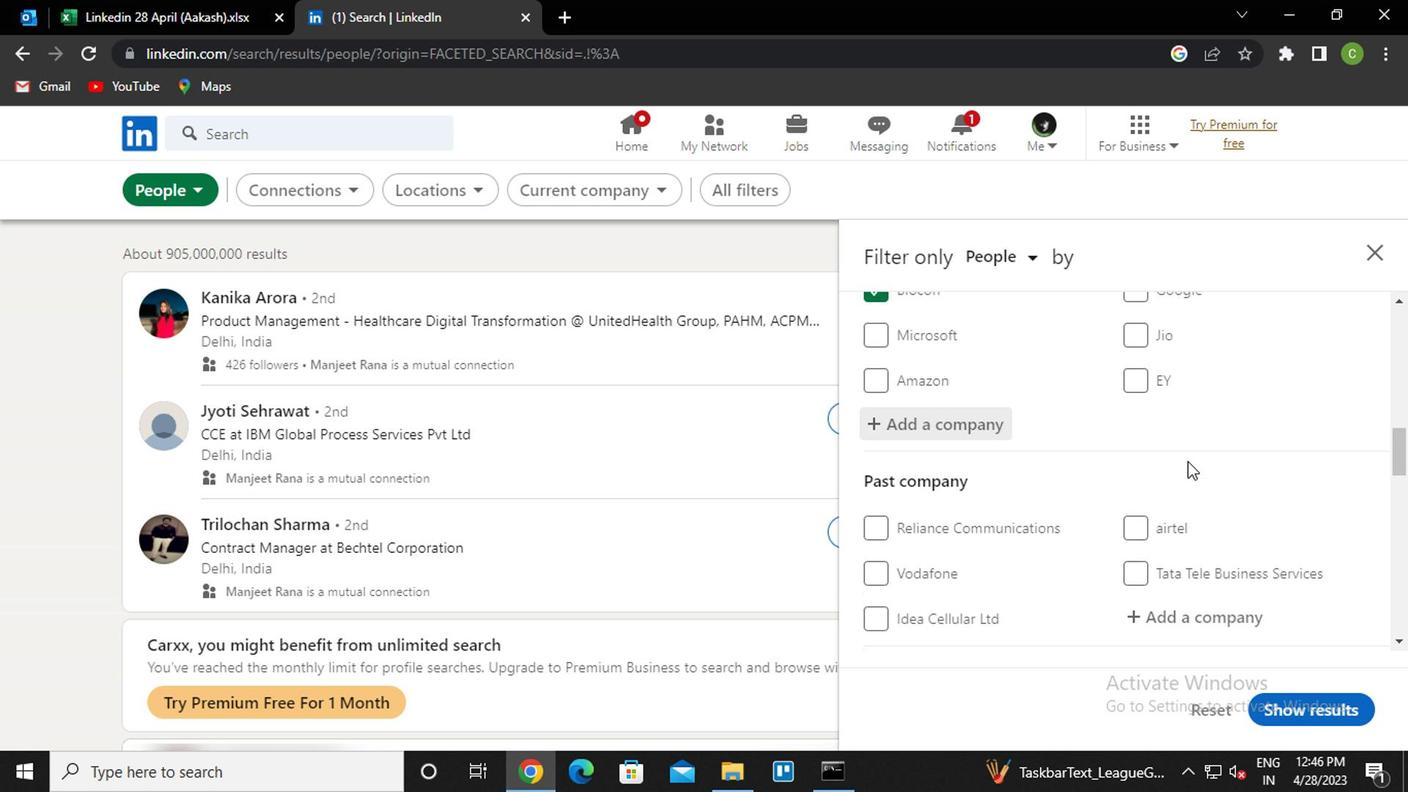 
Action: Mouse moved to (1115, 479)
Screenshot: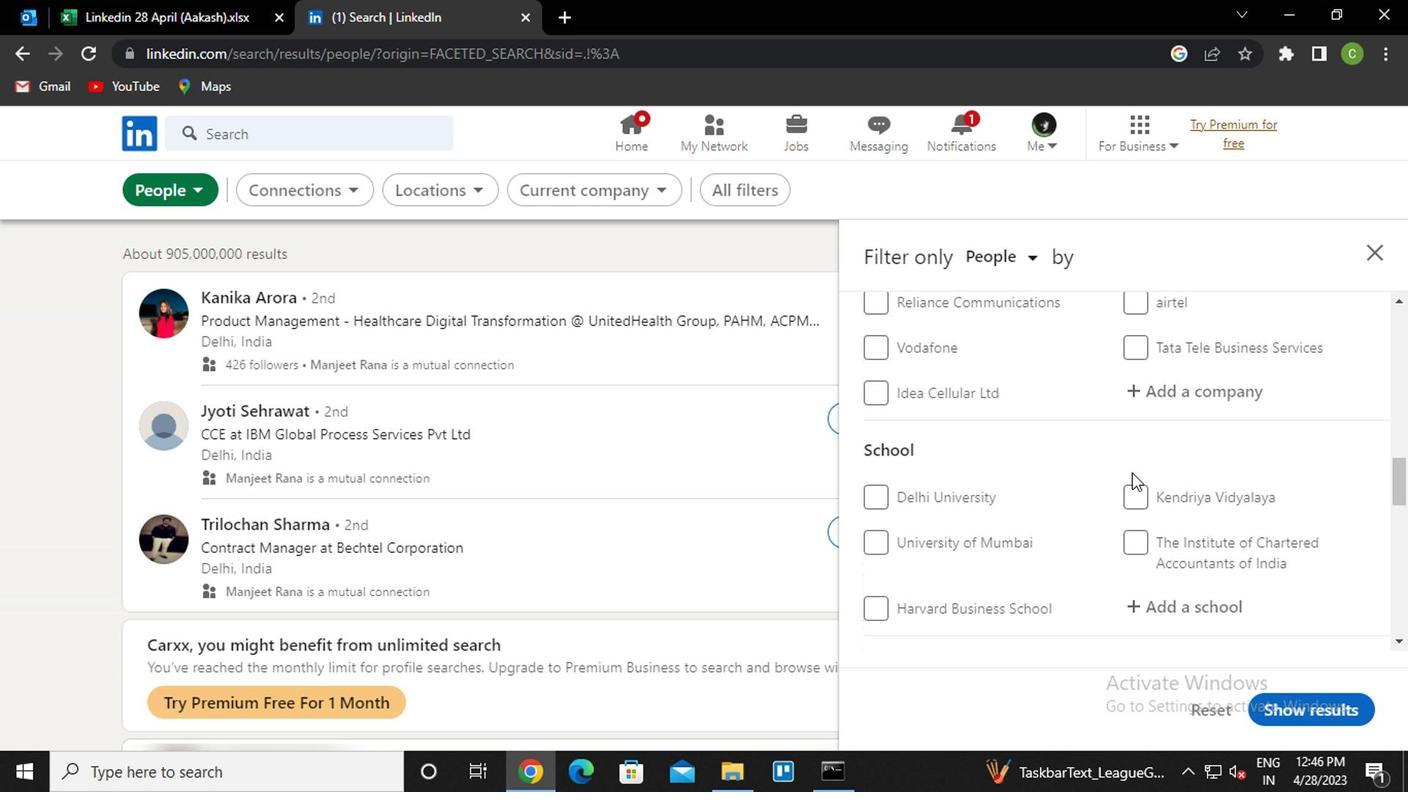 
Action: Mouse scrolled (1115, 477) with delta (0, -1)
Screenshot: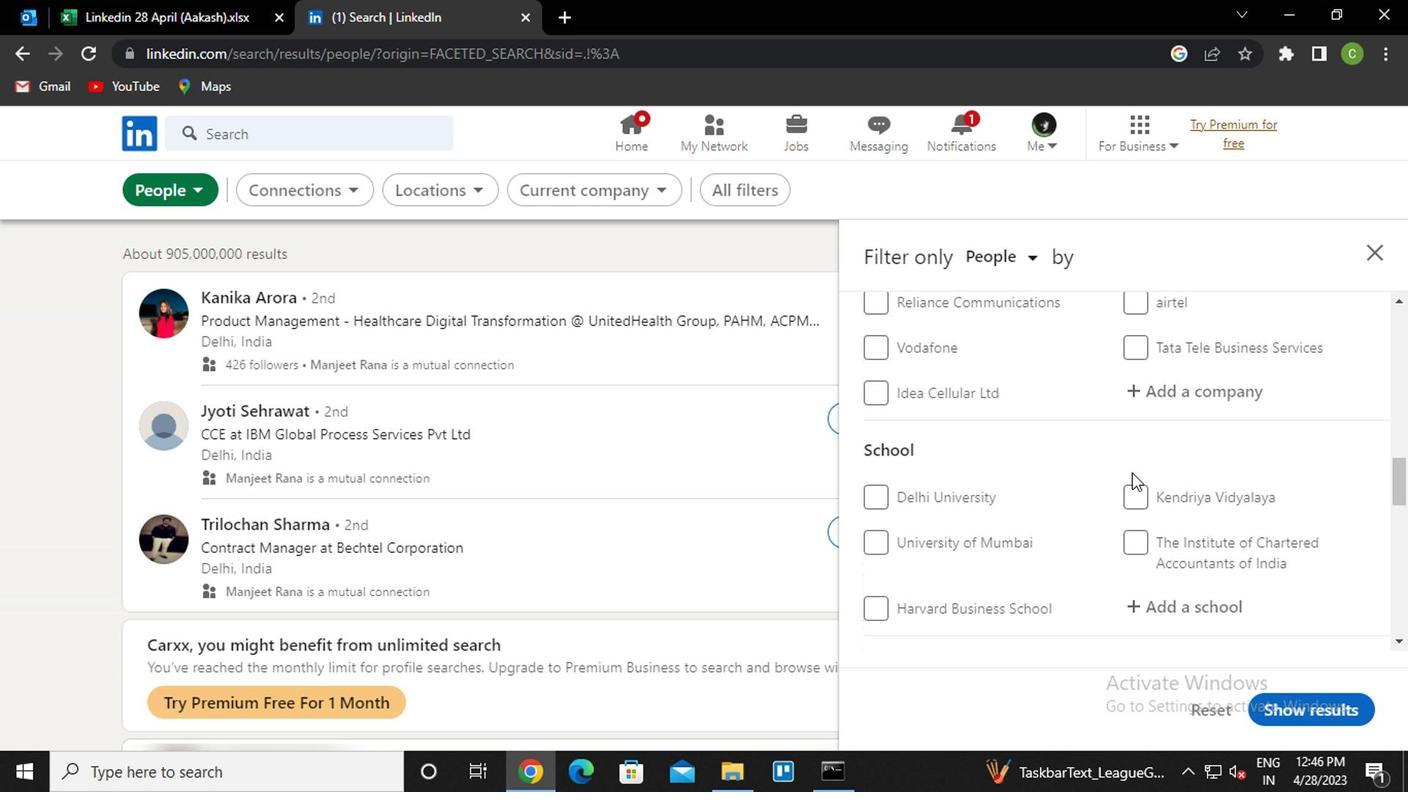 
Action: Mouse moved to (1178, 509)
Screenshot: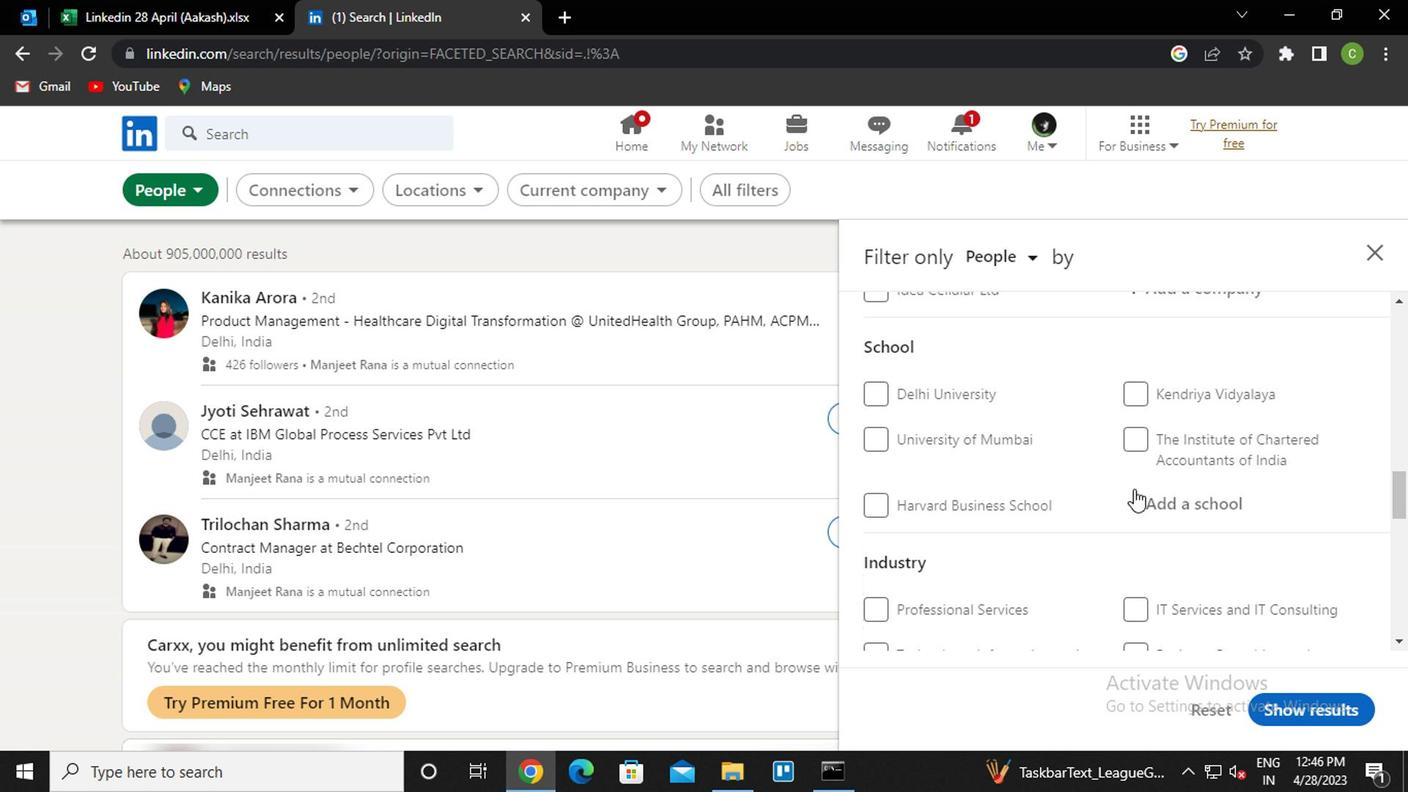 
Action: Mouse pressed left at (1178, 509)
Screenshot: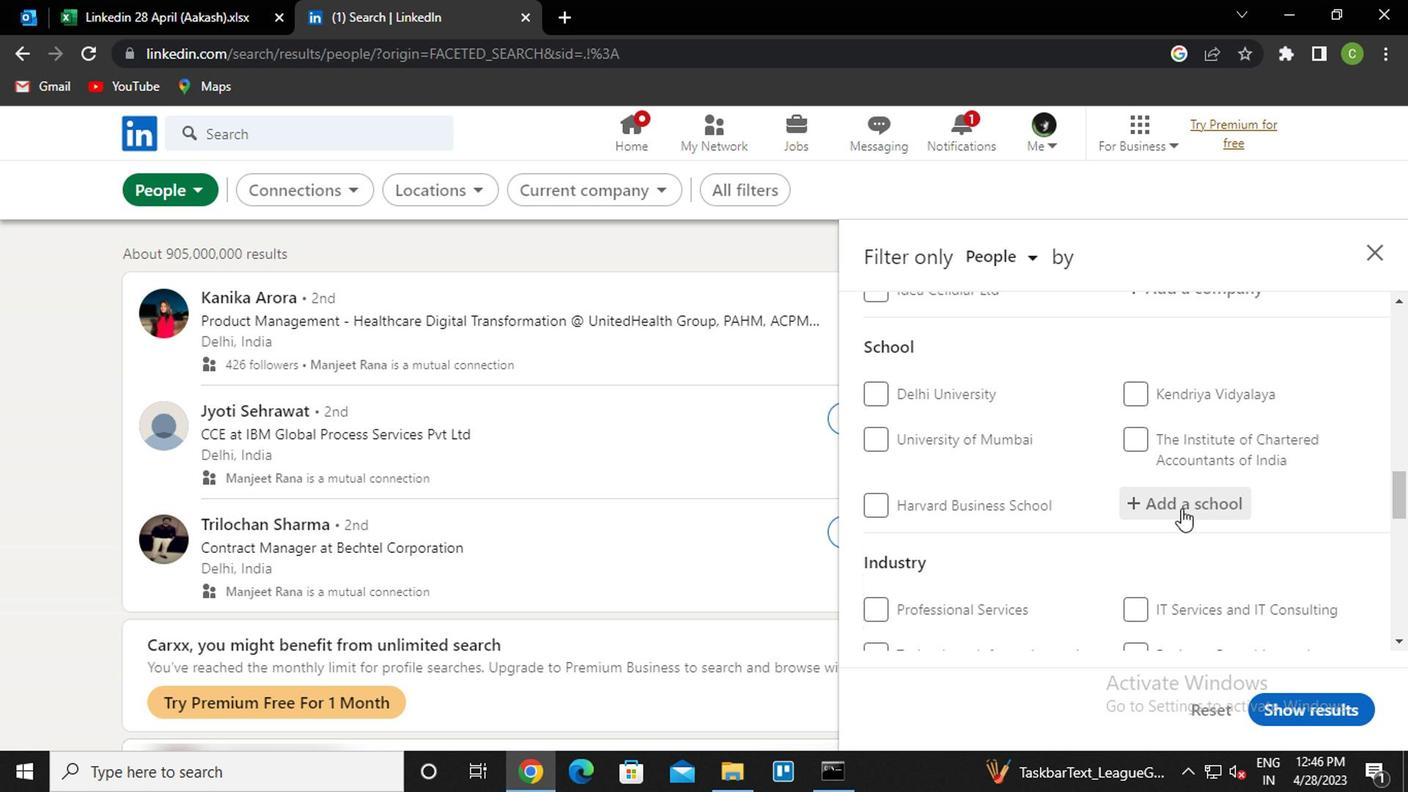 
Action: Key pressed <Key.caps_lock>s<Key.caps_lock>ri<Key.space><Key.caps_lock>p<Key.caps_lock>adma<Key.down><Key.enter>
Screenshot: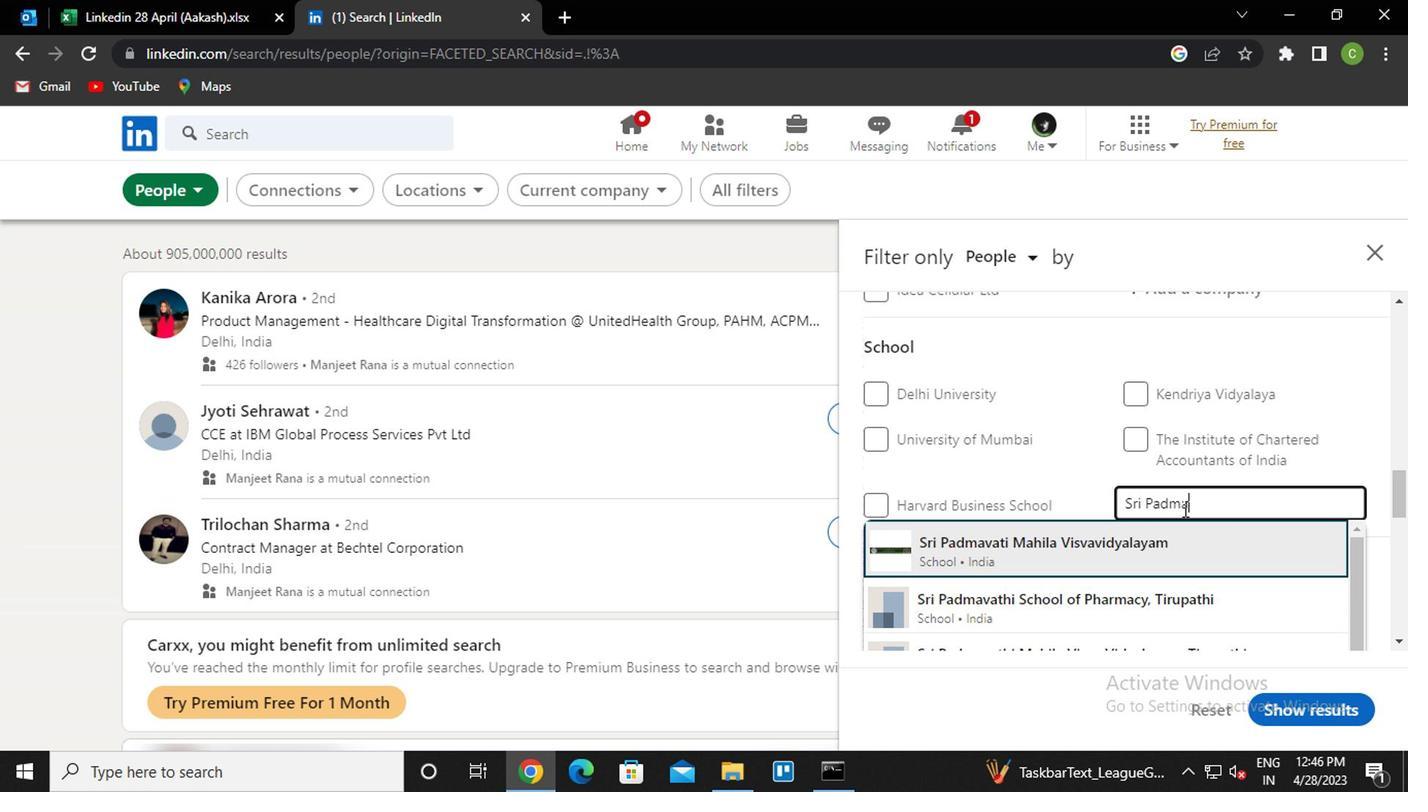 
Action: Mouse scrolled (1178, 509) with delta (0, 0)
Screenshot: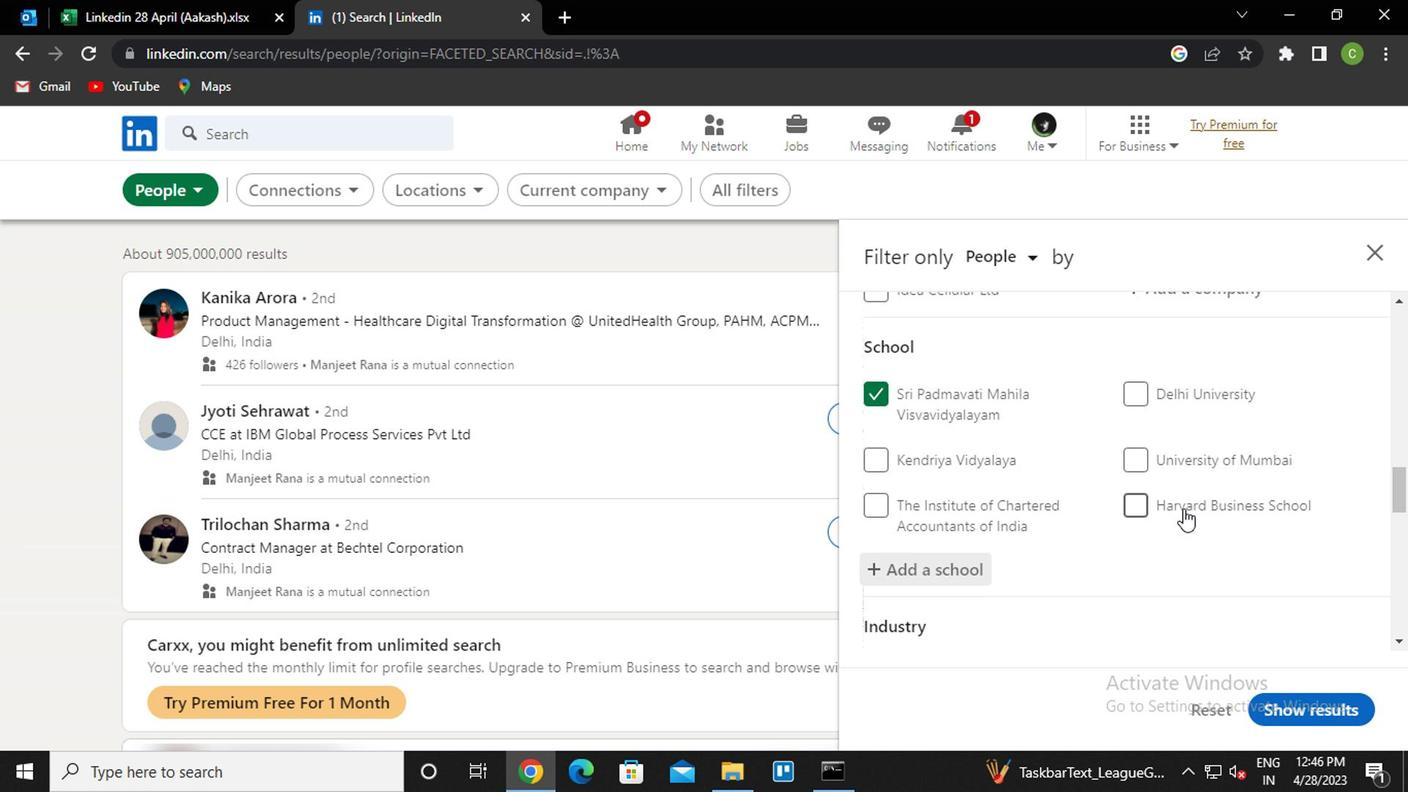 
Action: Mouse scrolled (1178, 509) with delta (0, 0)
Screenshot: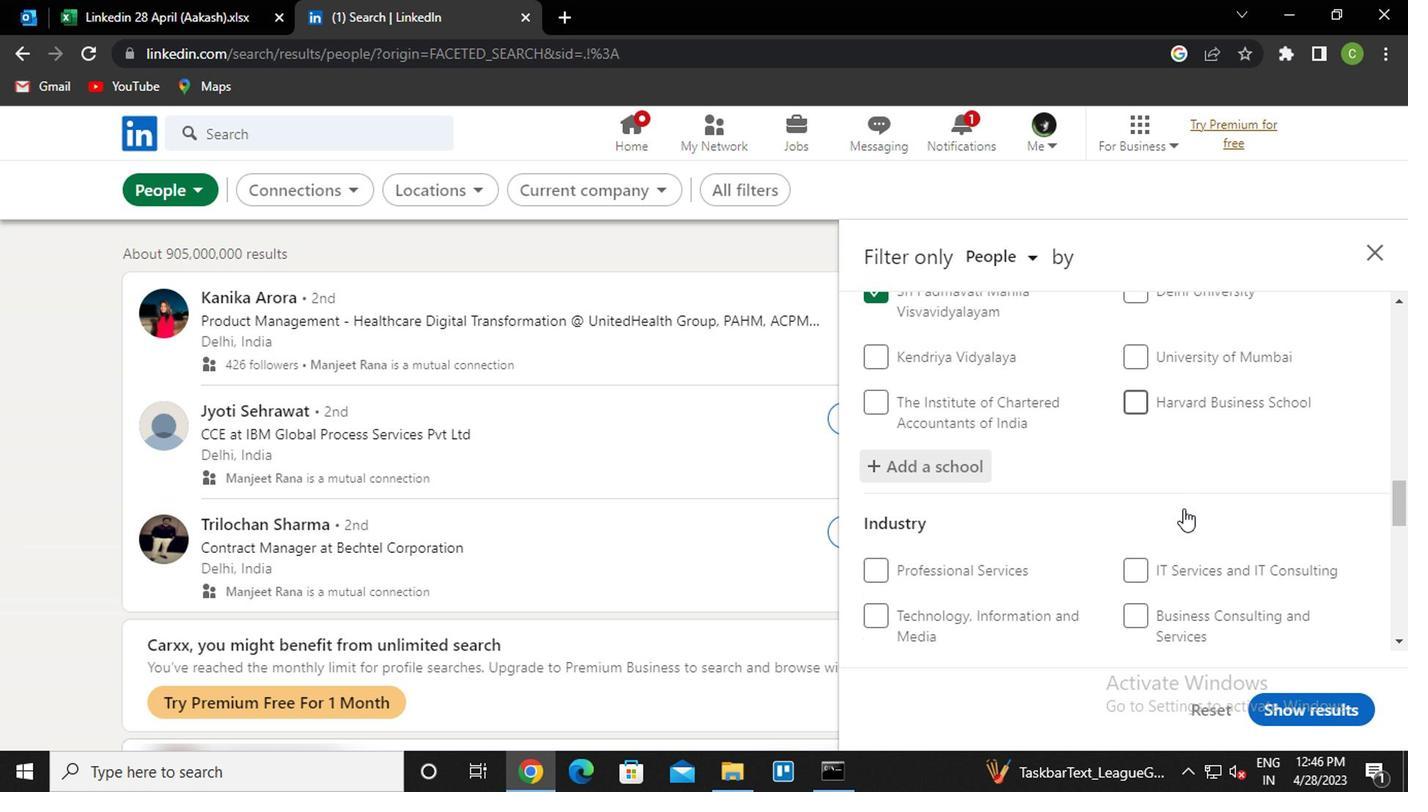 
Action: Mouse moved to (1189, 582)
Screenshot: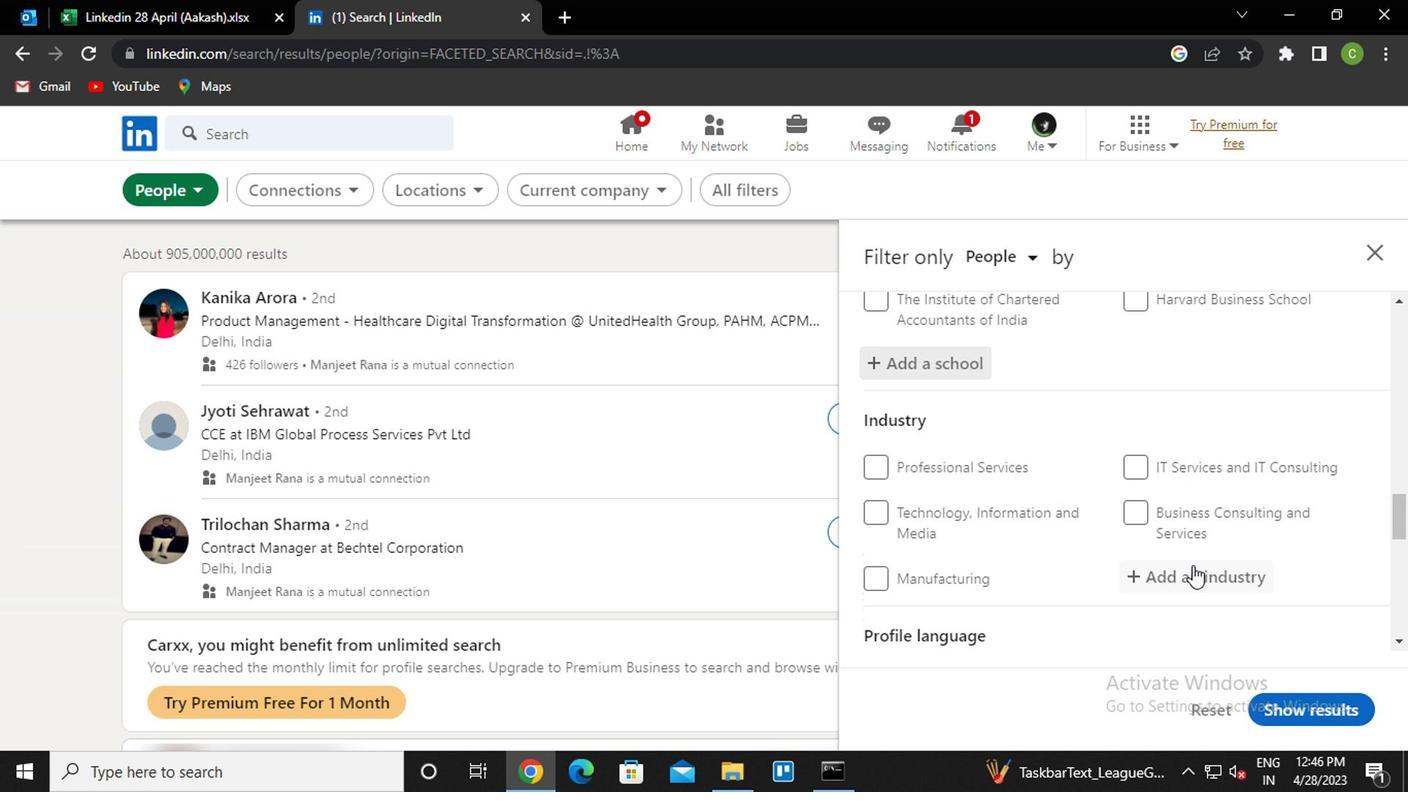 
Action: Mouse pressed left at (1189, 582)
Screenshot: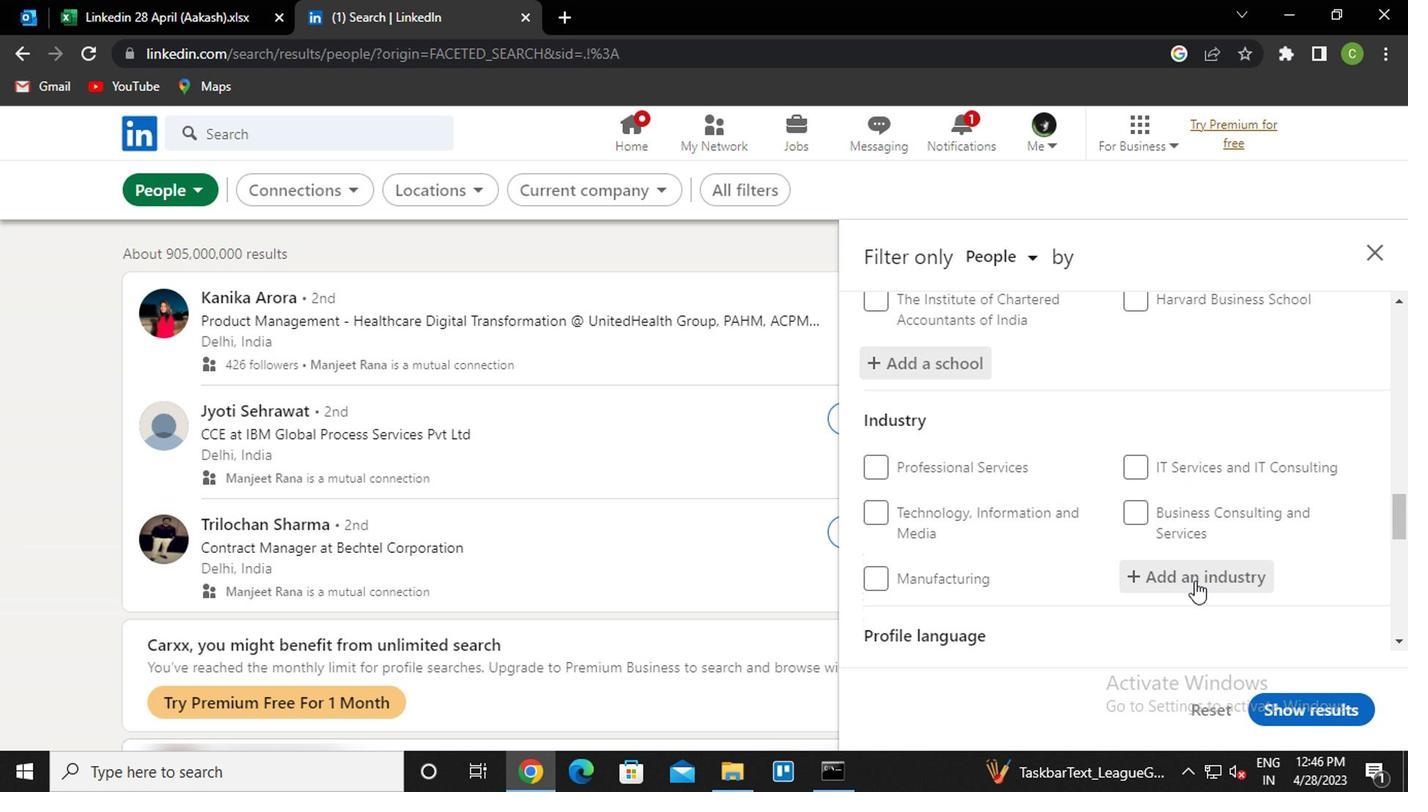 
Action: Key pressed <Key.caps_lock>i<Key.caps_lock>Ndustr<Key.down><Key.down><Key.enter>
Screenshot: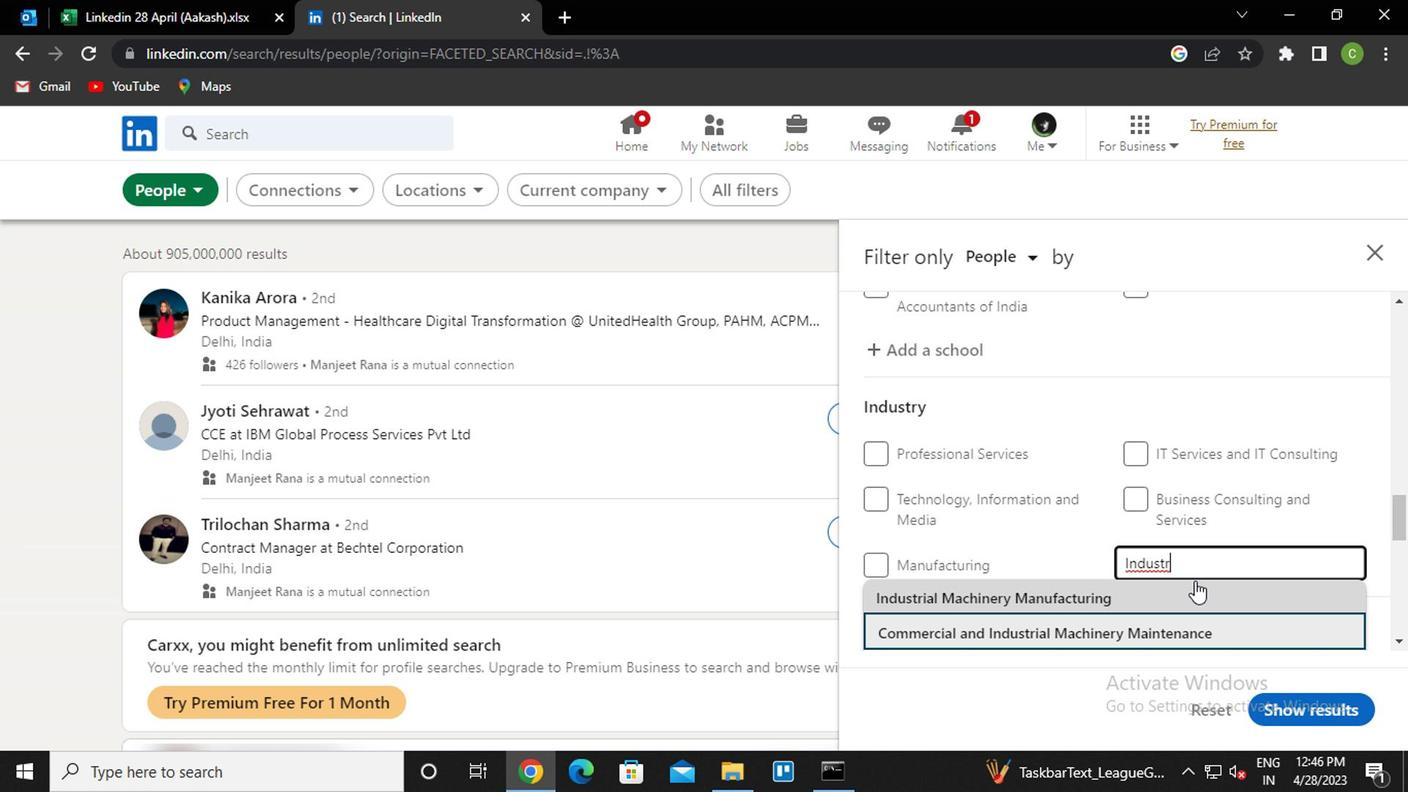 
Action: Mouse moved to (1152, 481)
Screenshot: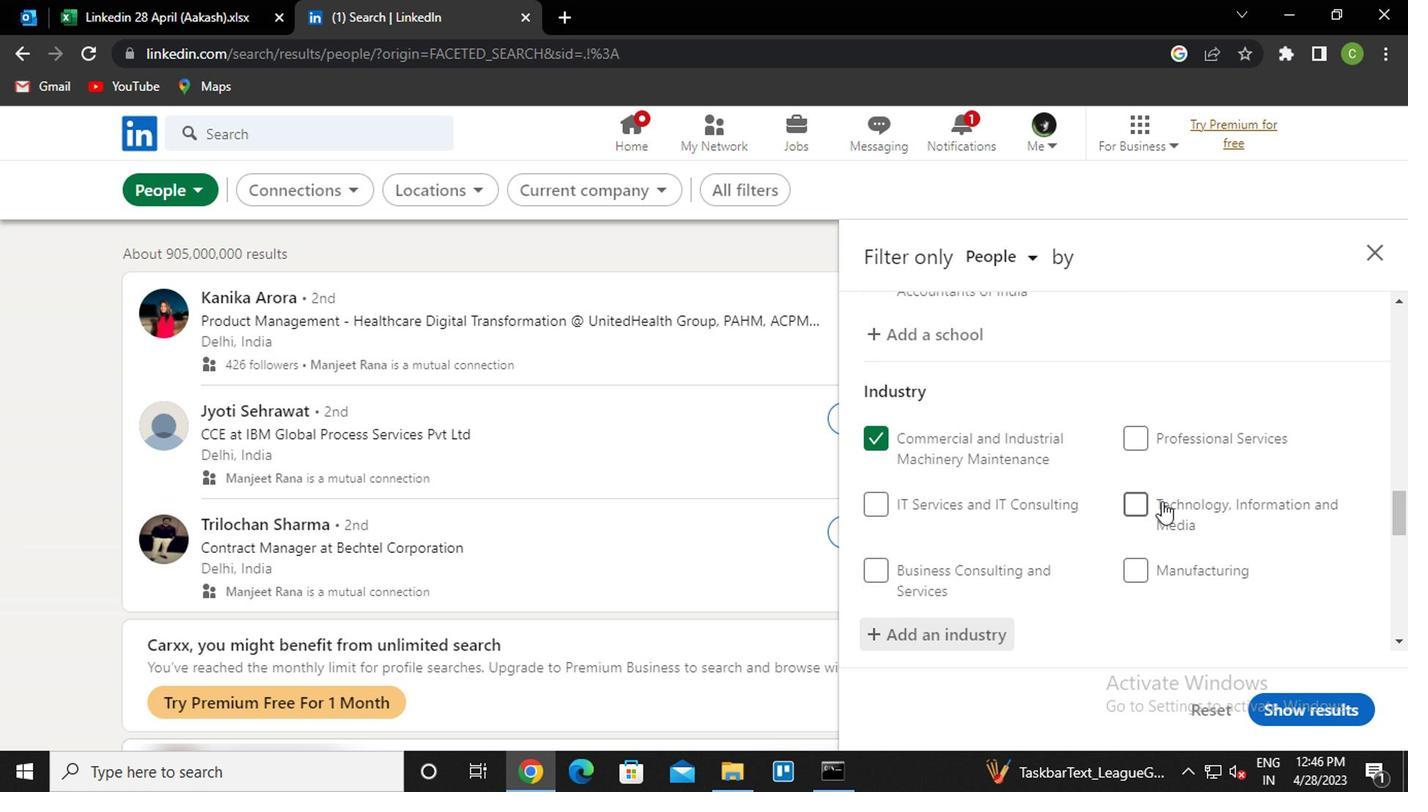 
Action: Mouse scrolled (1152, 481) with delta (0, 0)
Screenshot: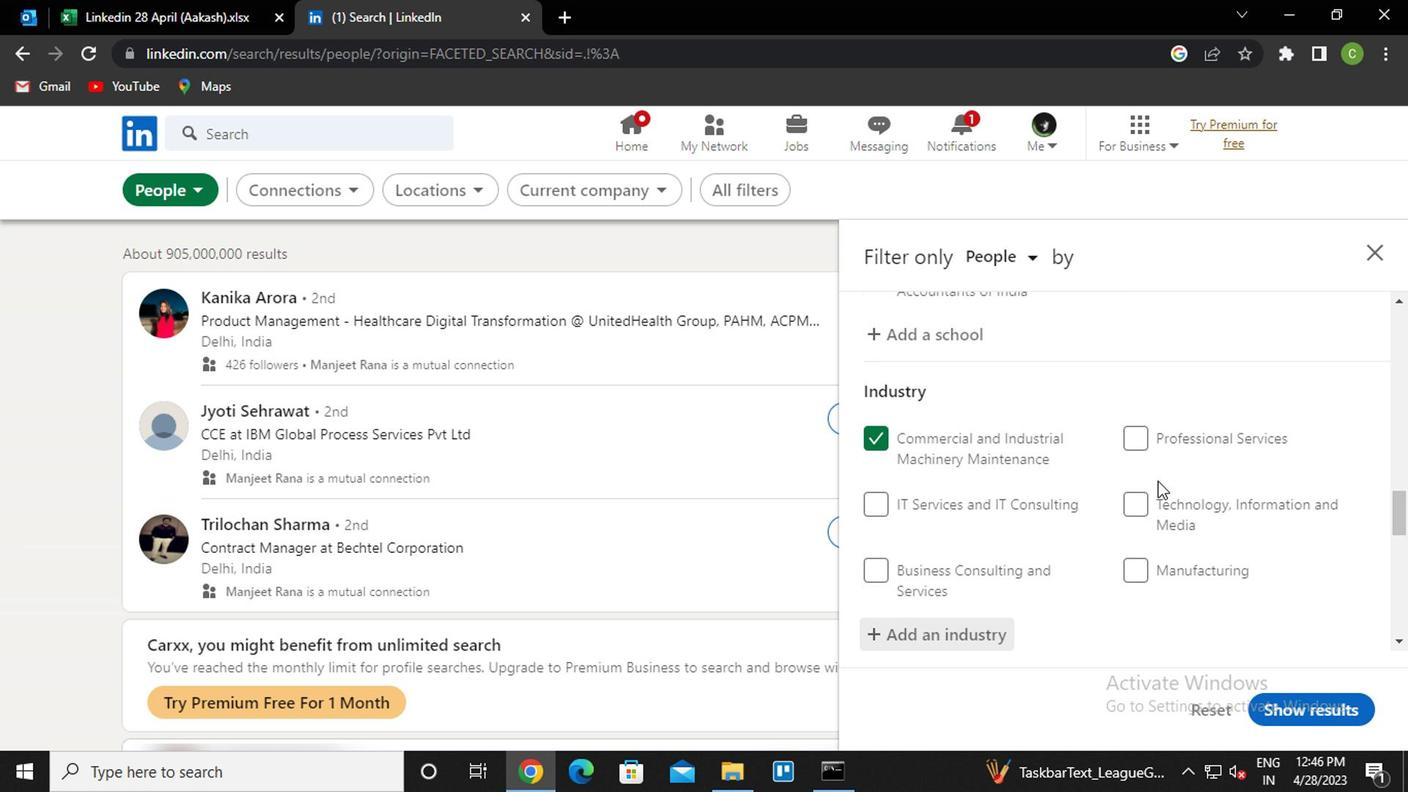 
Action: Mouse scrolled (1152, 481) with delta (0, 0)
Screenshot: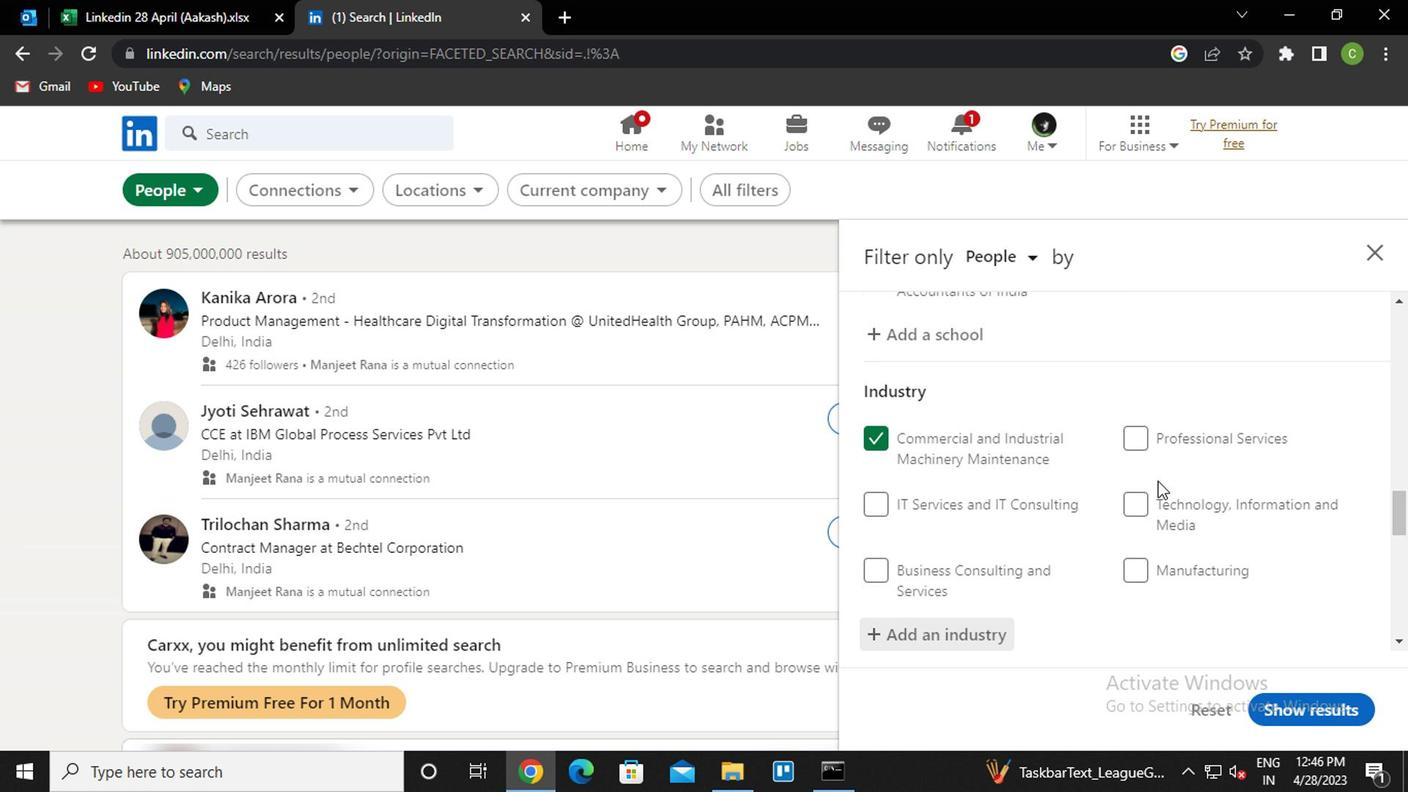 
Action: Mouse scrolled (1152, 481) with delta (0, 0)
Screenshot: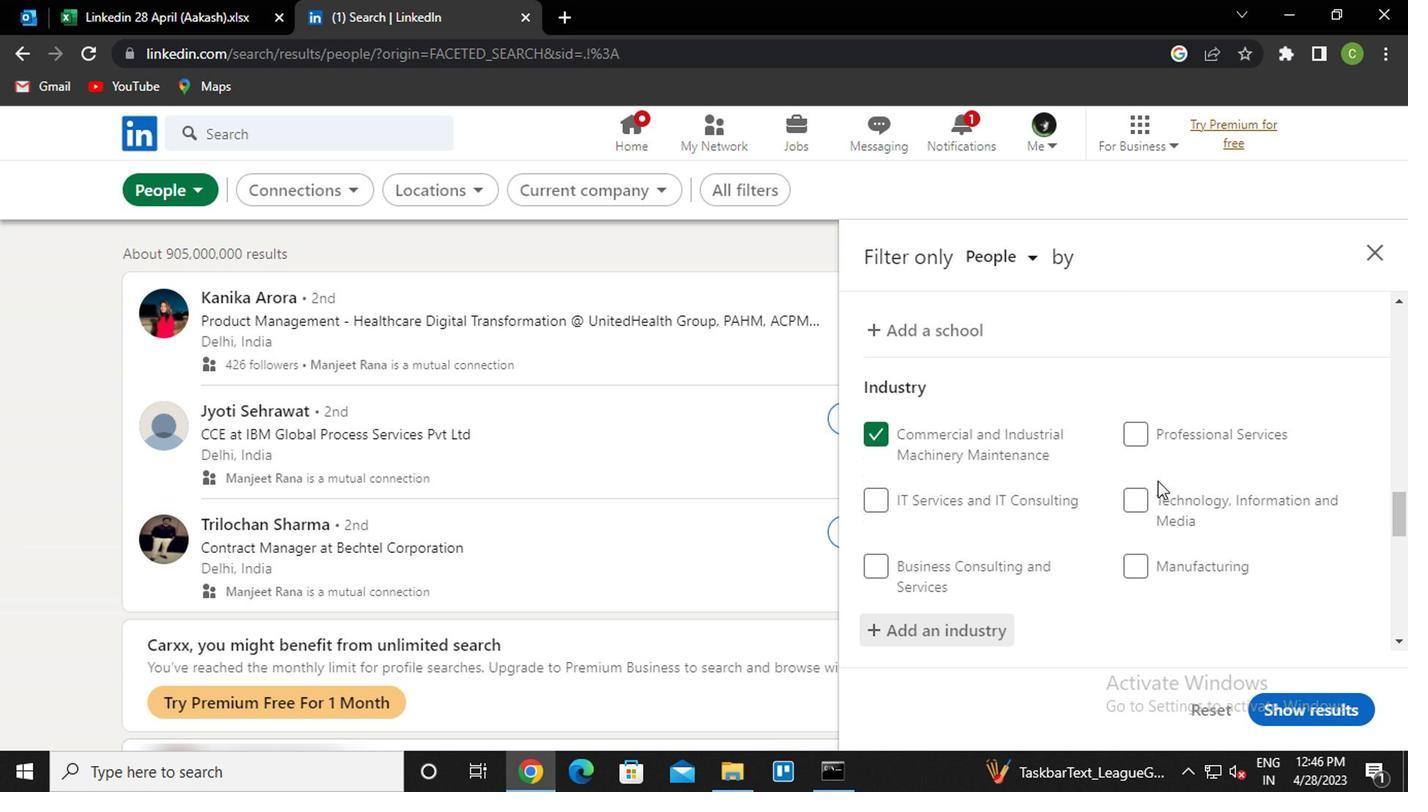 
Action: Mouse scrolled (1152, 481) with delta (0, 0)
Screenshot: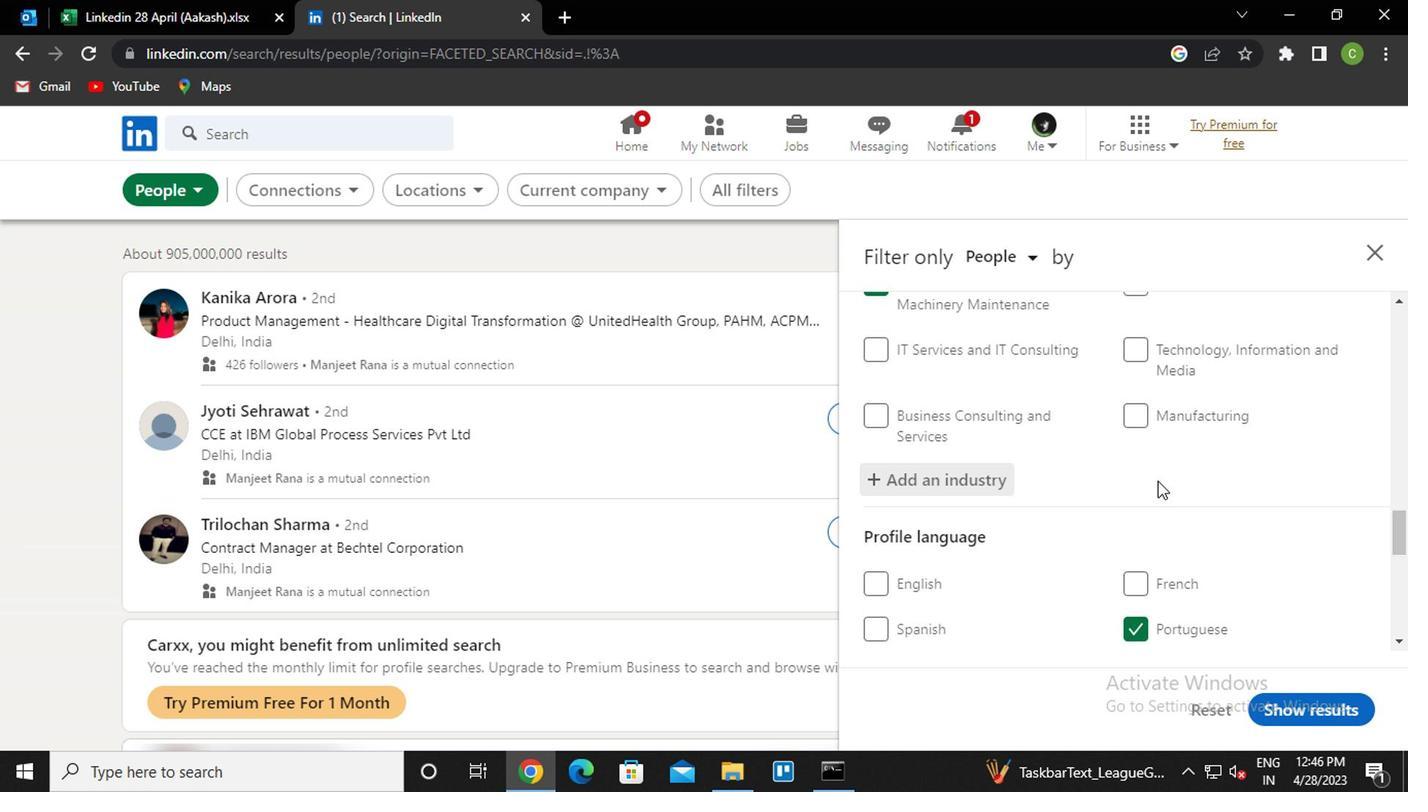 
Action: Mouse moved to (1151, 481)
Screenshot: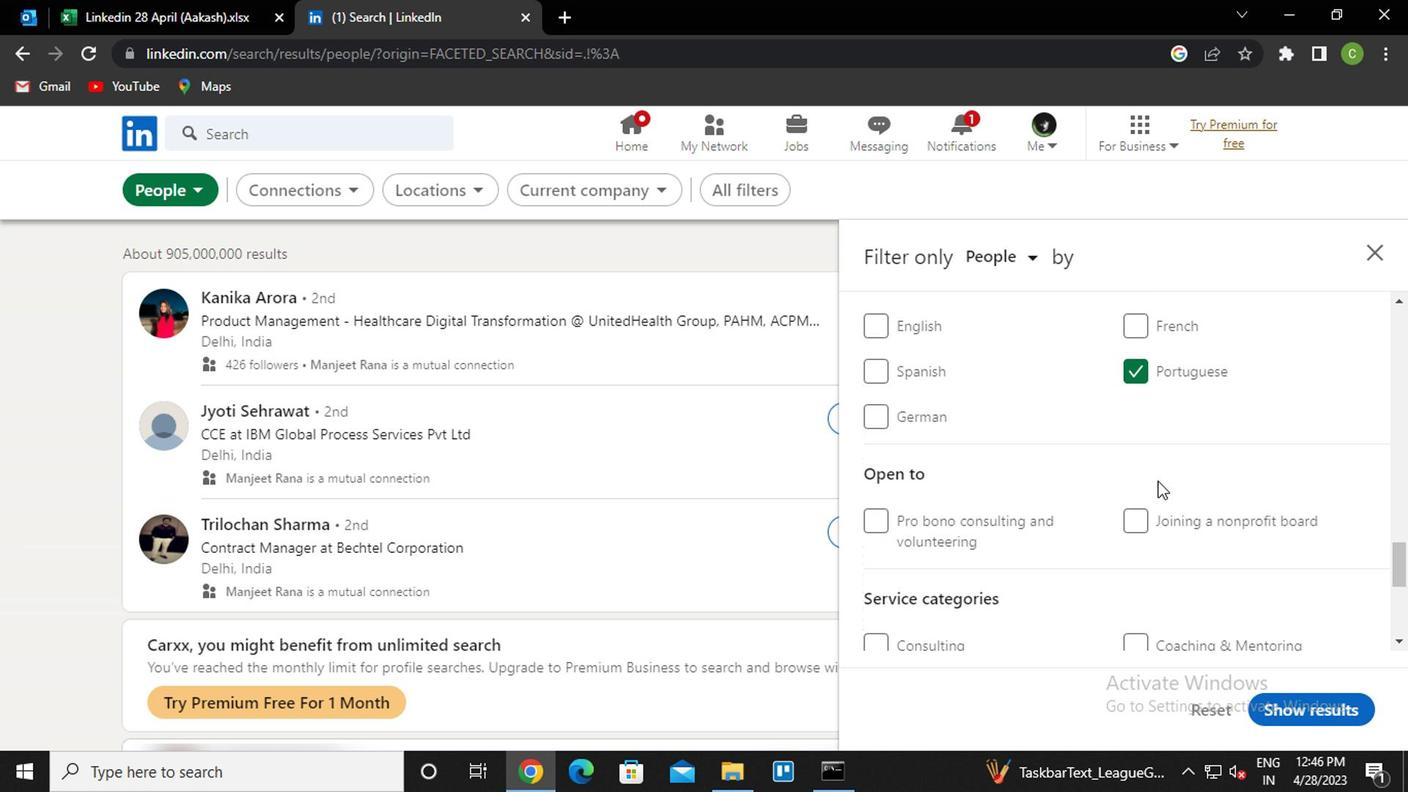 
Action: Mouse scrolled (1151, 481) with delta (0, 0)
Screenshot: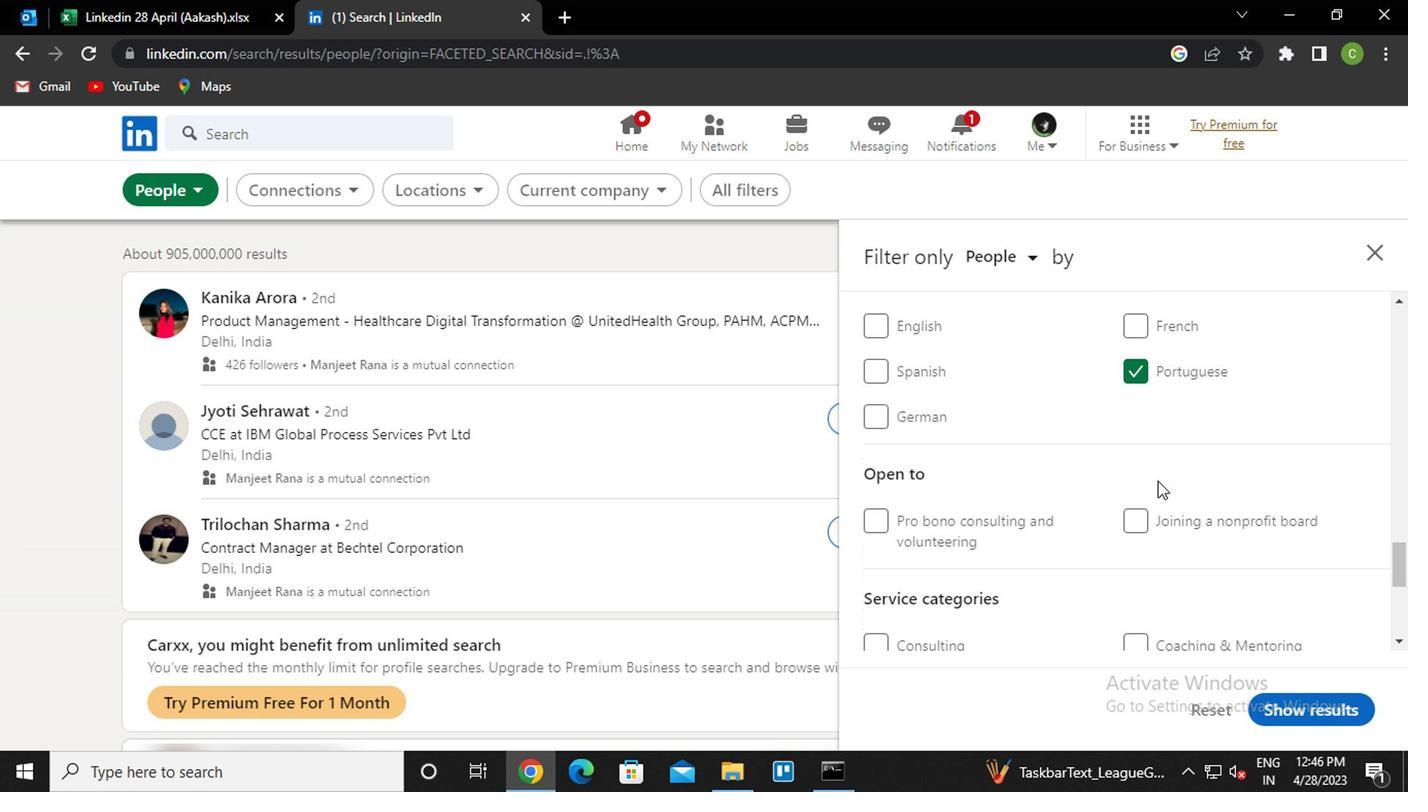 
Action: Mouse scrolled (1151, 481) with delta (0, 0)
Screenshot: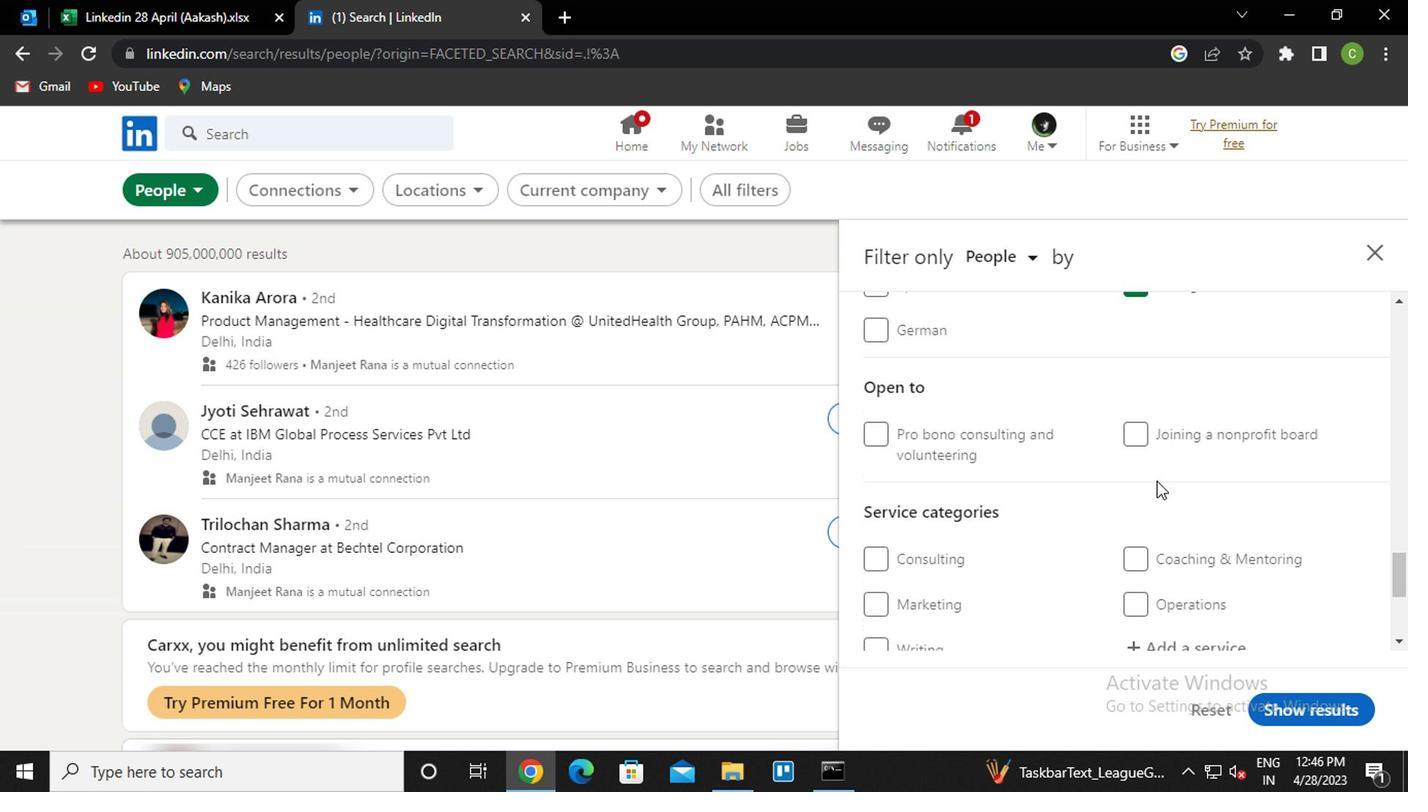 
Action: Mouse moved to (1160, 531)
Screenshot: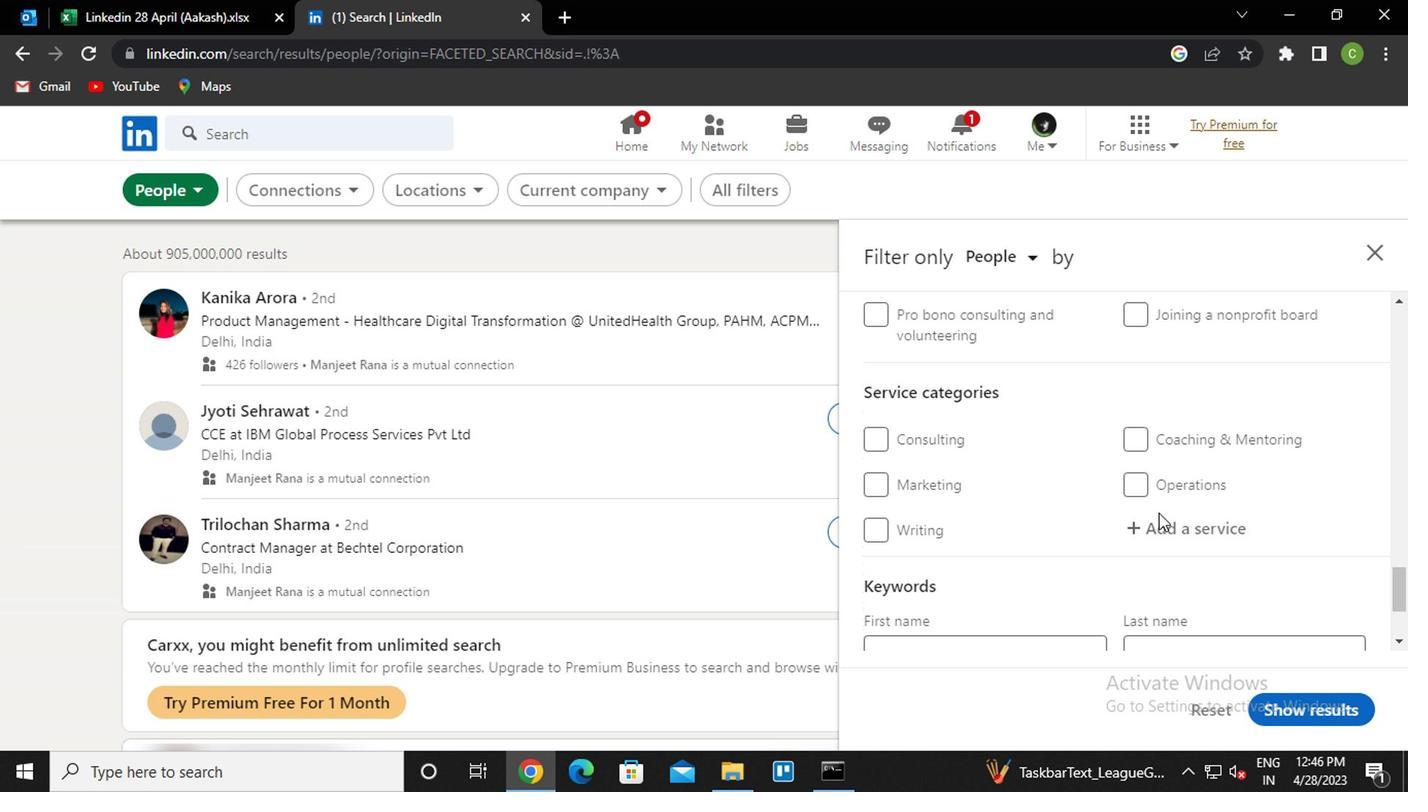 
Action: Mouse pressed left at (1160, 531)
Screenshot: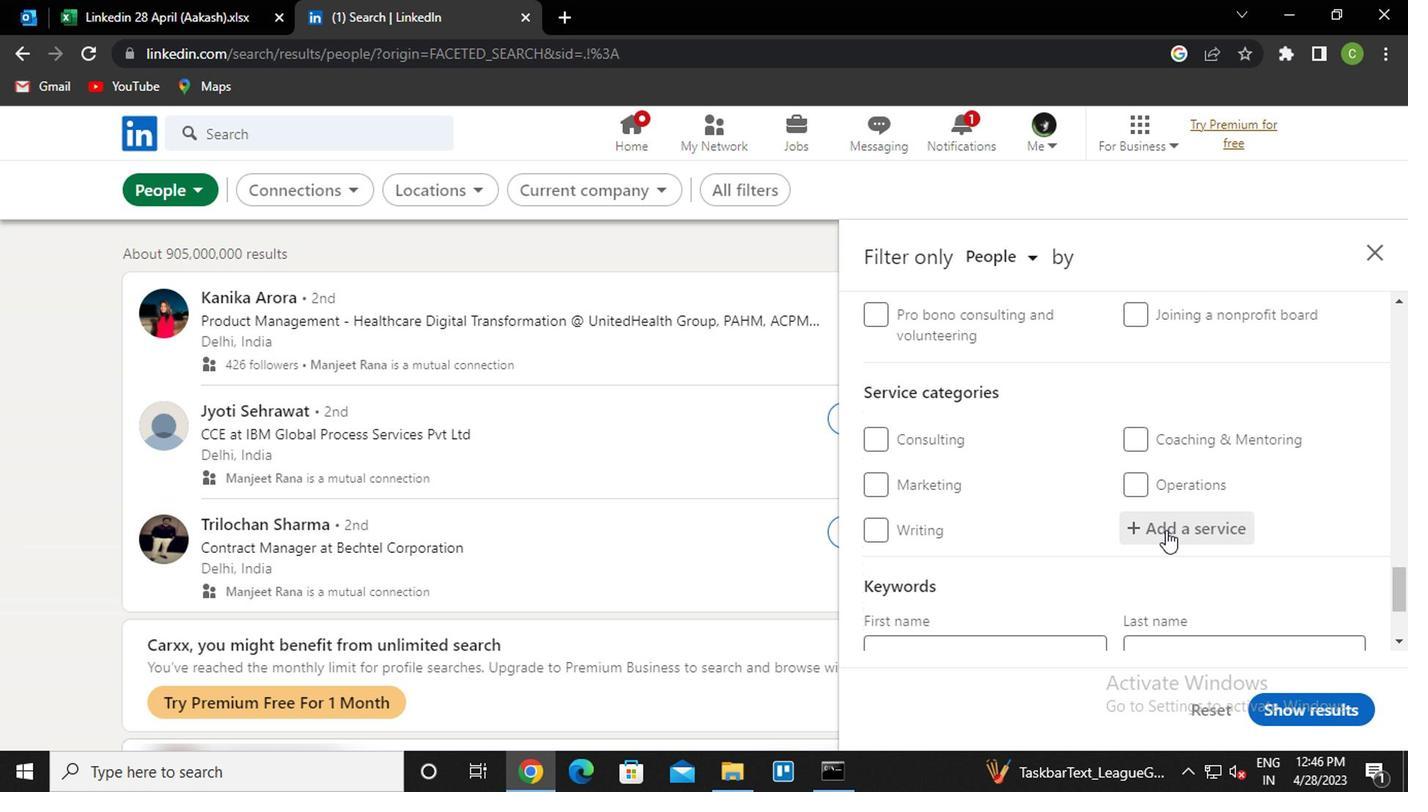 
Action: Key pressed <Key.caps_lock>m<Key.caps_lock>arket<Key.down><Key.enter>
Screenshot: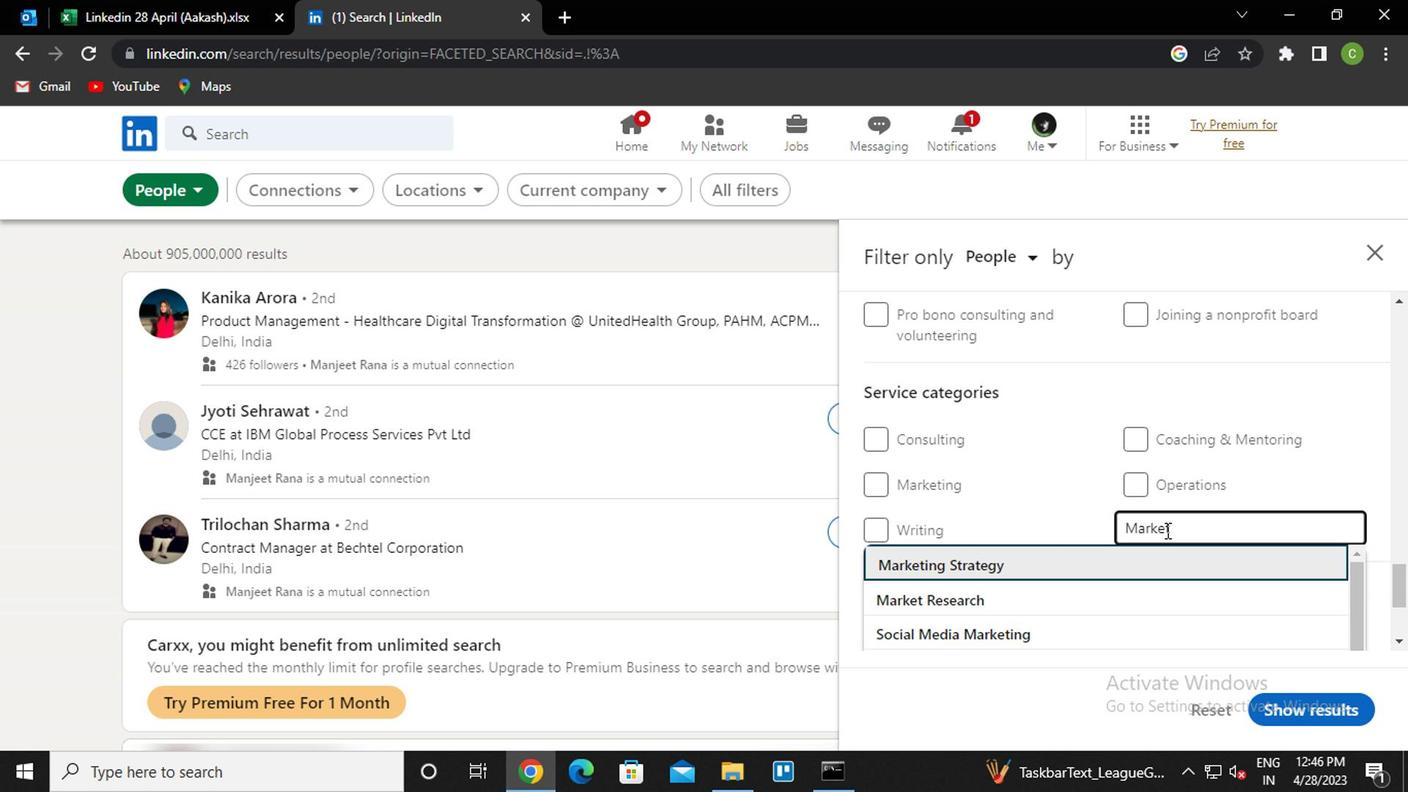 
Action: Mouse scrolled (1160, 530) with delta (0, -1)
Screenshot: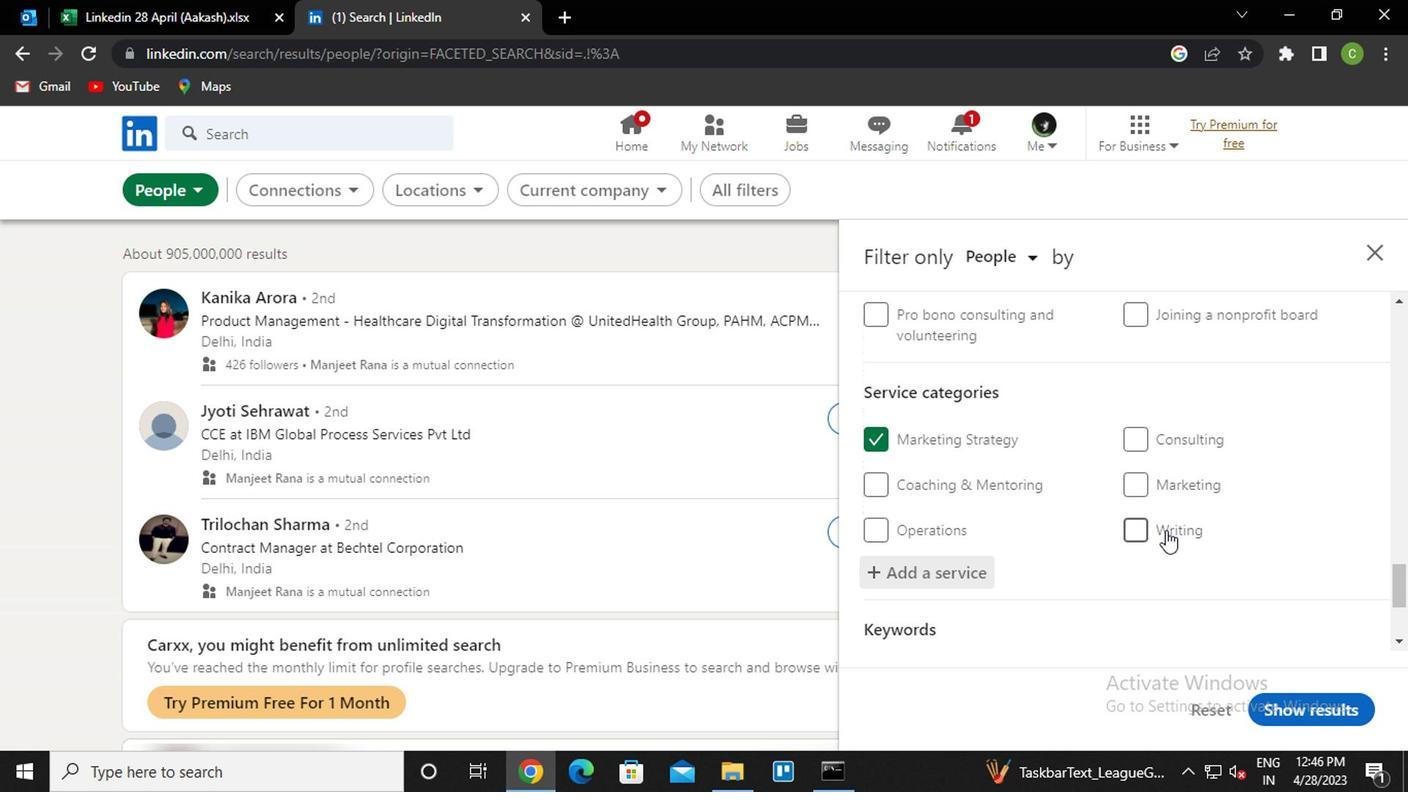 
Action: Mouse scrolled (1160, 530) with delta (0, -1)
Screenshot: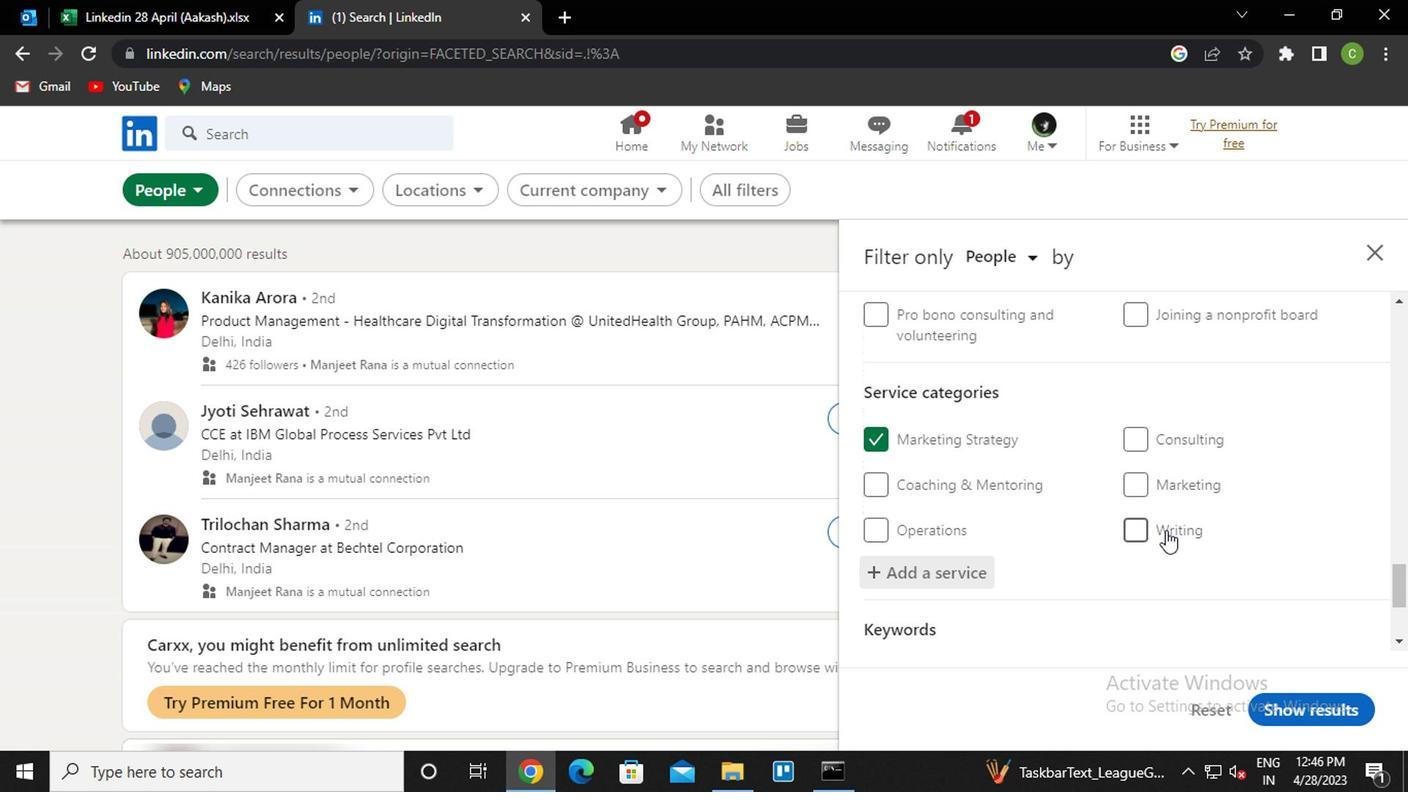 
Action: Mouse scrolled (1160, 530) with delta (0, -1)
Screenshot: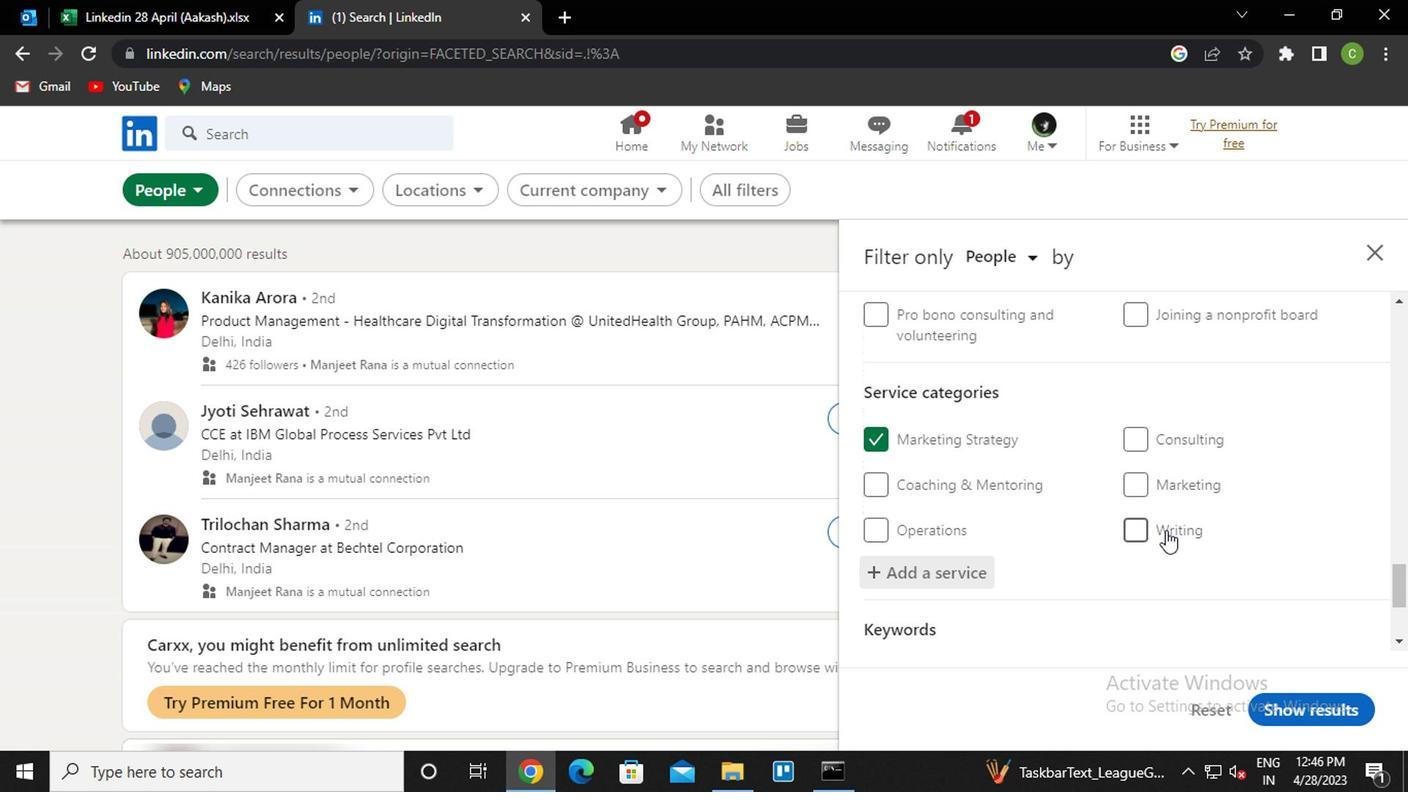
Action: Mouse scrolled (1160, 530) with delta (0, -1)
Screenshot: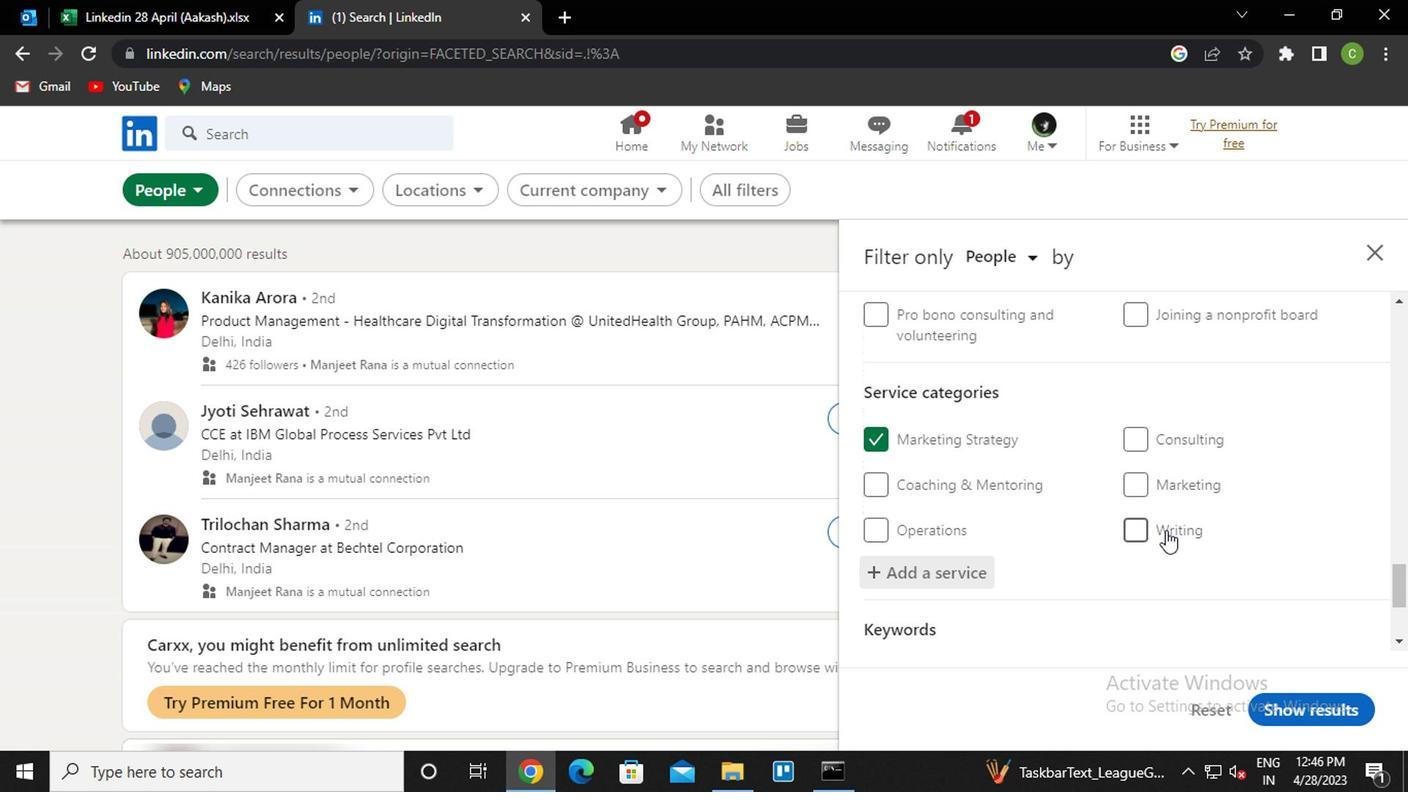 
Action: Mouse scrolled (1160, 530) with delta (0, -1)
Screenshot: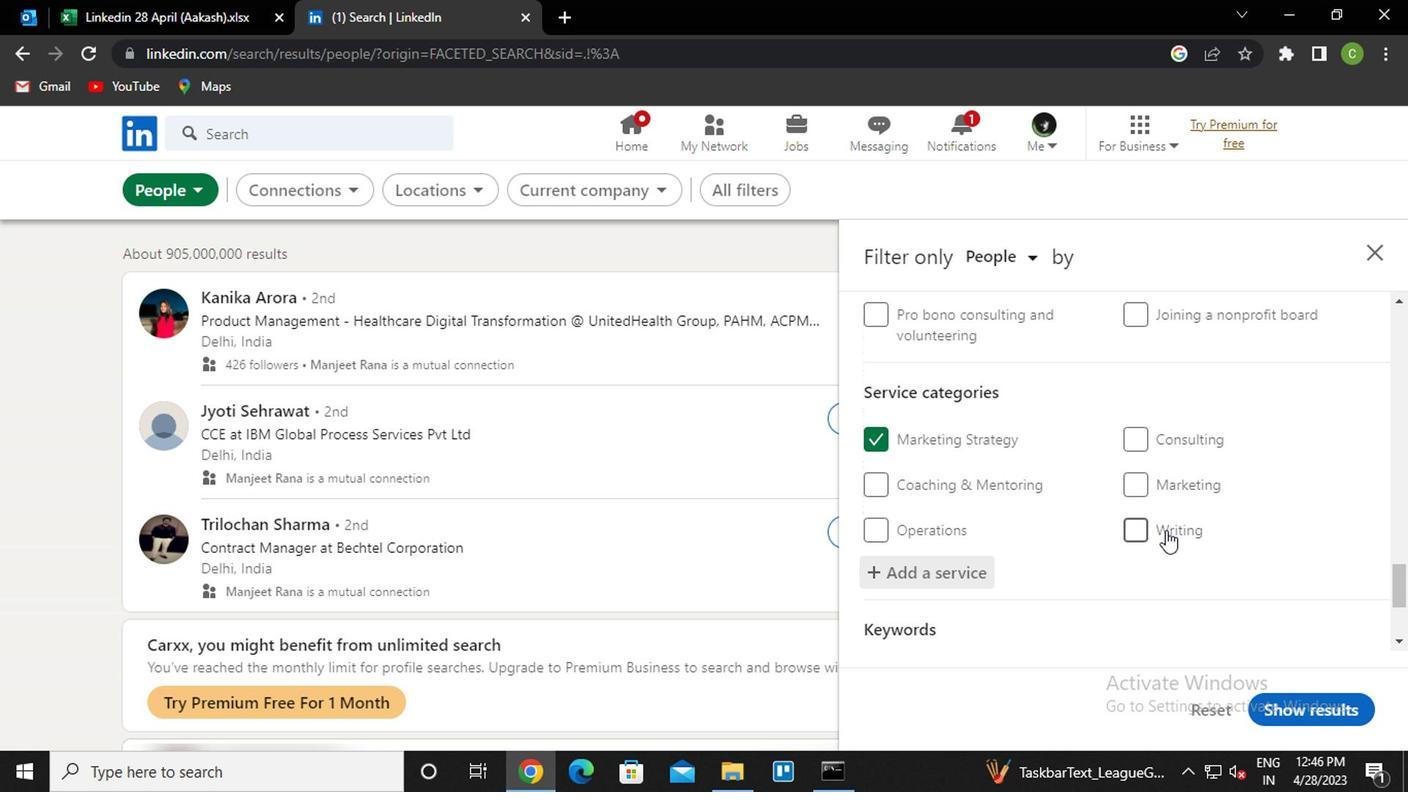 
Action: Mouse scrolled (1160, 530) with delta (0, -1)
Screenshot: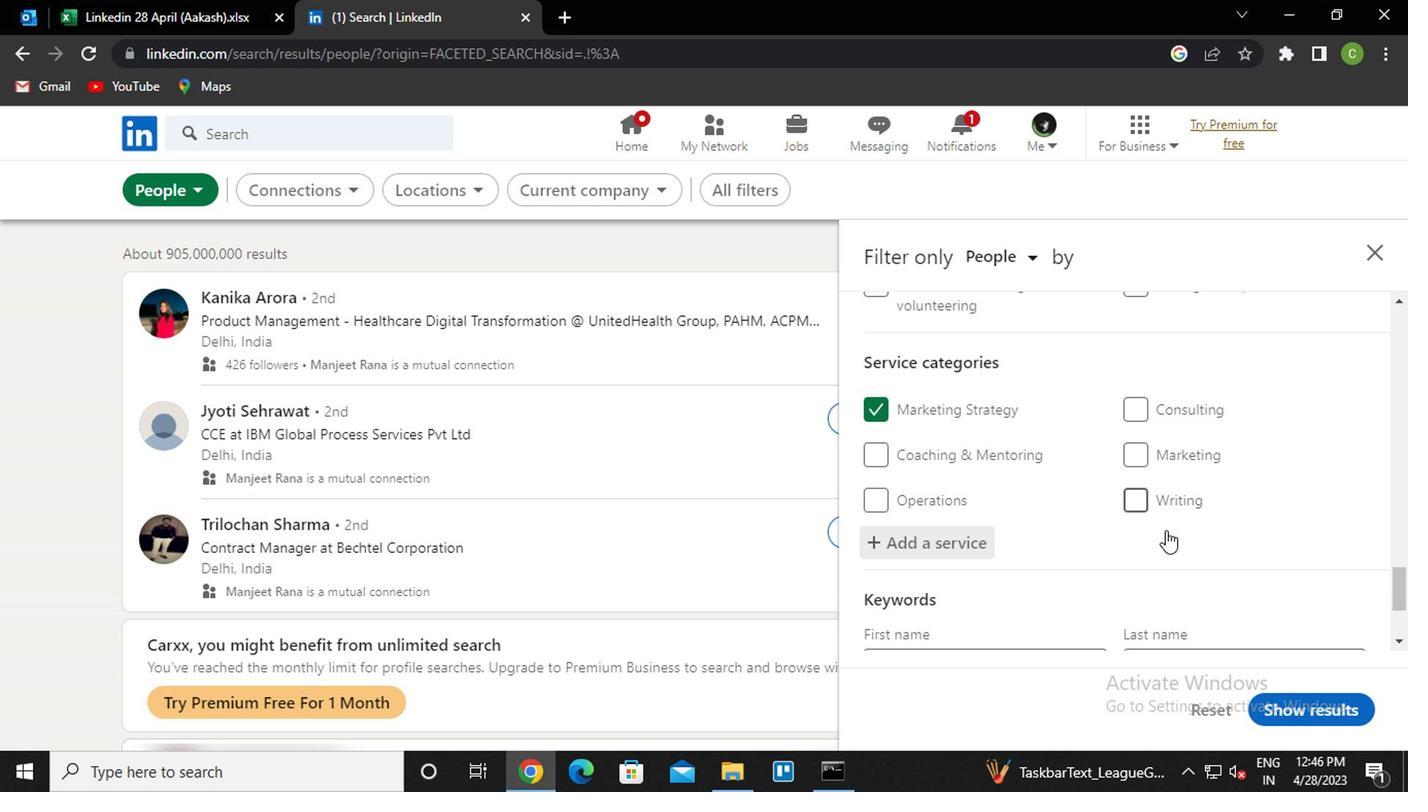 
Action: Mouse moved to (1016, 558)
Screenshot: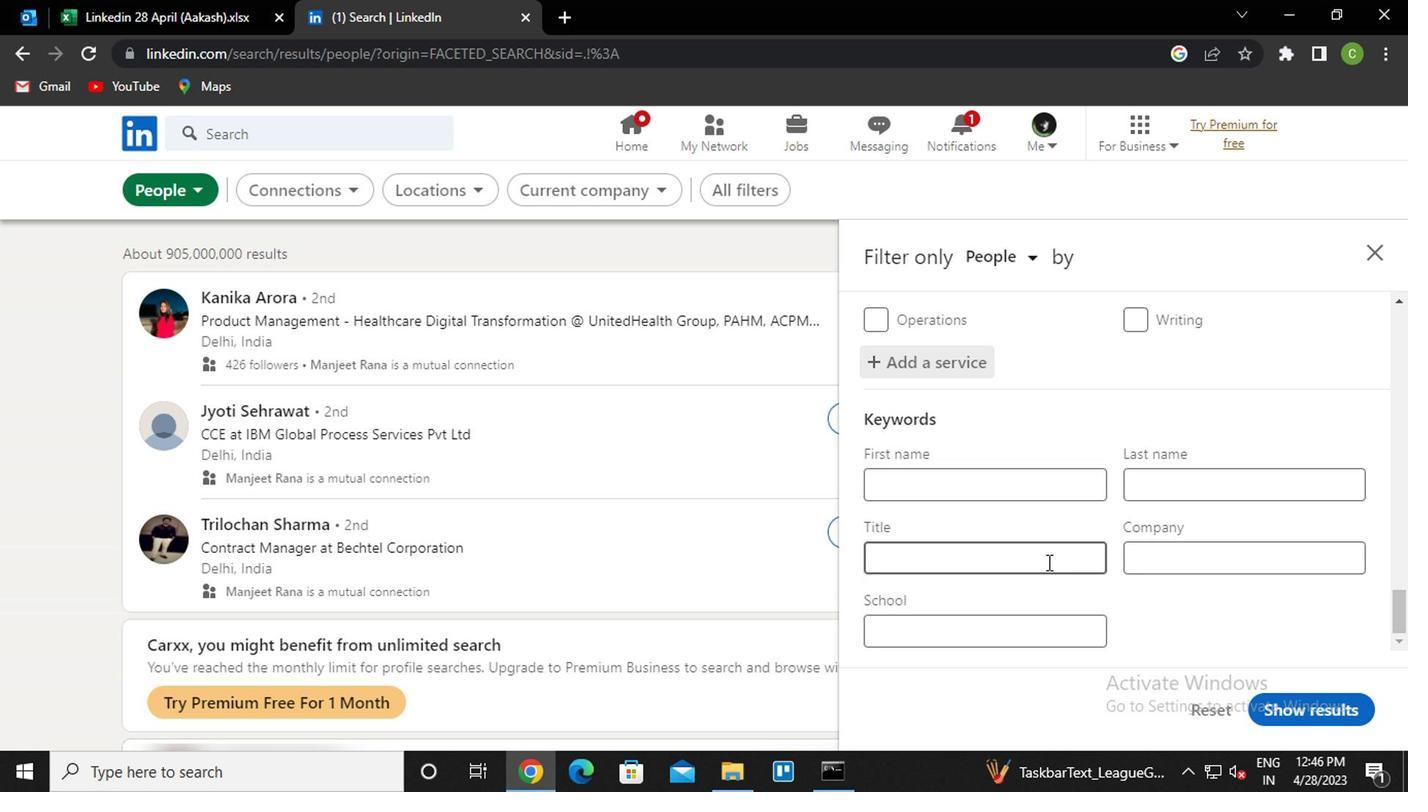 
Action: Mouse pressed left at (1016, 558)
Screenshot: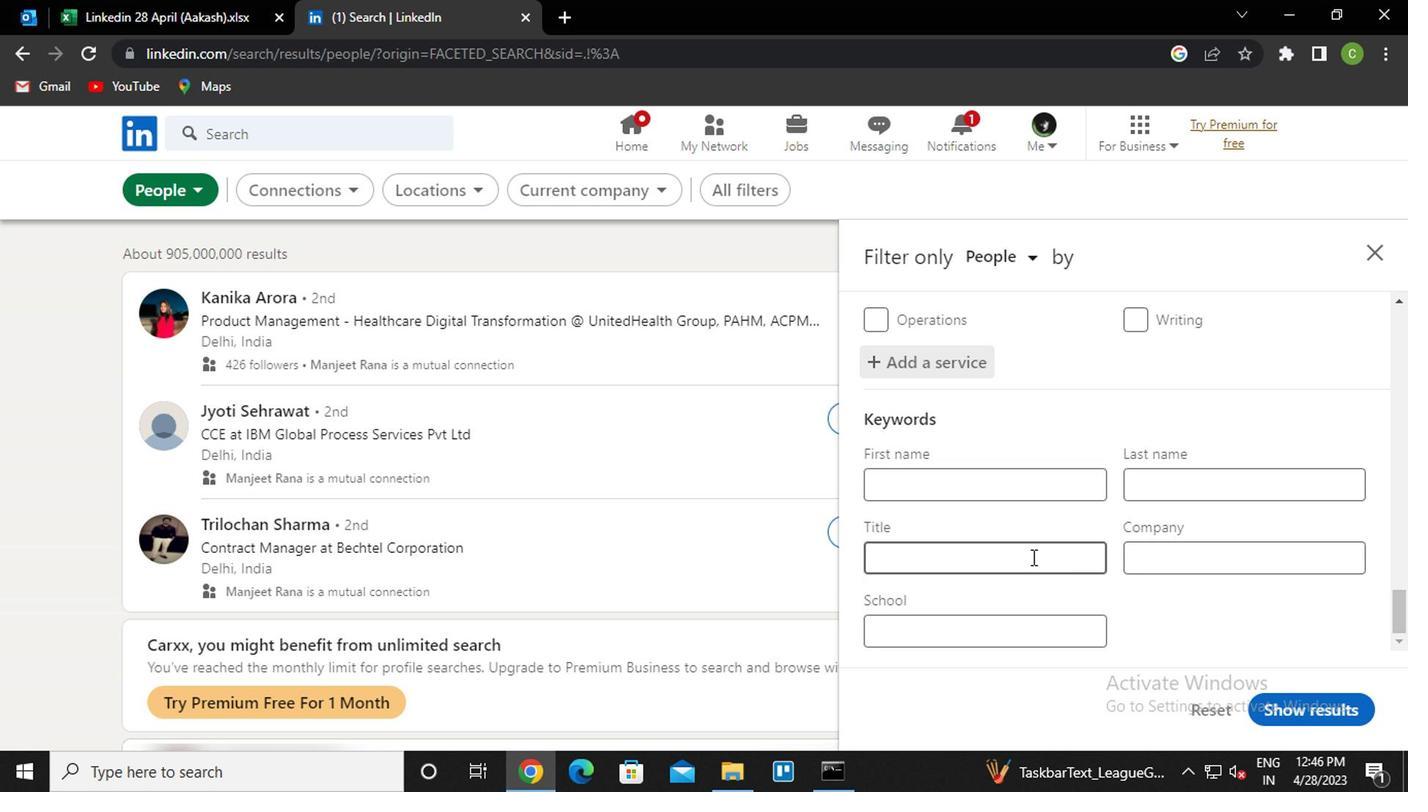 
Action: Mouse moved to (1015, 558)
Screenshot: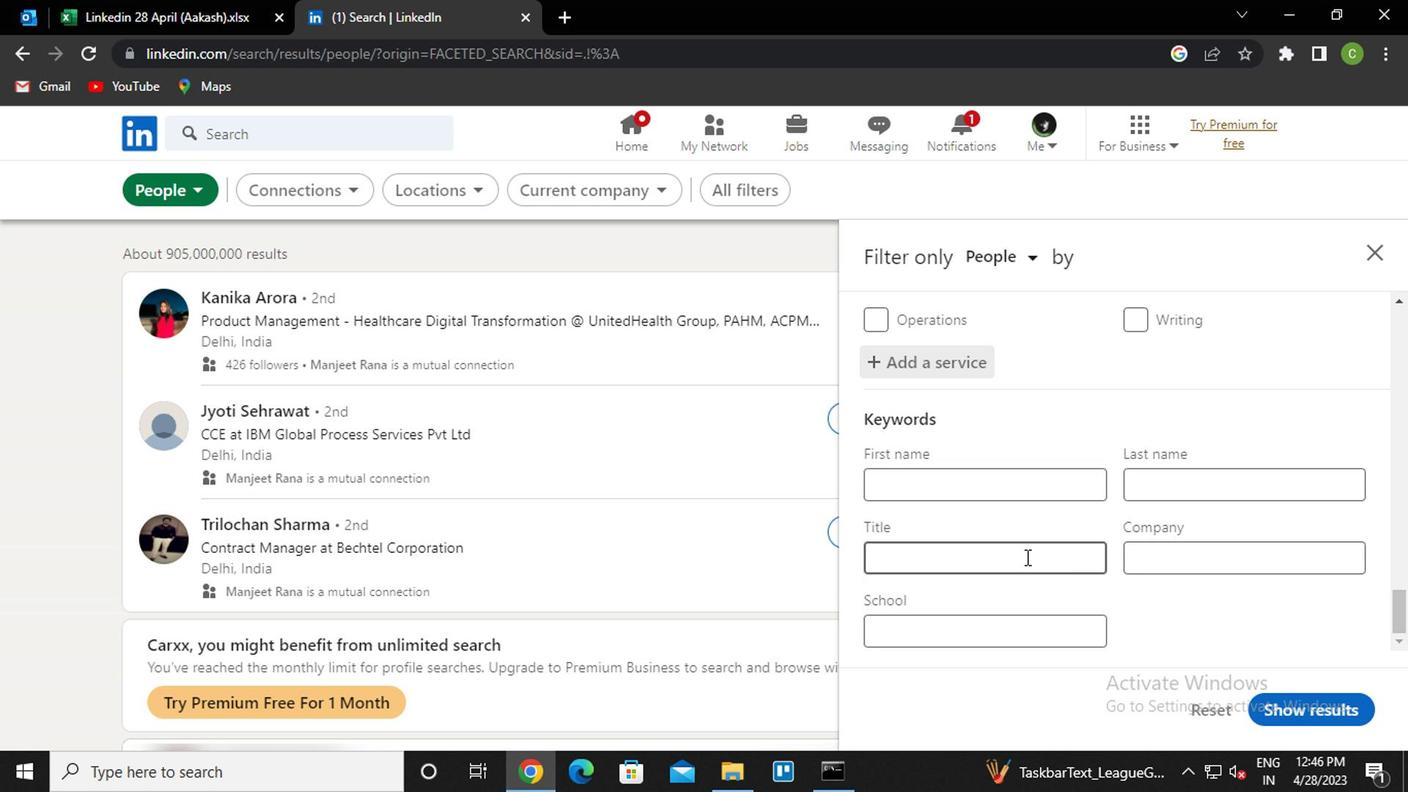 
Action: Key pressed <Key.caps_lock>ups<Key.space>d<Key.caps_lock>river
Screenshot: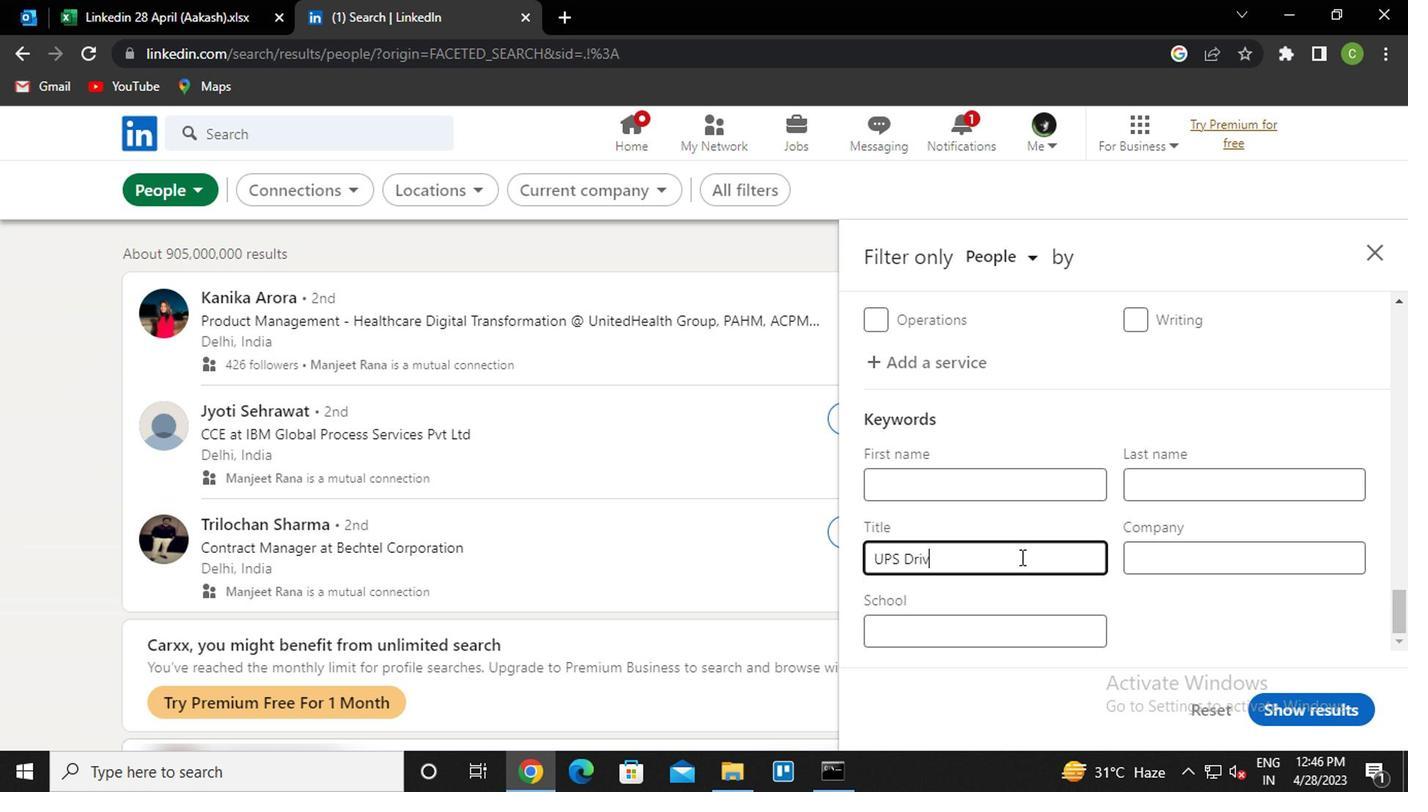 
Action: Mouse moved to (1299, 710)
Screenshot: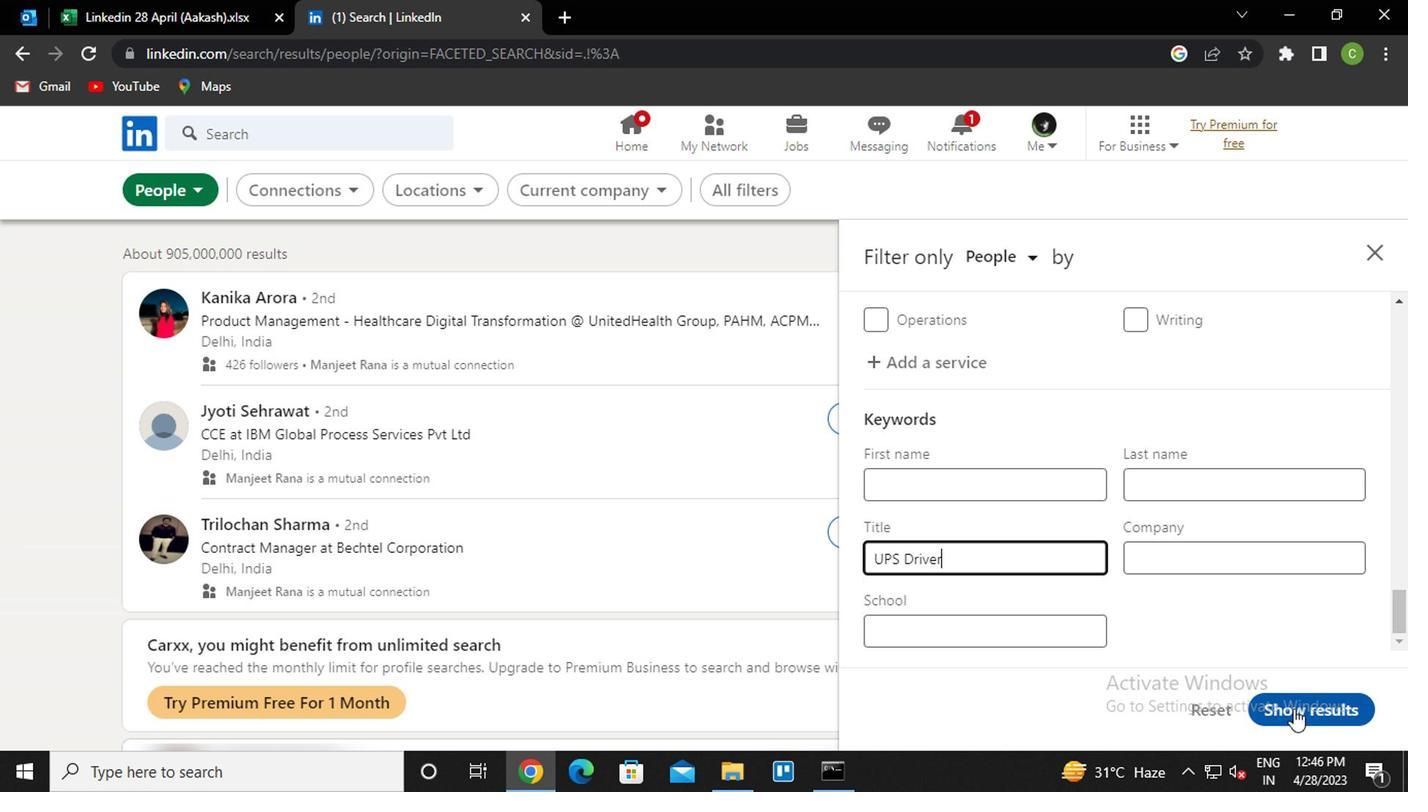 
Action: Mouse pressed left at (1299, 710)
Screenshot: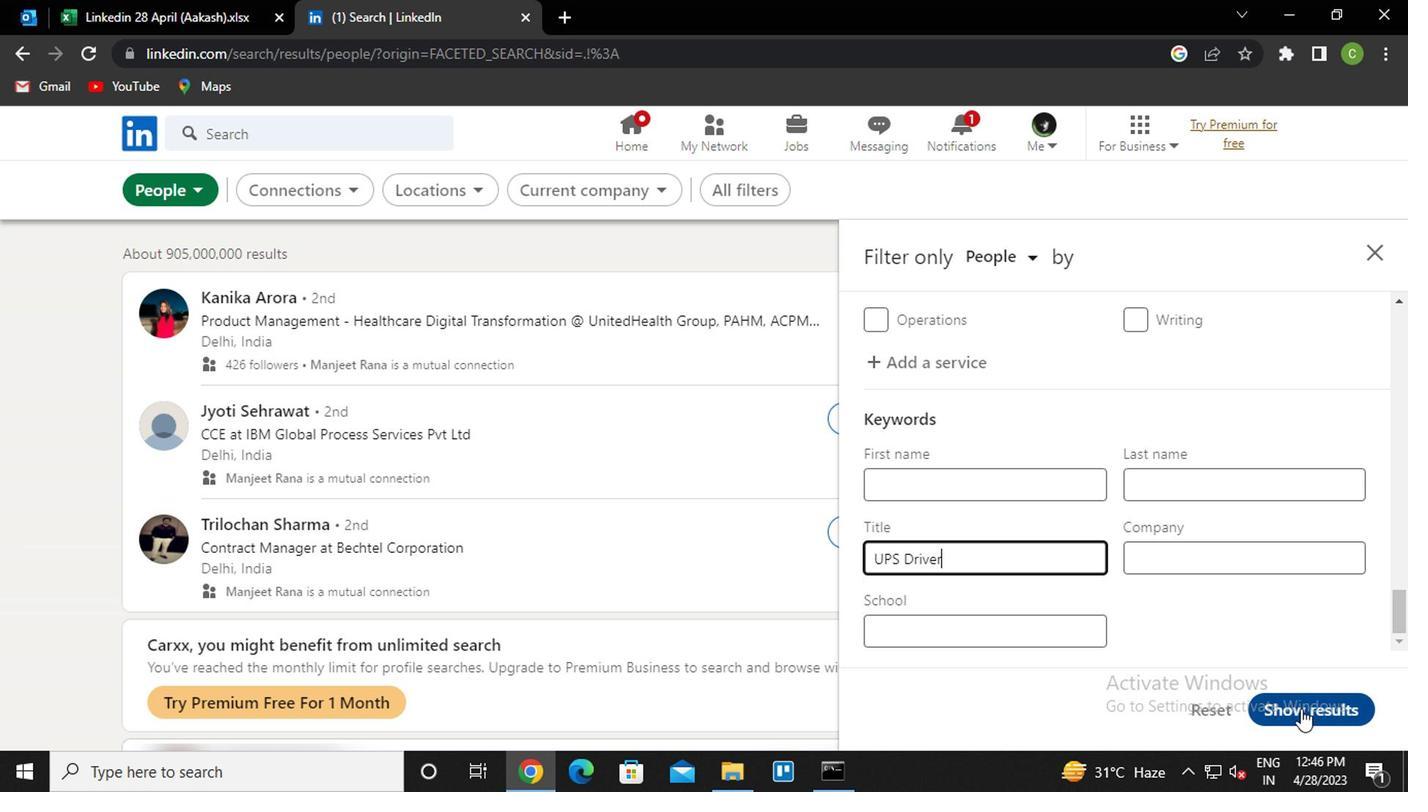 
Action: Mouse moved to (1112, 620)
Screenshot: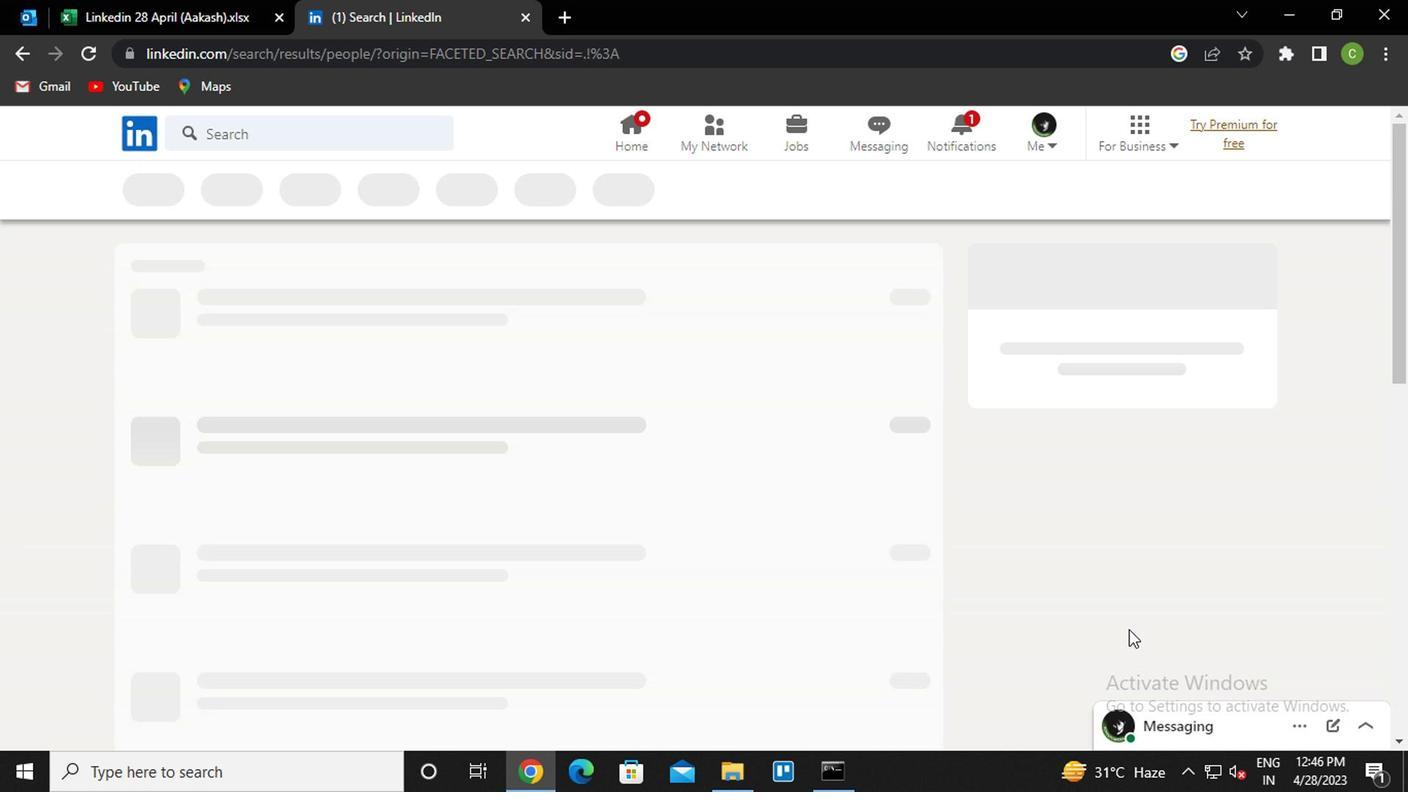 
